 Task: Find a one-way flight from Salt Lake City to Springfield for 8 passengers in business class on June 2, with 7 checked bags, a price limit of ₹350,000, and a departure time between 10:00 PM and 12:00 AM.
Action: Mouse moved to (377, 345)
Screenshot: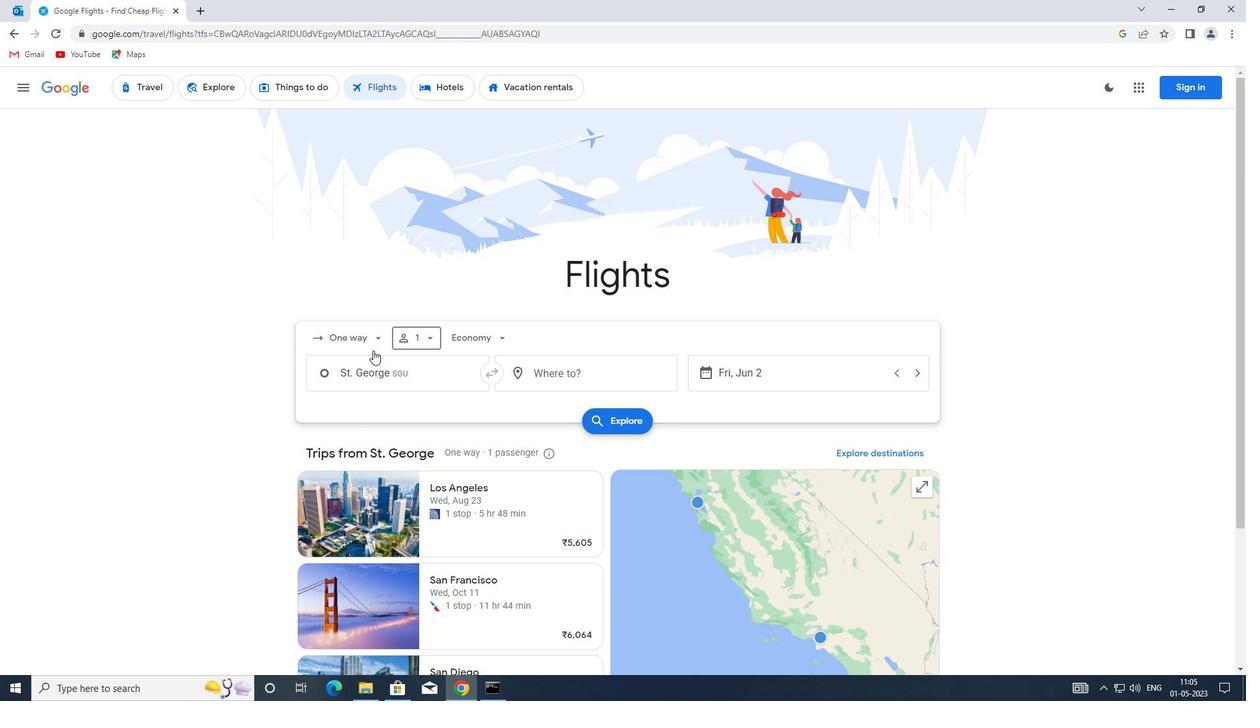 
Action: Mouse pressed left at (377, 345)
Screenshot: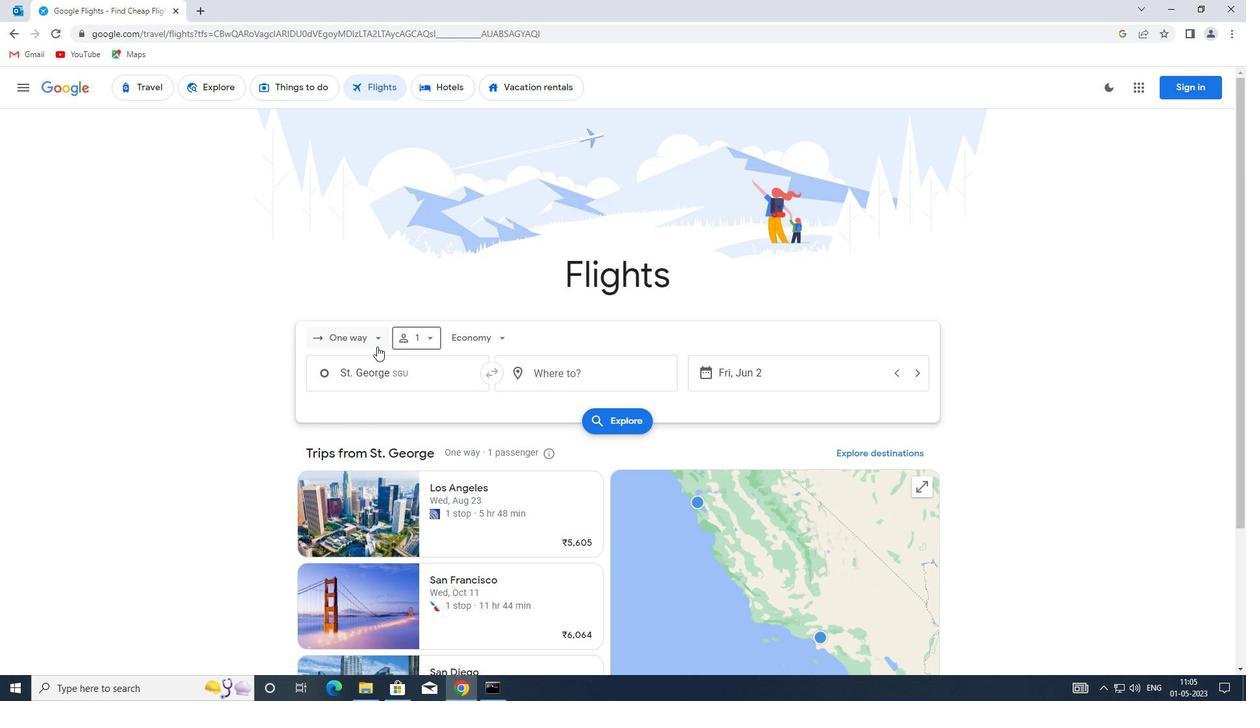 
Action: Mouse moved to (383, 390)
Screenshot: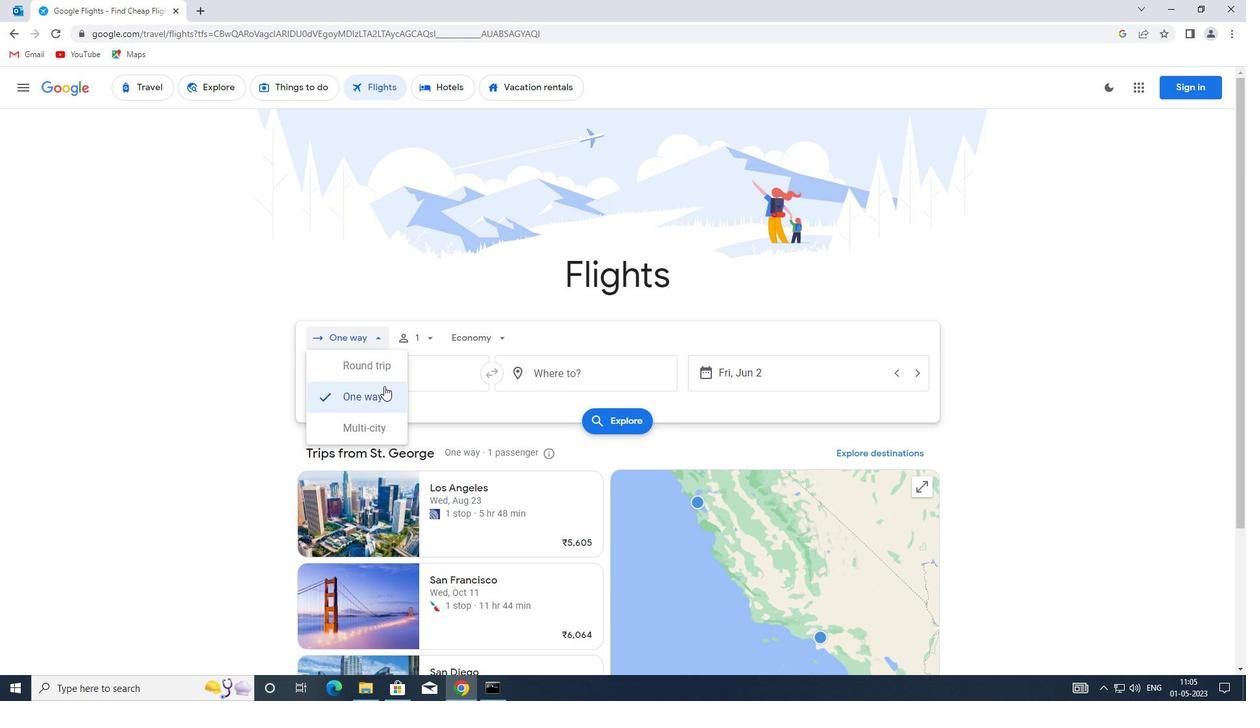 
Action: Mouse pressed left at (383, 390)
Screenshot: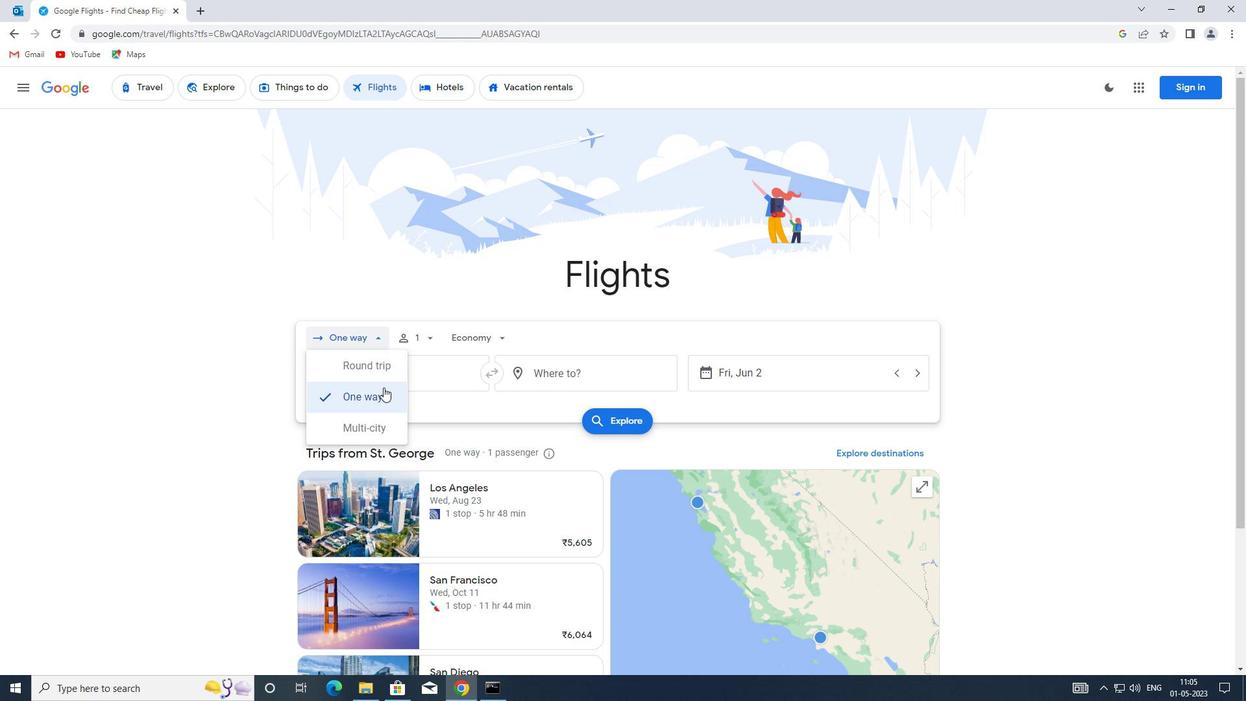 
Action: Mouse moved to (426, 344)
Screenshot: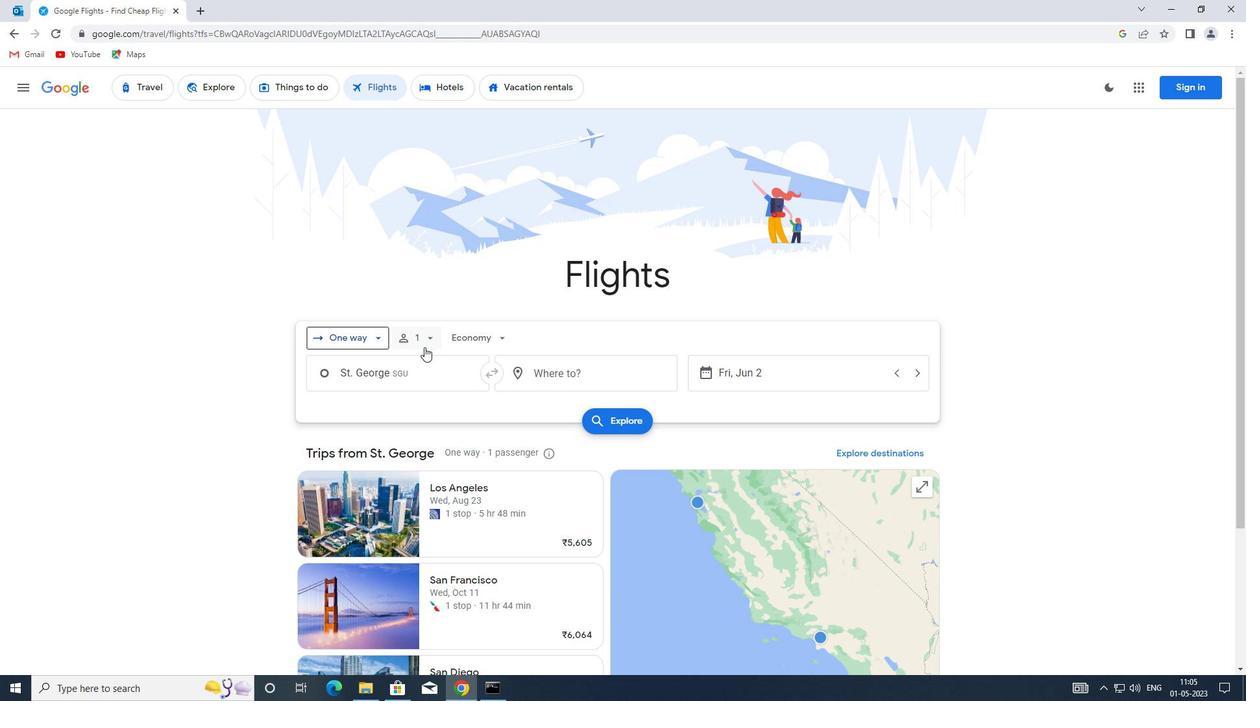 
Action: Mouse pressed left at (426, 344)
Screenshot: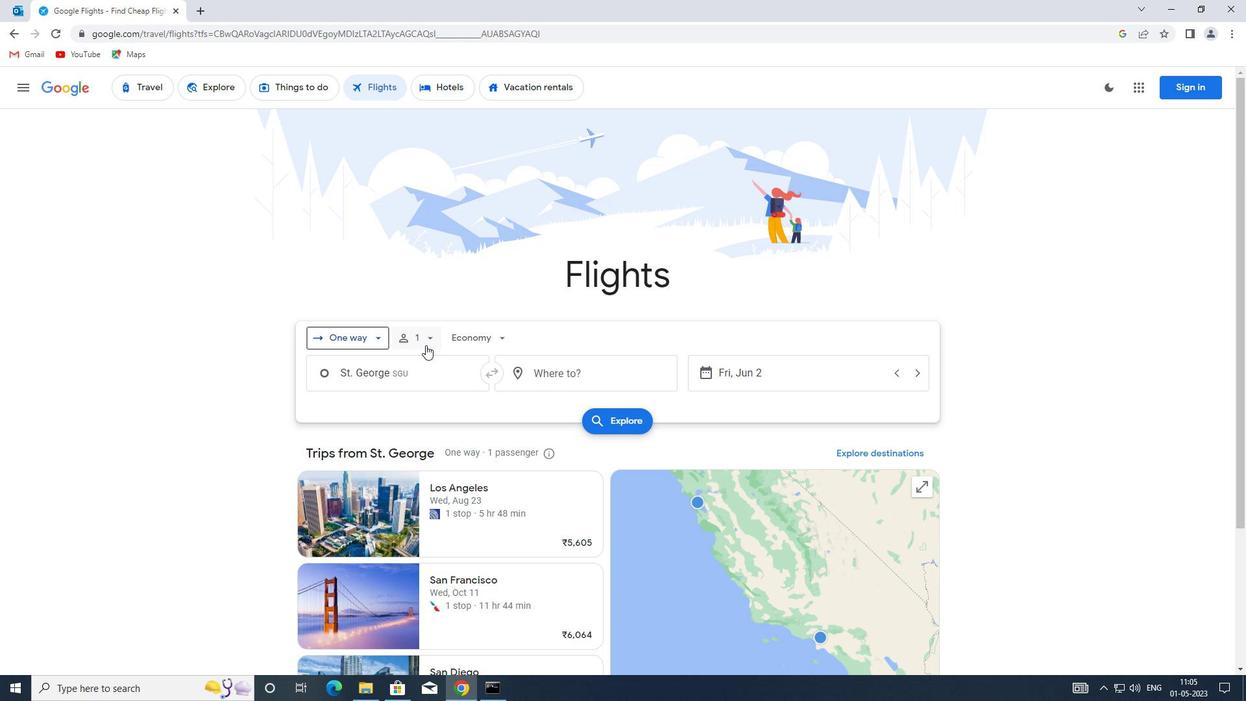 
Action: Mouse moved to (529, 375)
Screenshot: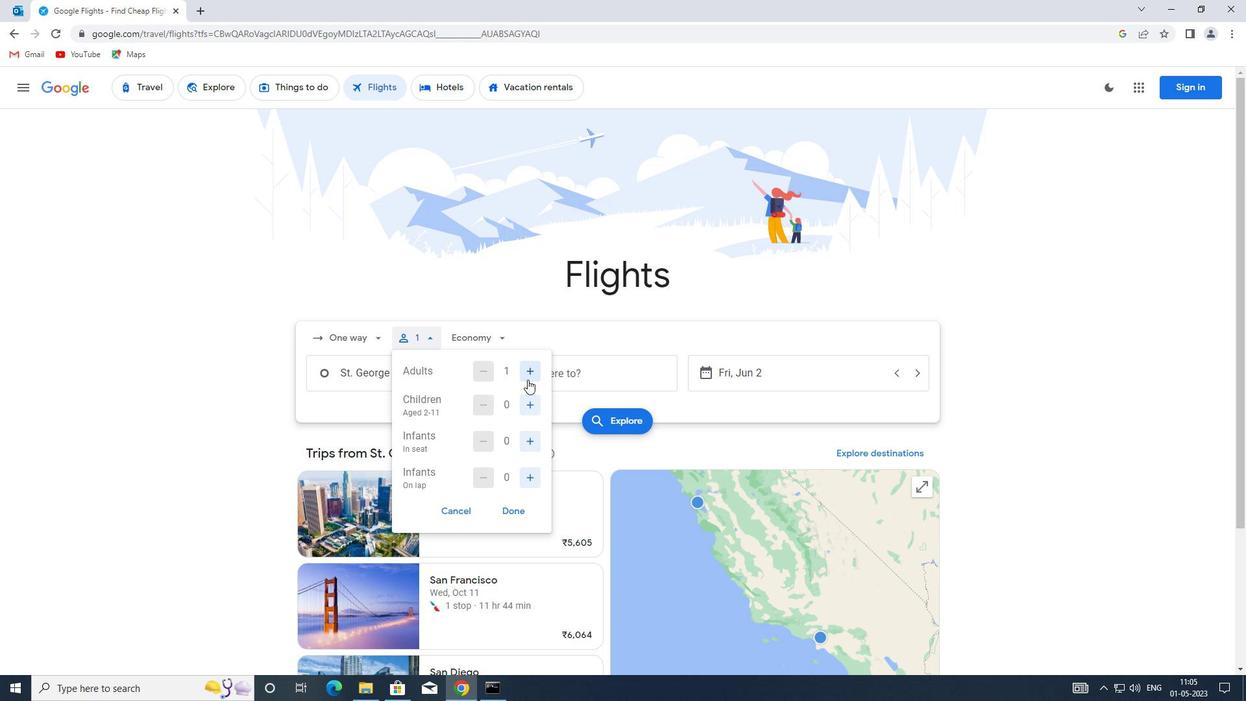 
Action: Mouse pressed left at (529, 375)
Screenshot: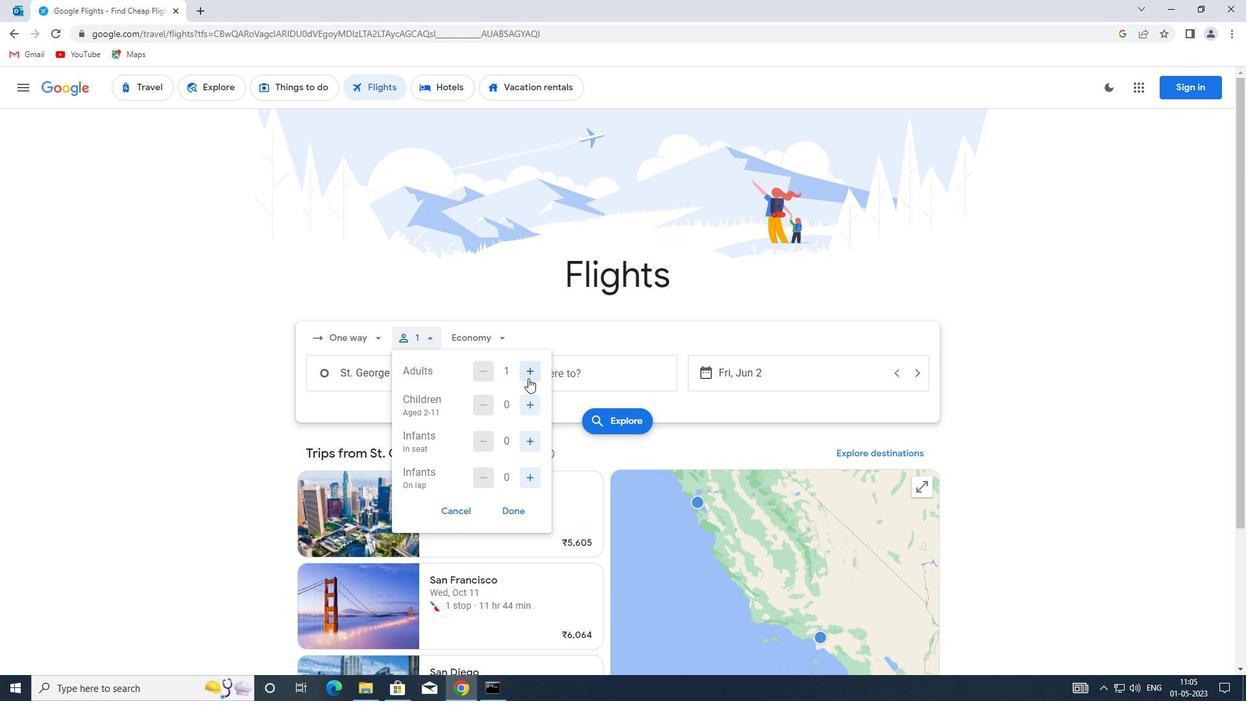 
Action: Mouse pressed left at (529, 375)
Screenshot: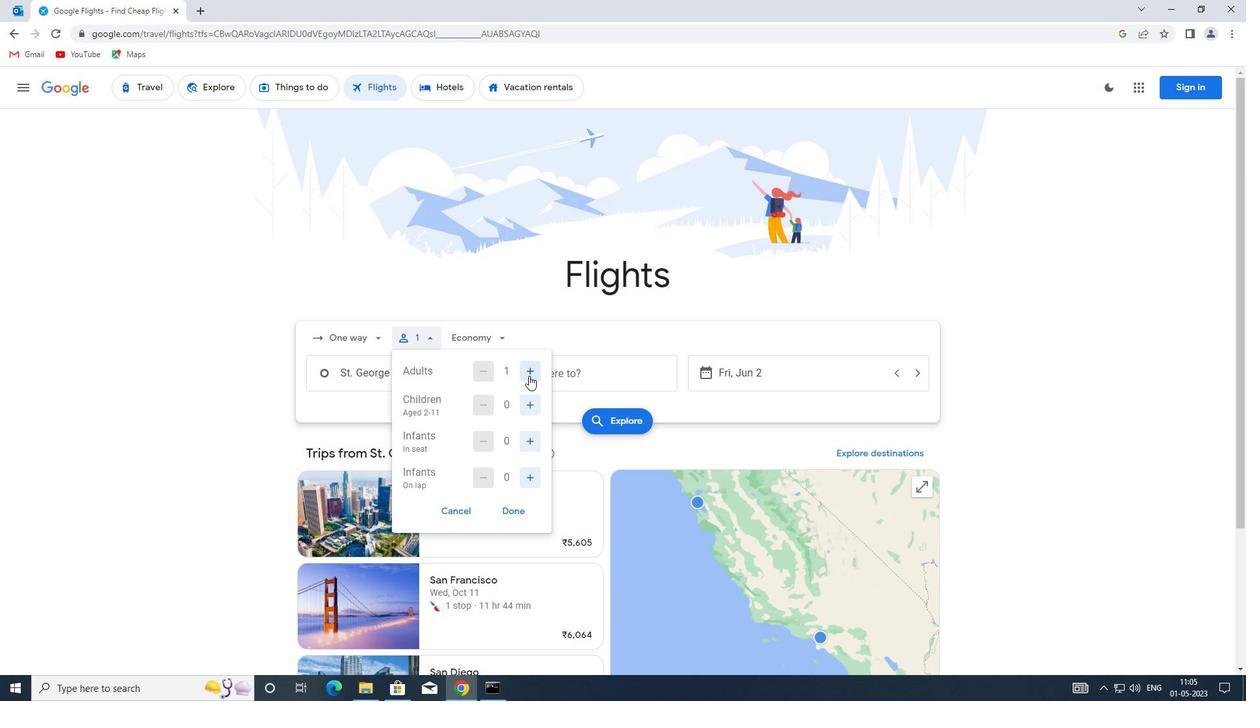 
Action: Mouse pressed left at (529, 375)
Screenshot: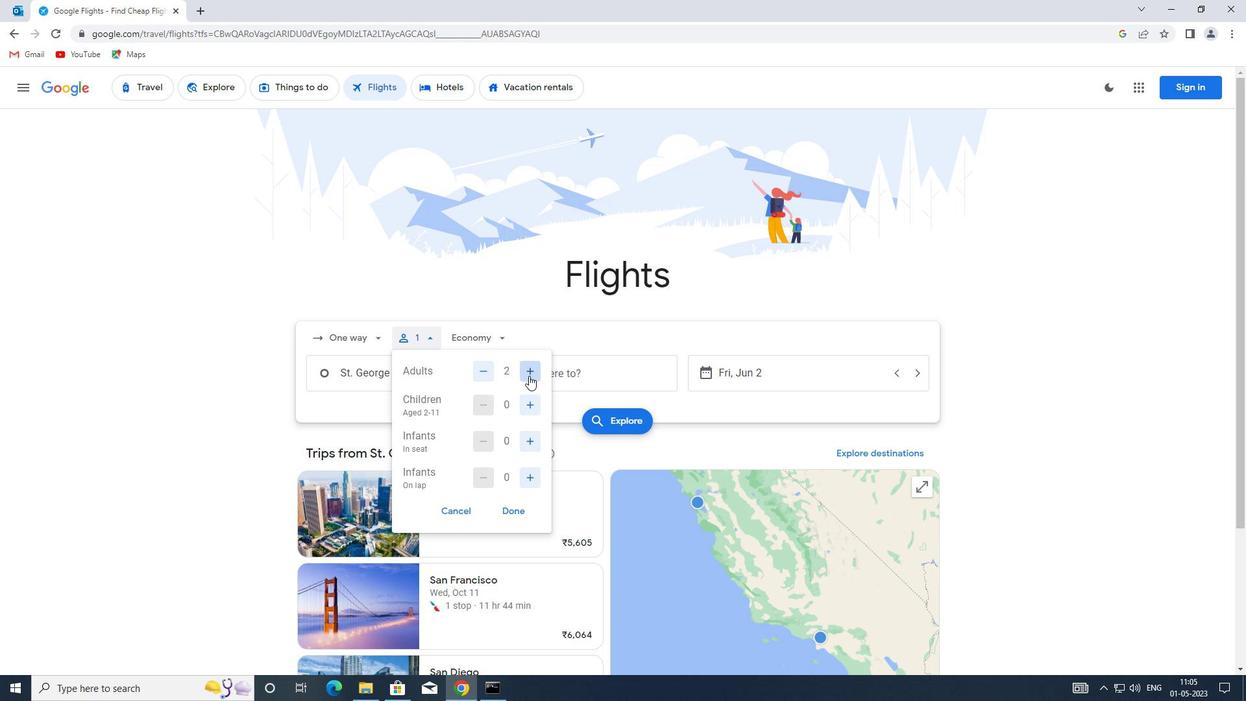 
Action: Mouse moved to (531, 408)
Screenshot: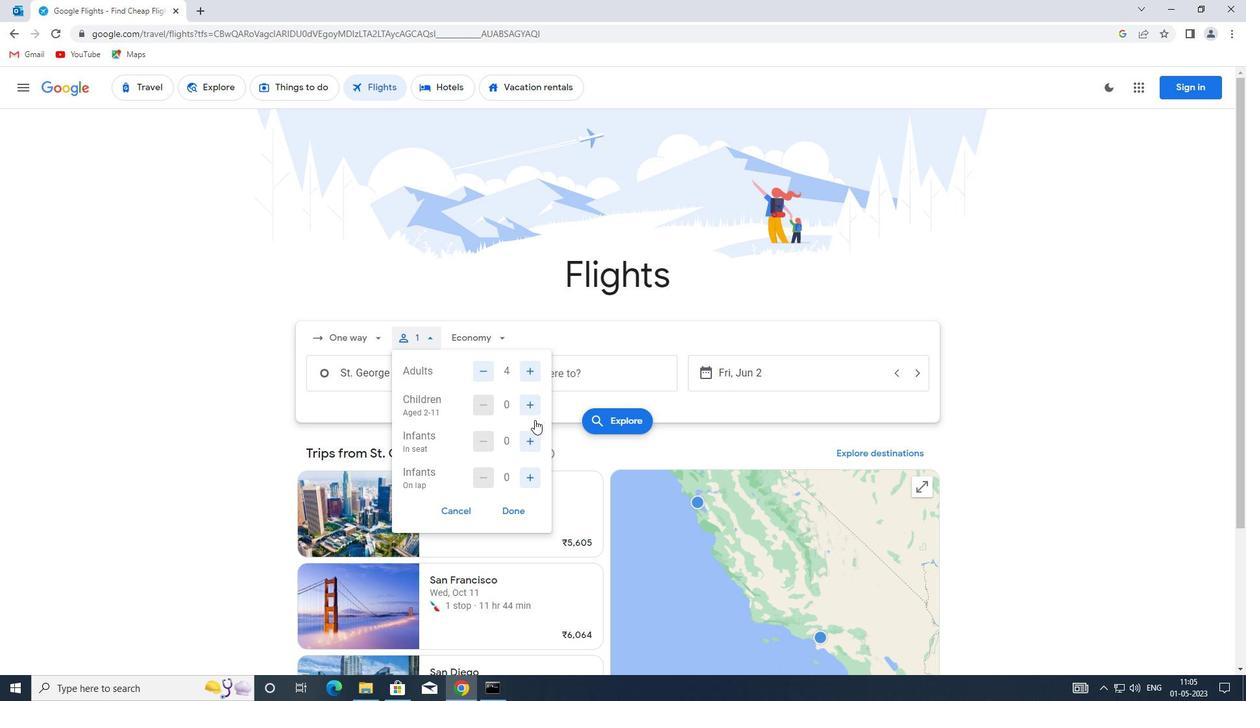 
Action: Mouse pressed left at (531, 408)
Screenshot: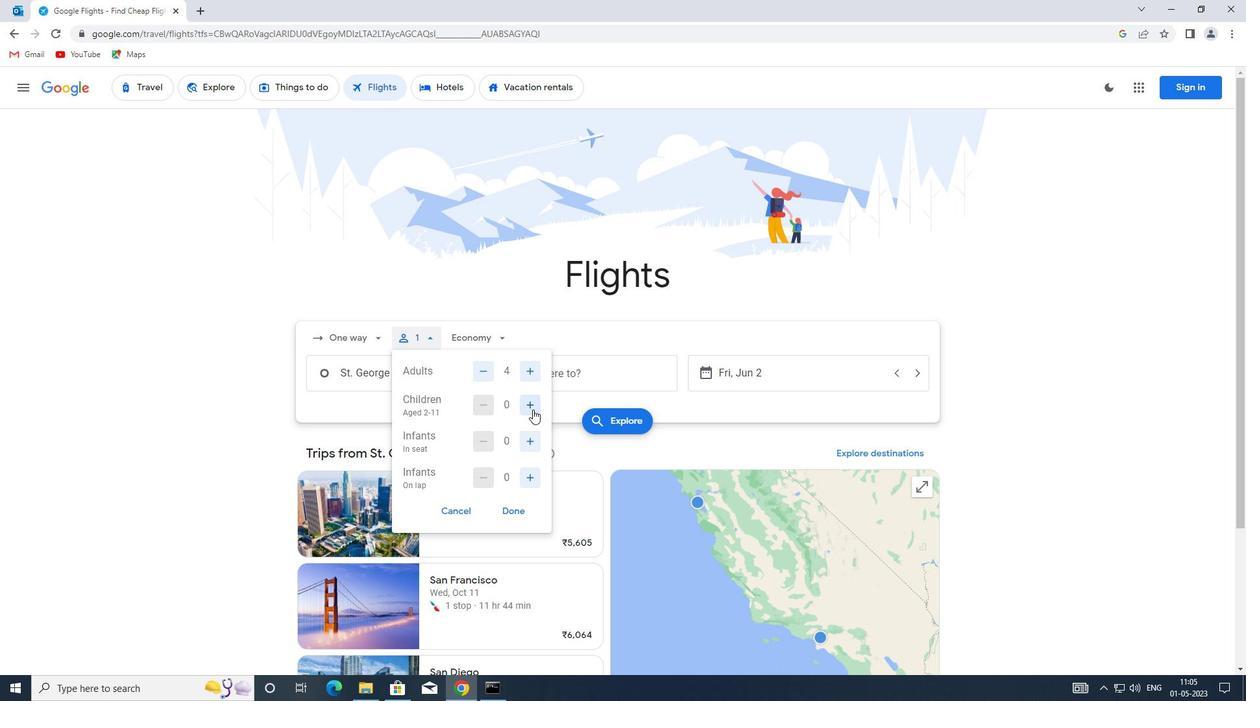 
Action: Mouse moved to (530, 437)
Screenshot: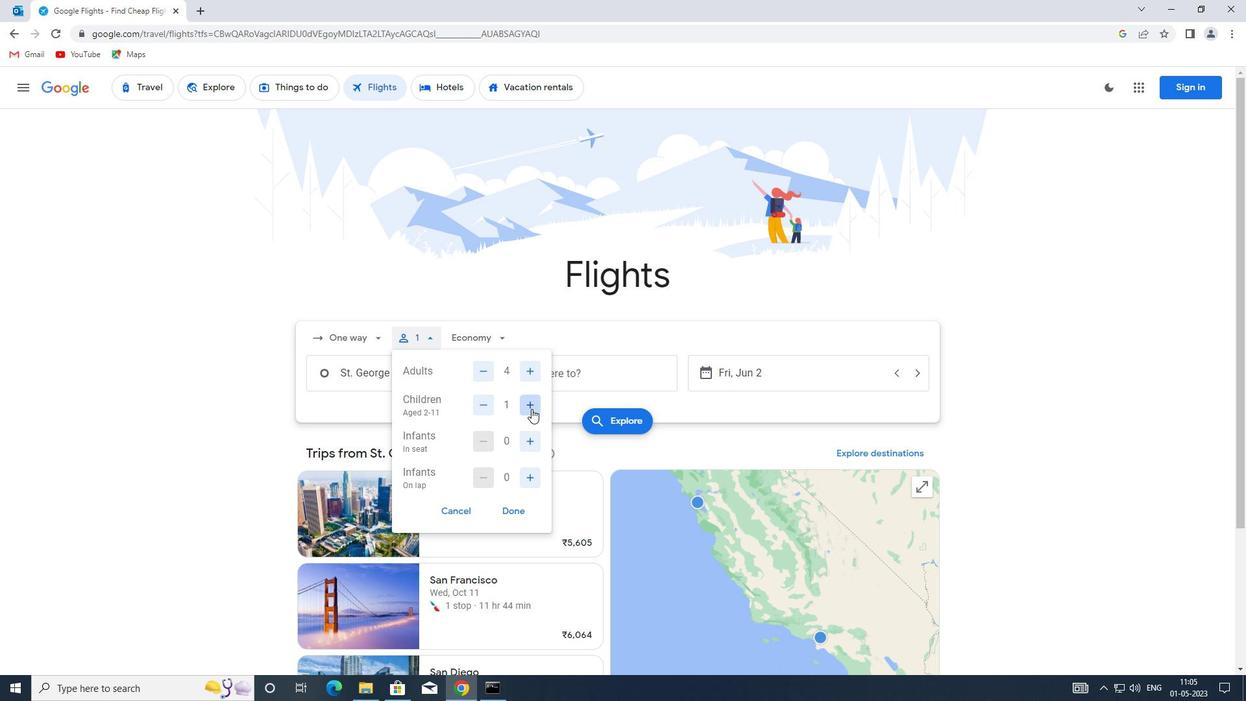 
Action: Mouse pressed left at (530, 437)
Screenshot: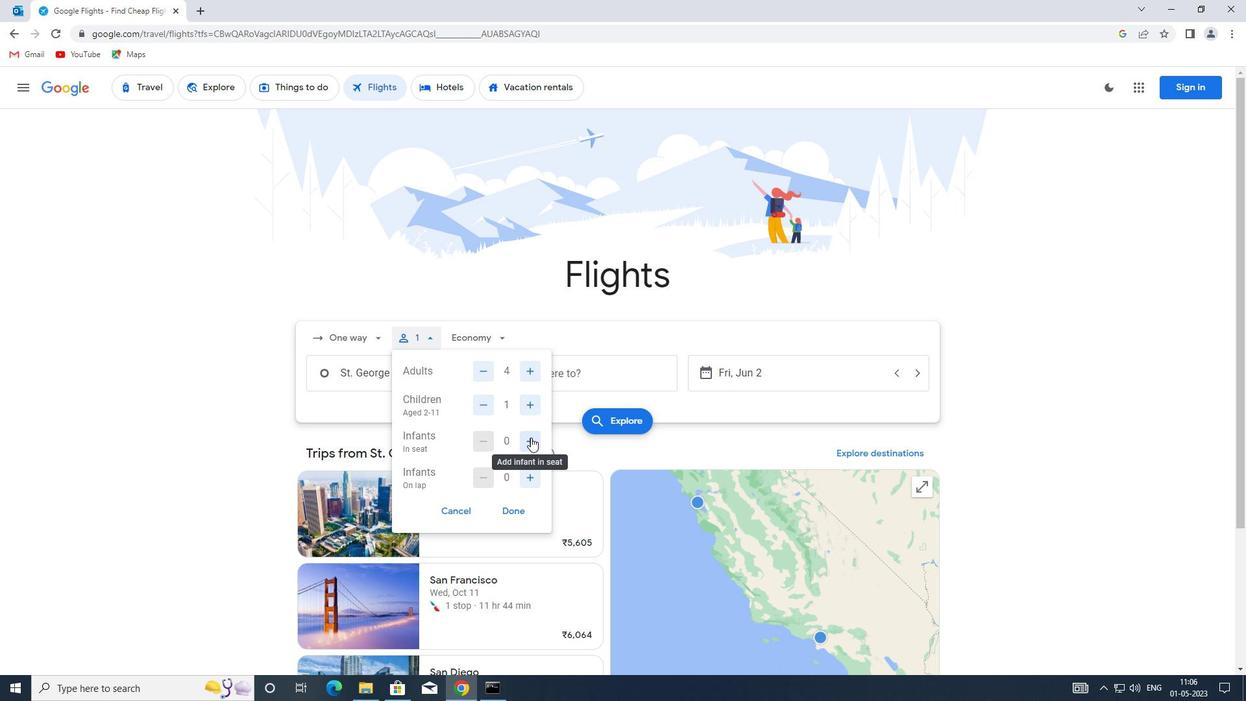 
Action: Mouse pressed left at (530, 437)
Screenshot: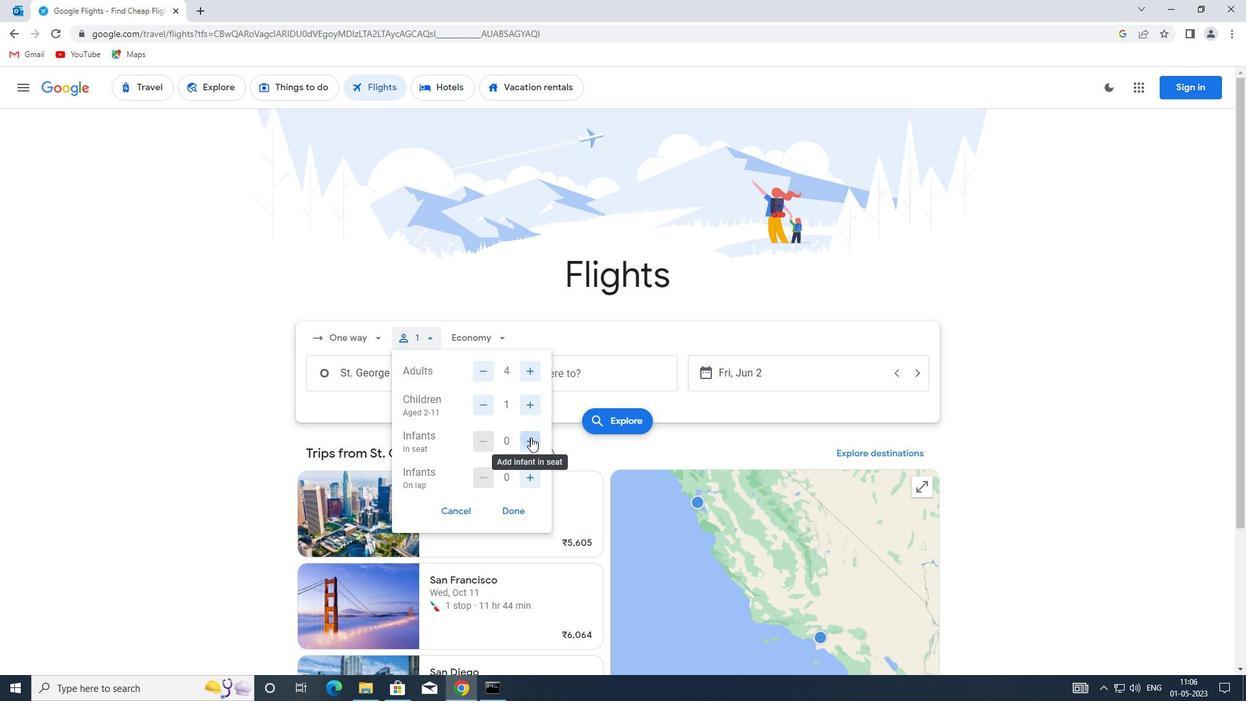 
Action: Mouse moved to (531, 475)
Screenshot: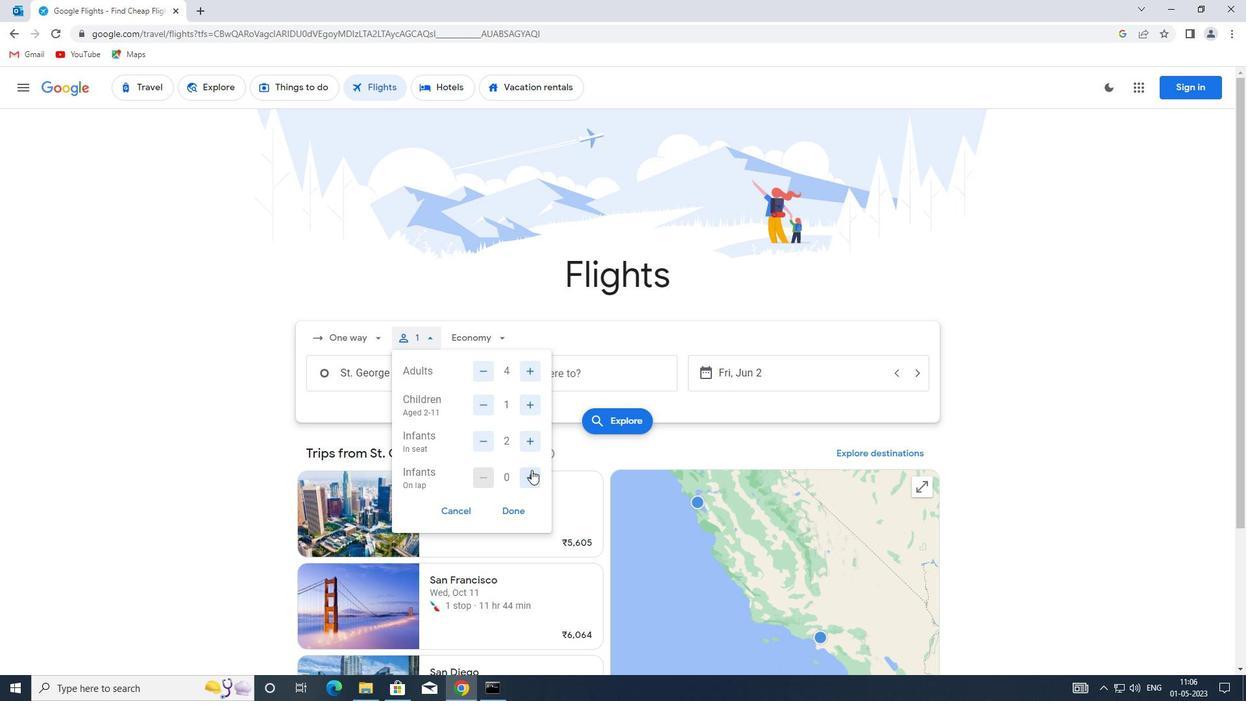 
Action: Mouse pressed left at (531, 475)
Screenshot: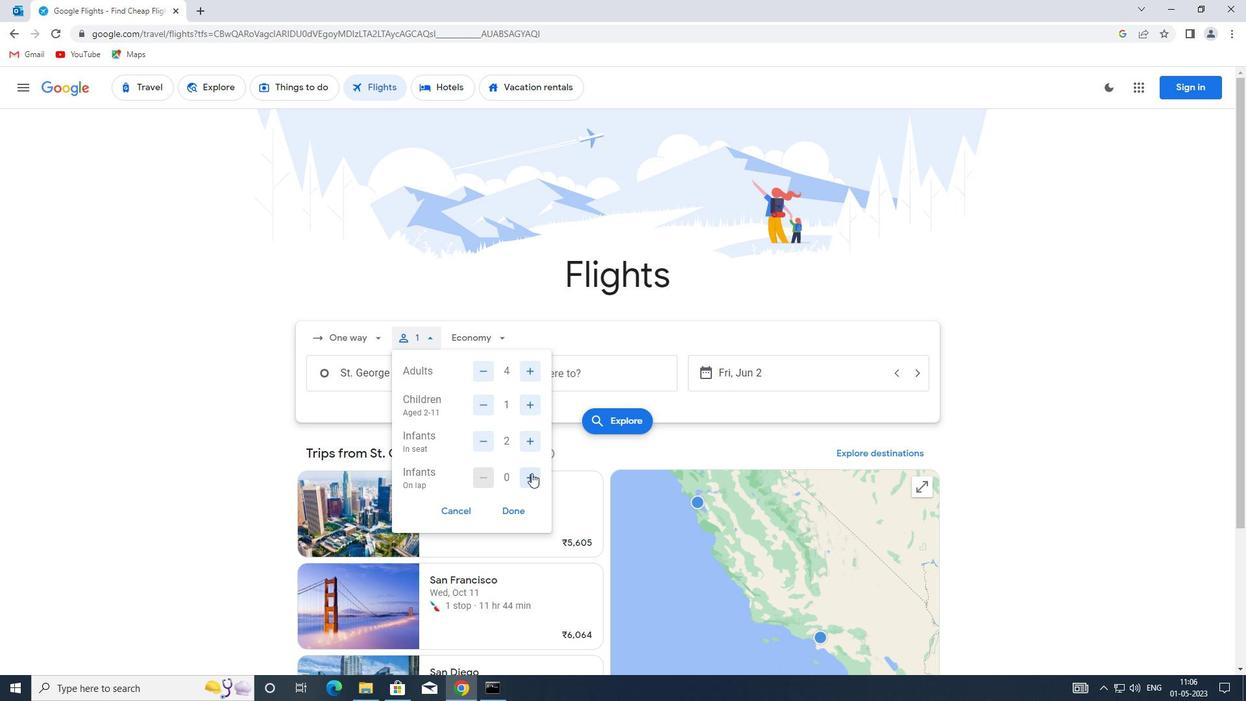 
Action: Mouse moved to (504, 505)
Screenshot: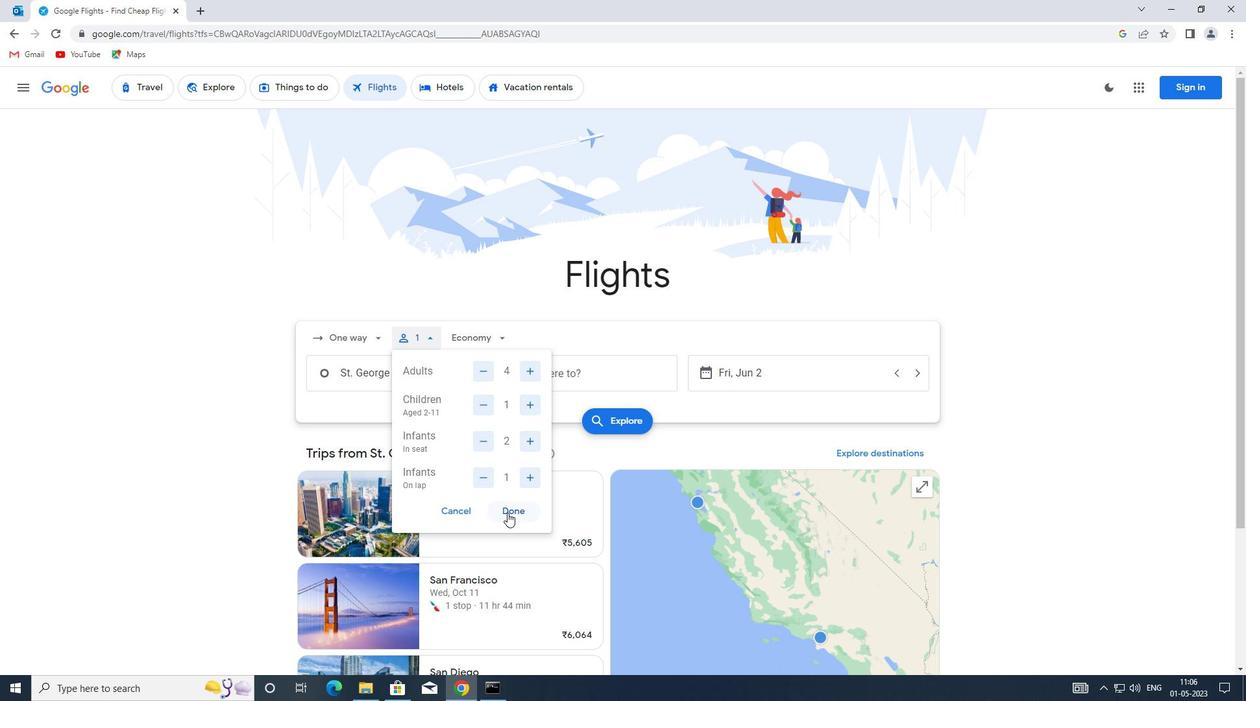 
Action: Mouse pressed left at (504, 505)
Screenshot: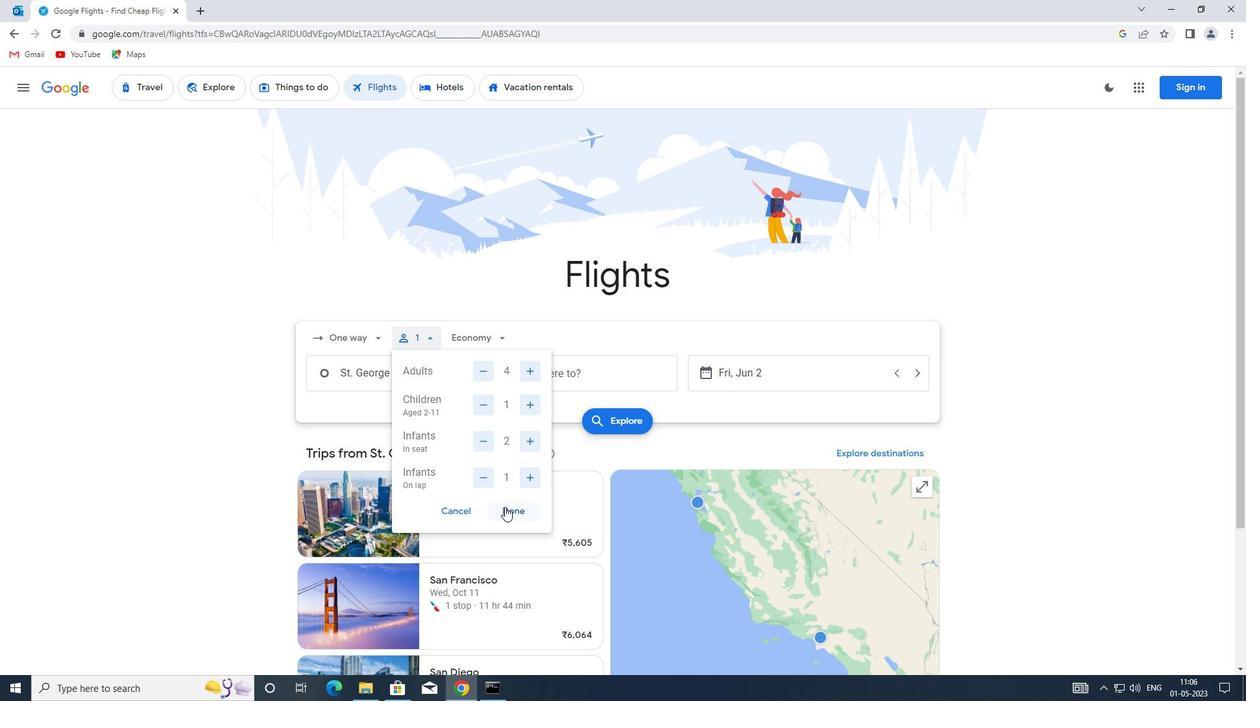 
Action: Mouse moved to (498, 342)
Screenshot: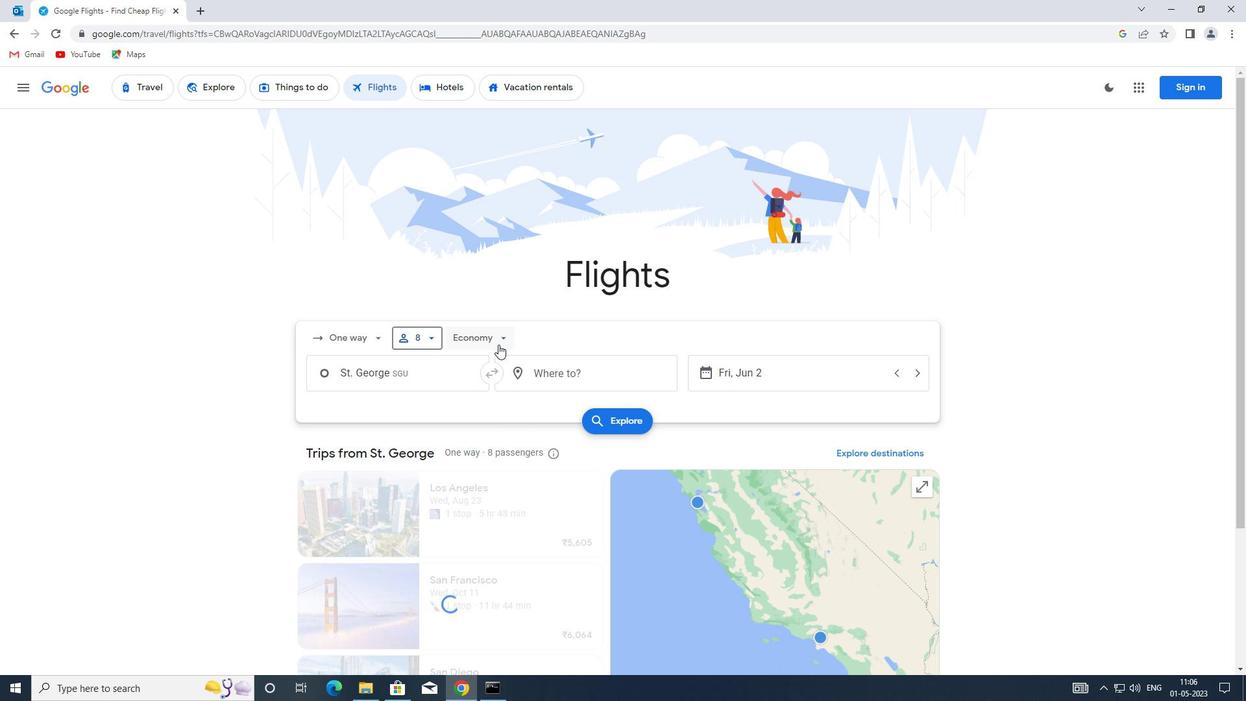 
Action: Mouse pressed left at (498, 342)
Screenshot: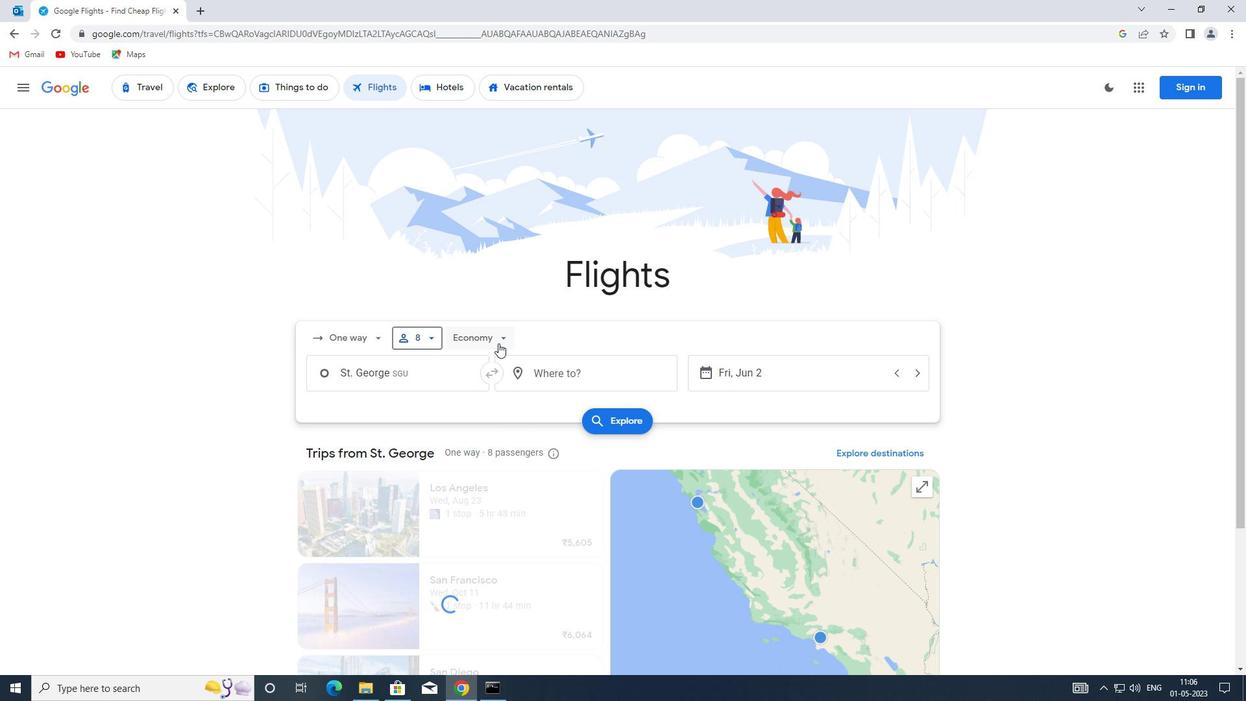 
Action: Mouse moved to (524, 425)
Screenshot: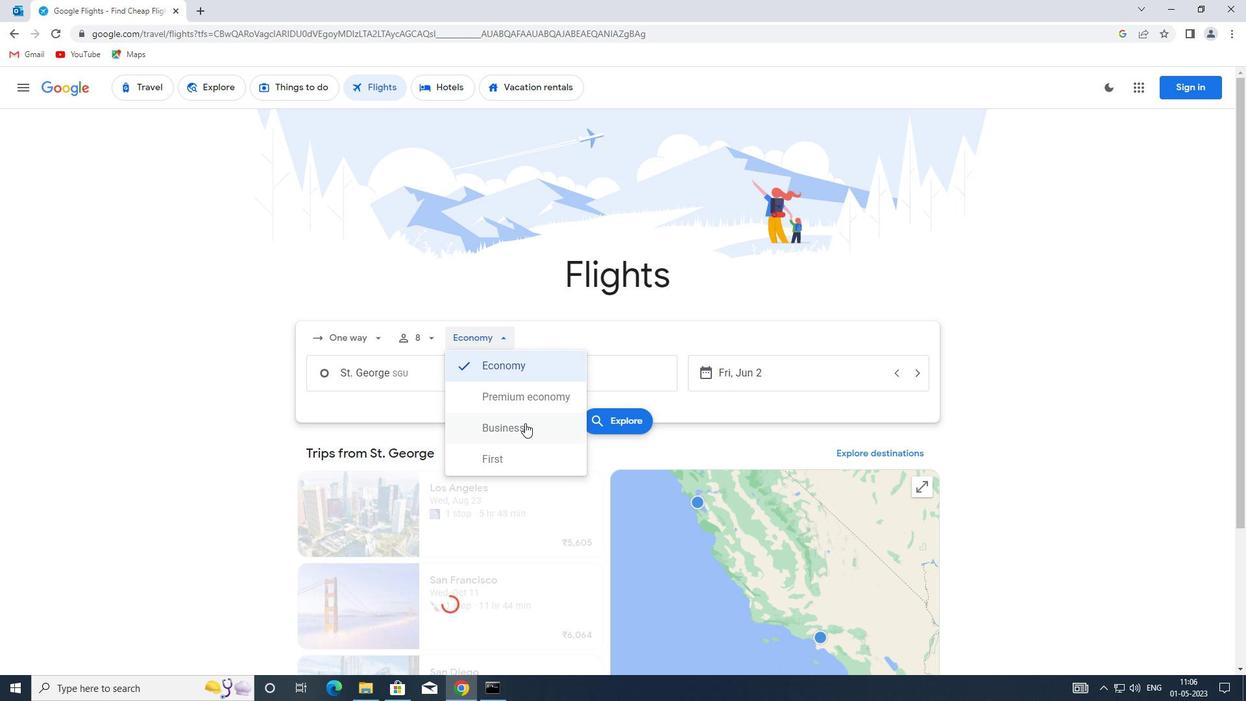 
Action: Mouse pressed left at (524, 425)
Screenshot: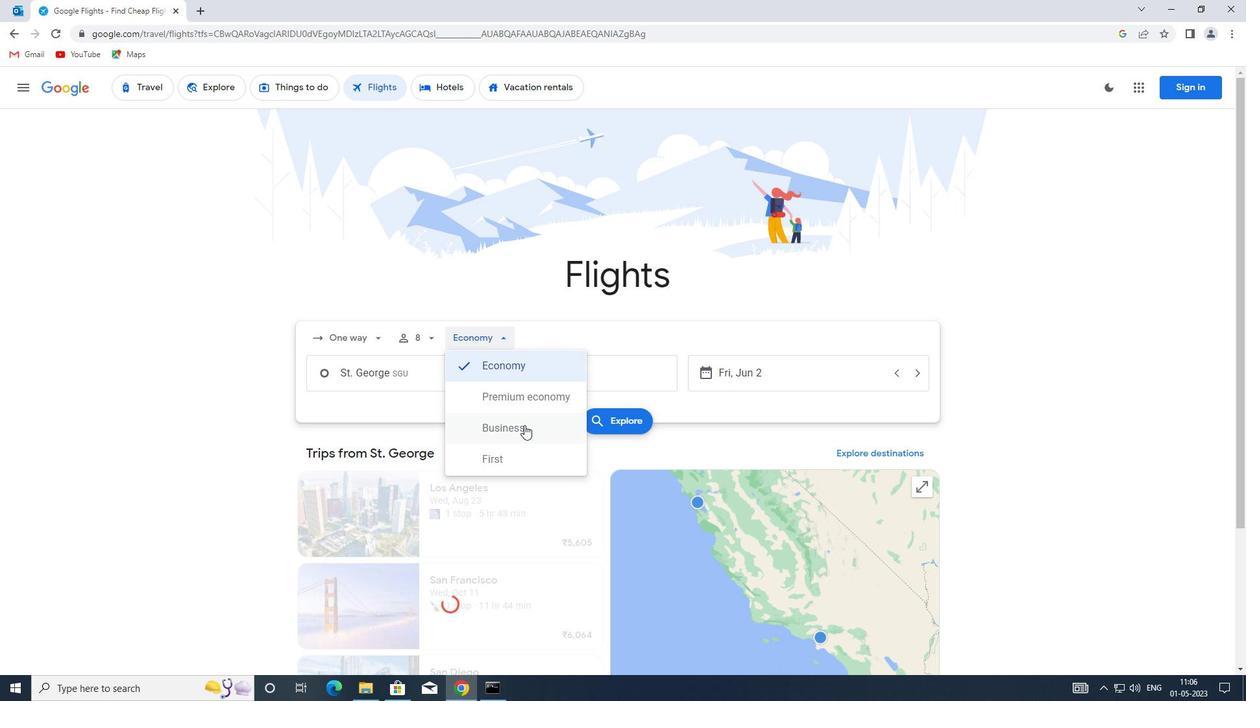 
Action: Mouse moved to (427, 376)
Screenshot: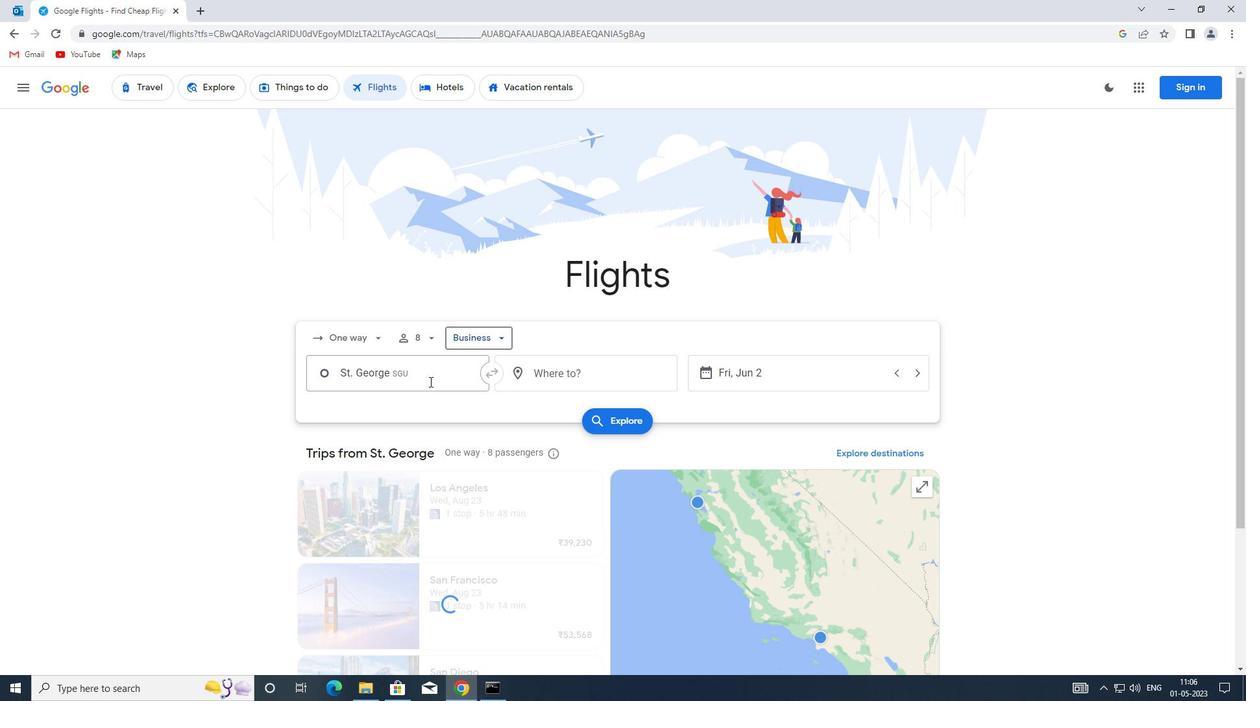 
Action: Mouse pressed left at (427, 376)
Screenshot: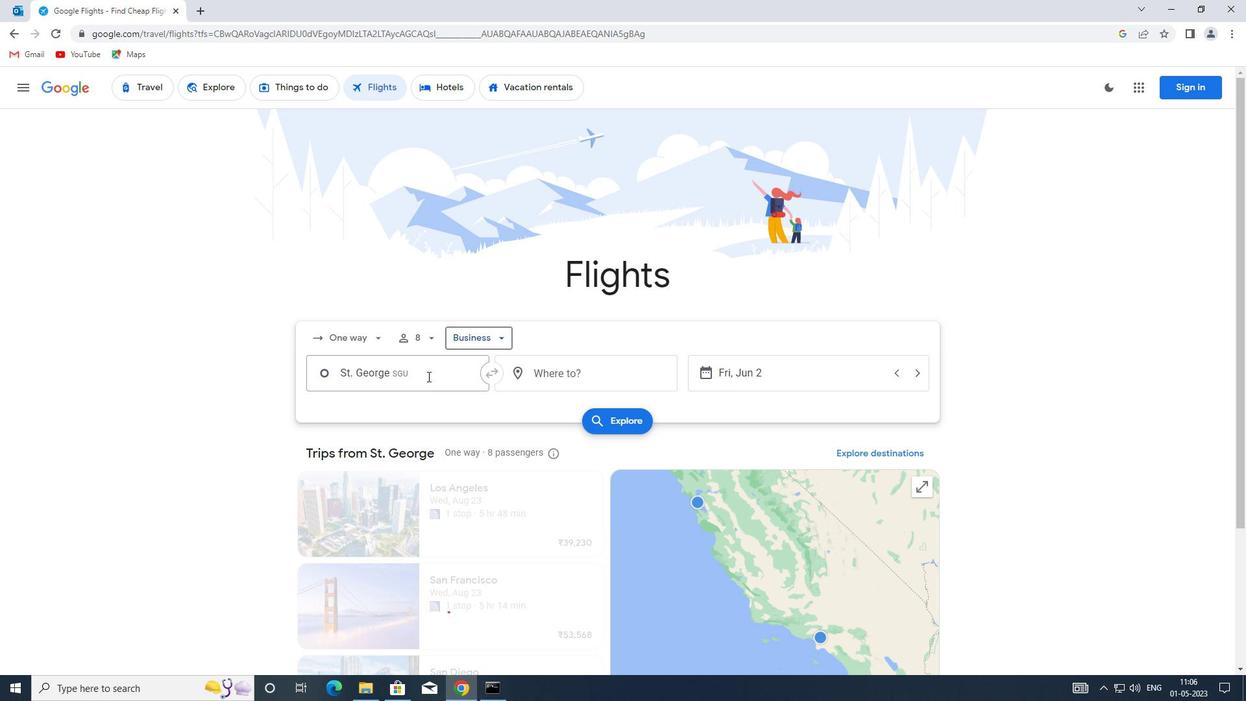 
Action: Key pressed sl
Screenshot: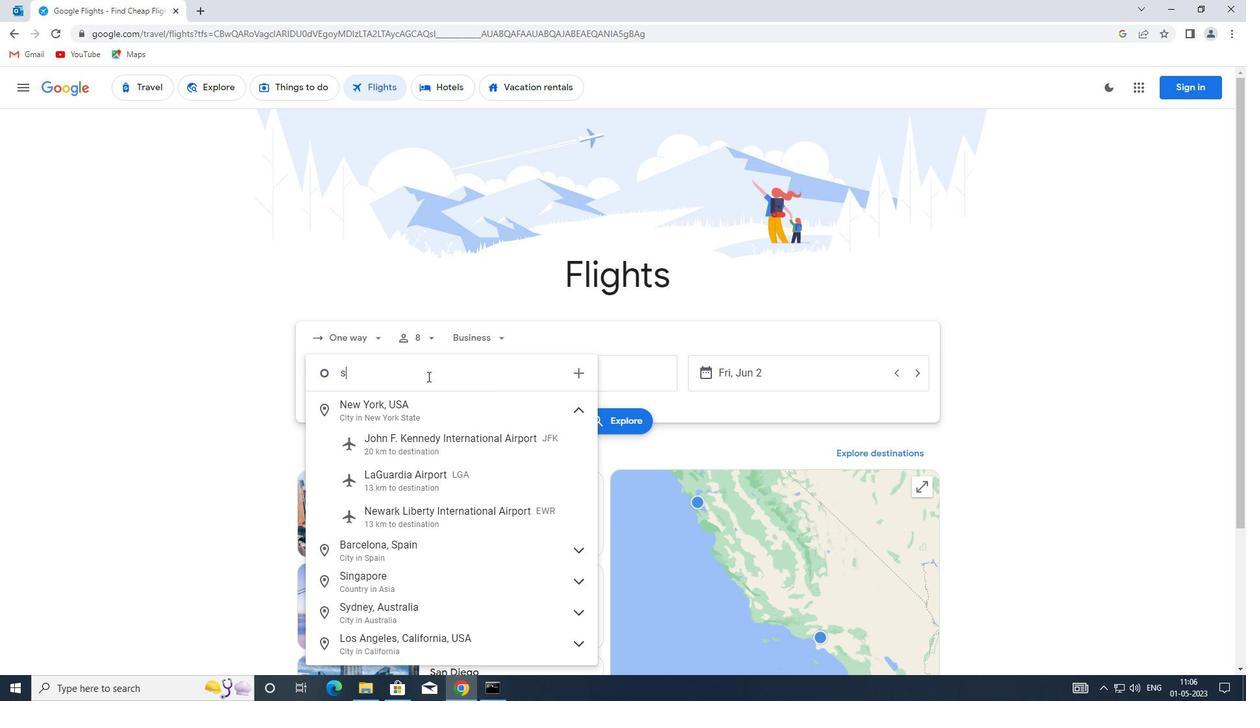 
Action: Mouse moved to (427, 376)
Screenshot: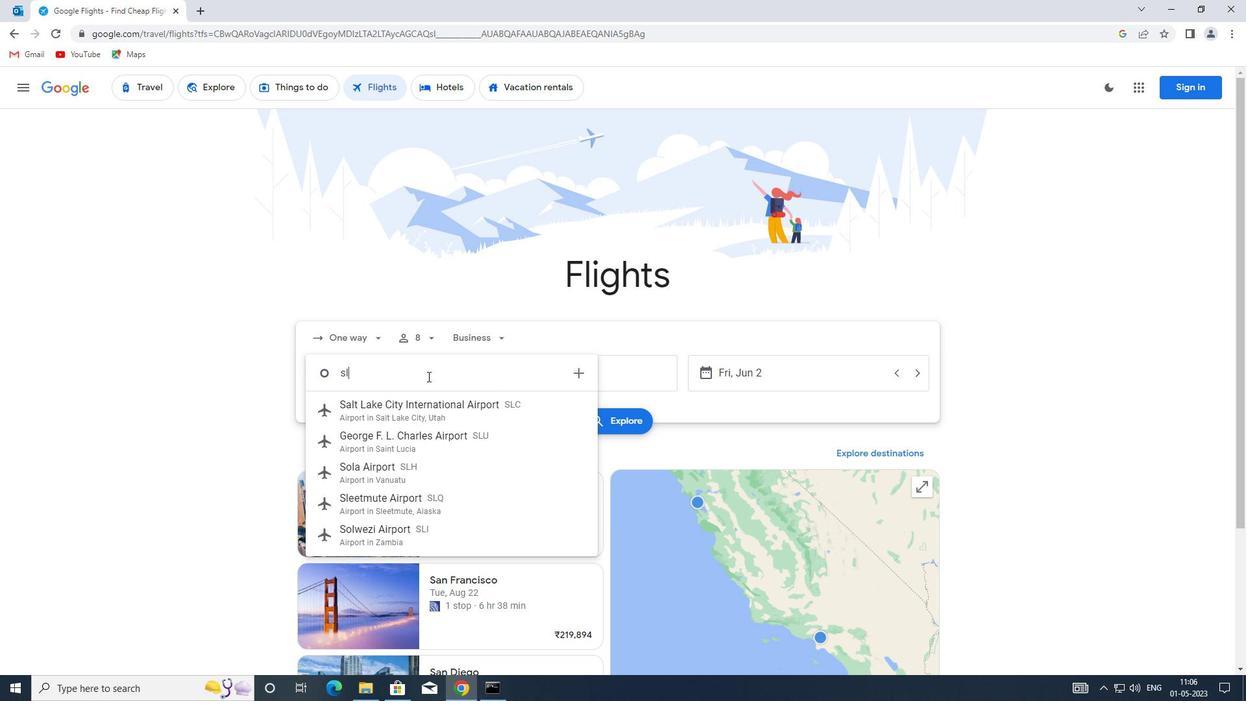 
Action: Key pressed c<Key.enter>
Screenshot: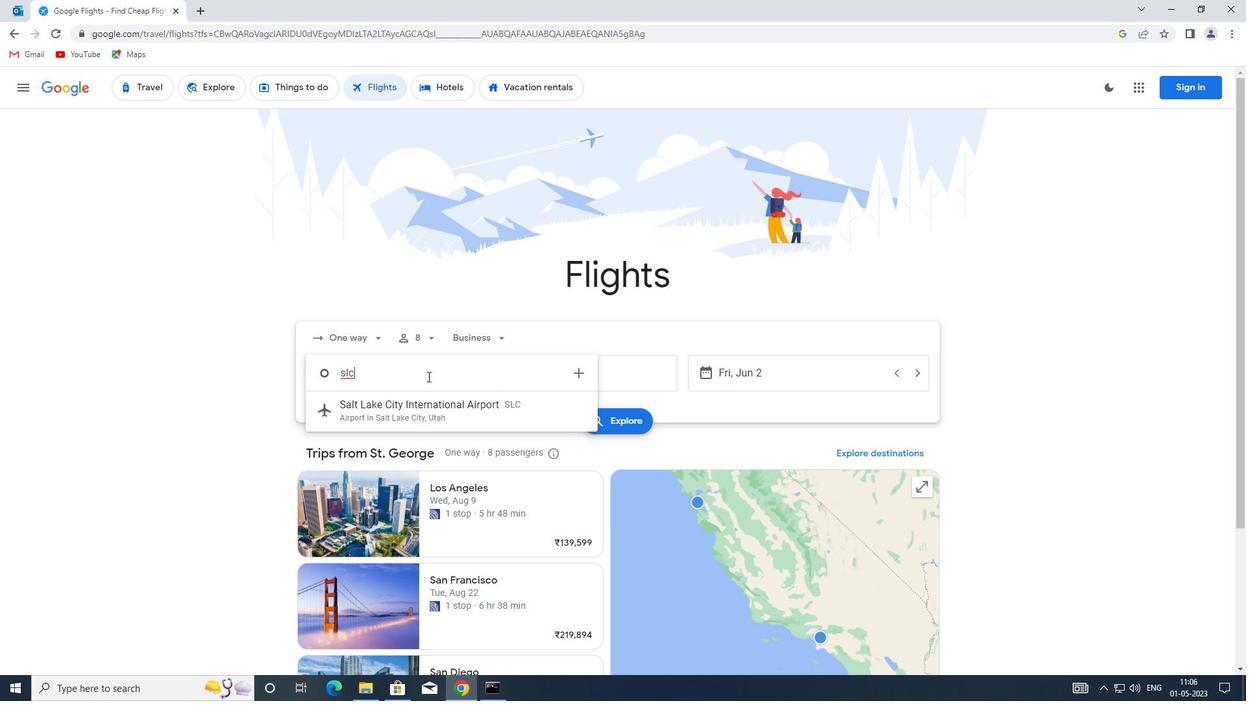 
Action: Mouse moved to (597, 379)
Screenshot: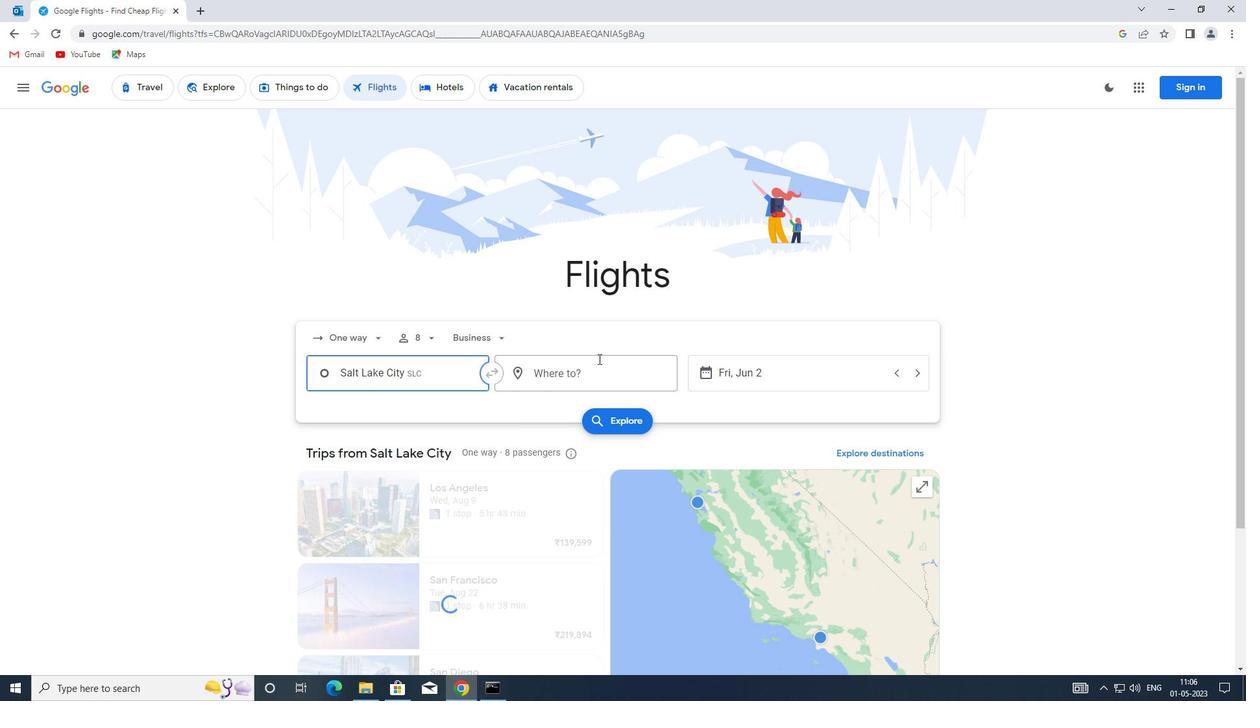 
Action: Mouse pressed left at (597, 379)
Screenshot: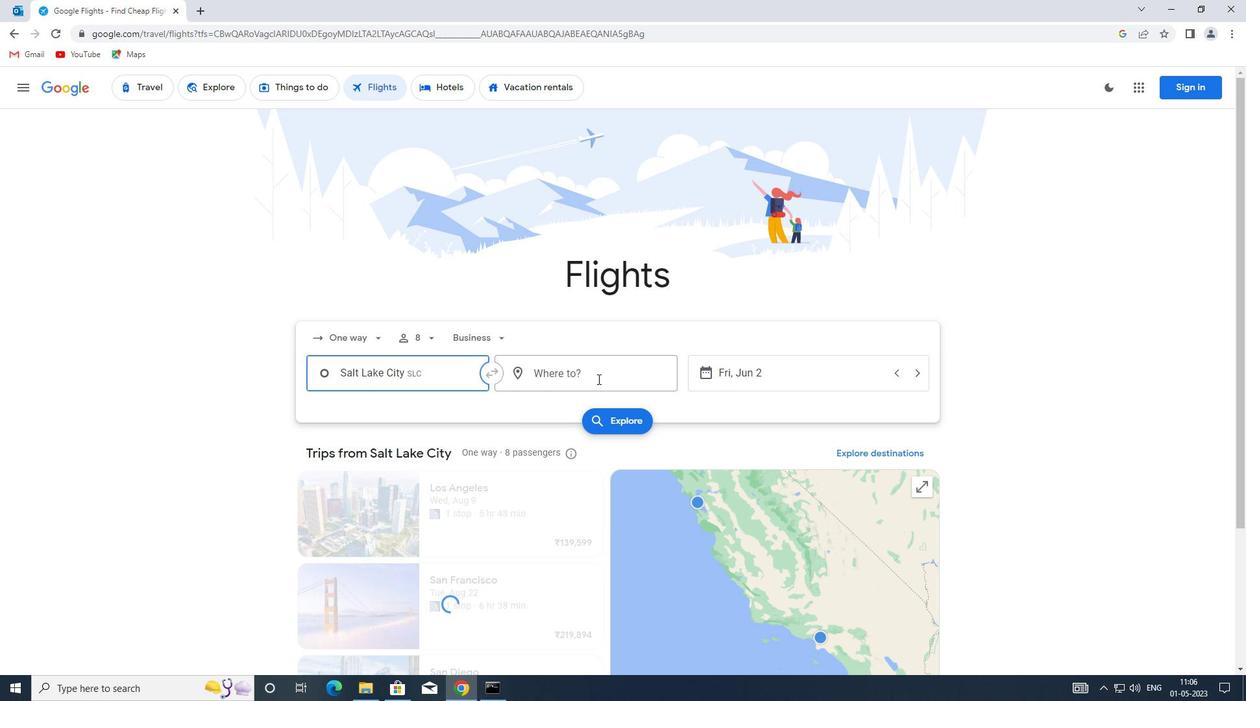 
Action: Key pressed spi
Screenshot: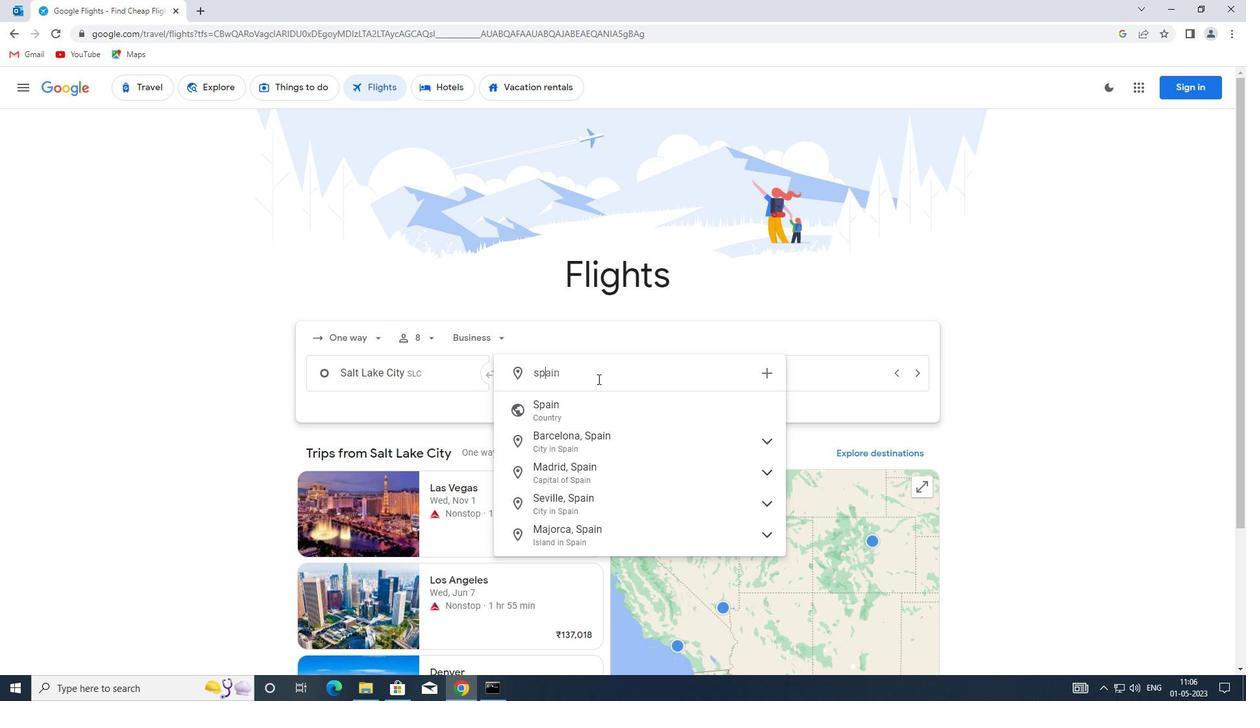
Action: Mouse moved to (689, 404)
Screenshot: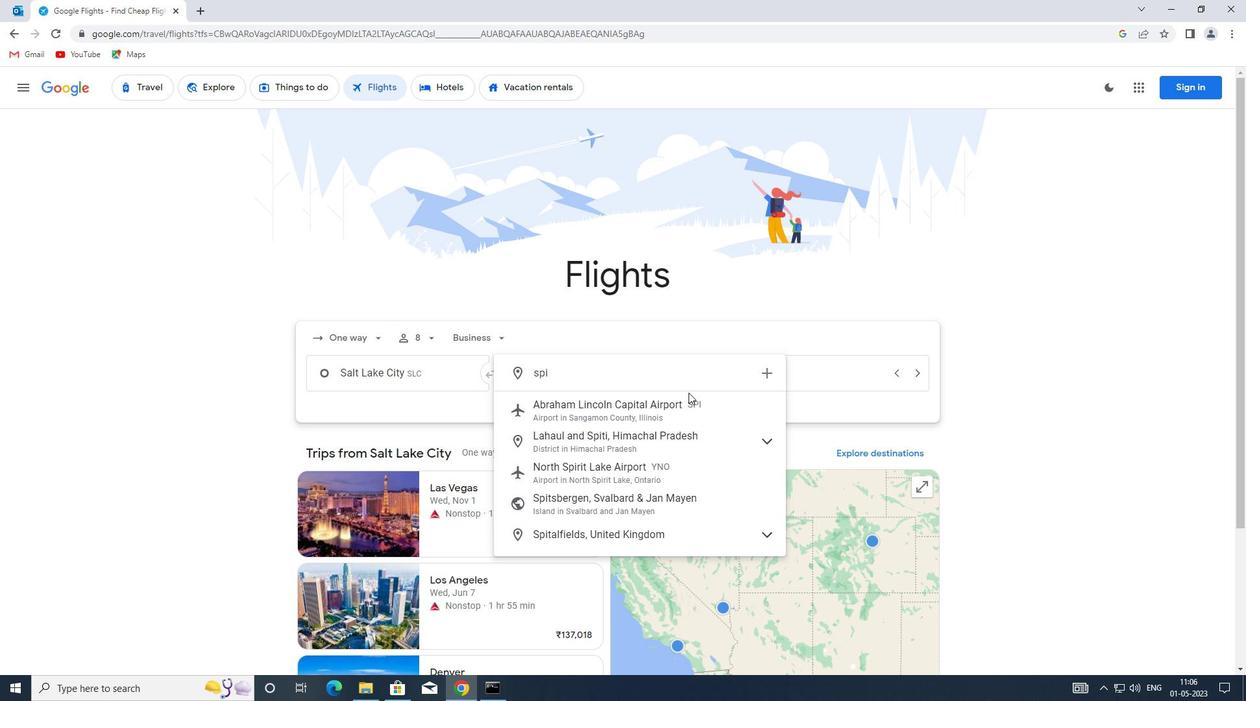 
Action: Mouse pressed left at (689, 404)
Screenshot: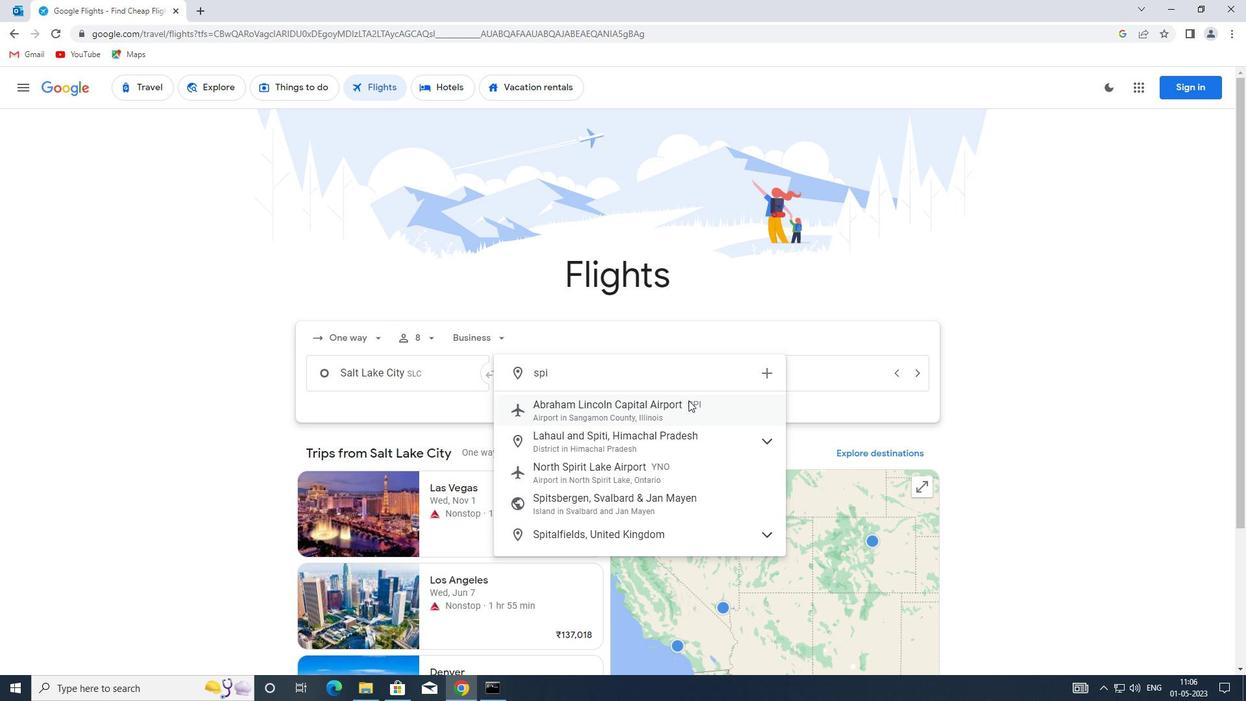 
Action: Mouse moved to (759, 379)
Screenshot: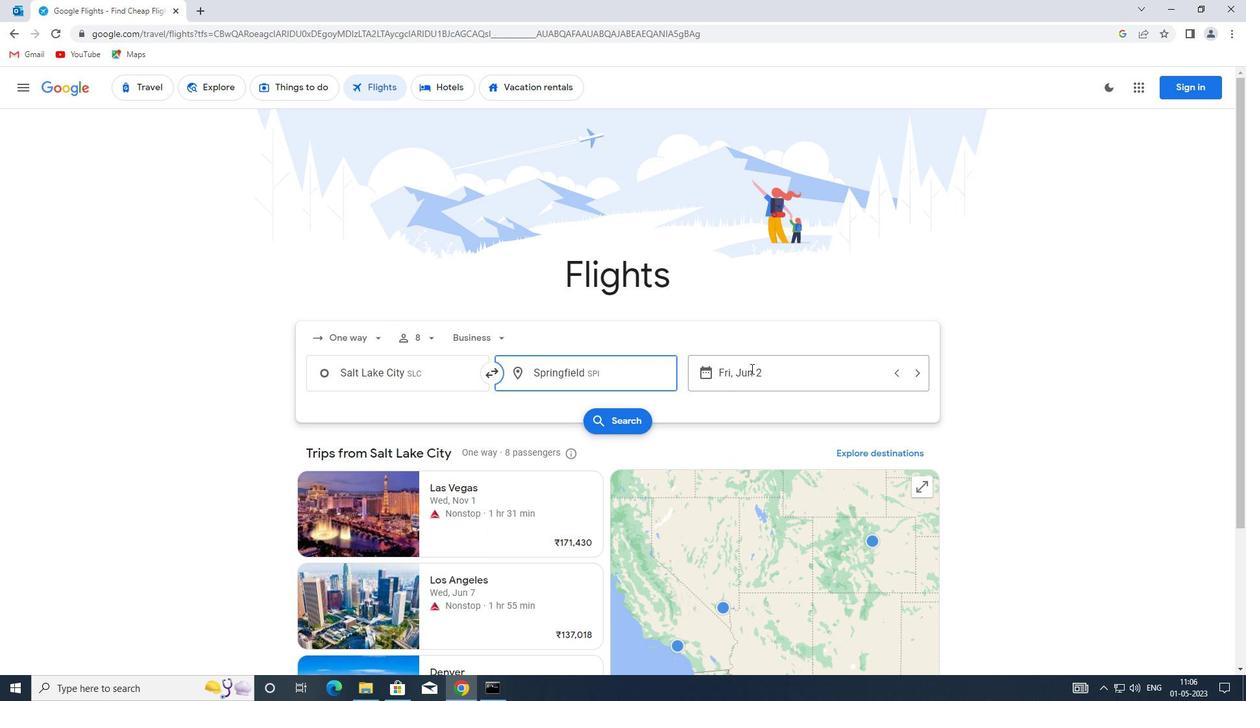 
Action: Mouse pressed left at (759, 379)
Screenshot: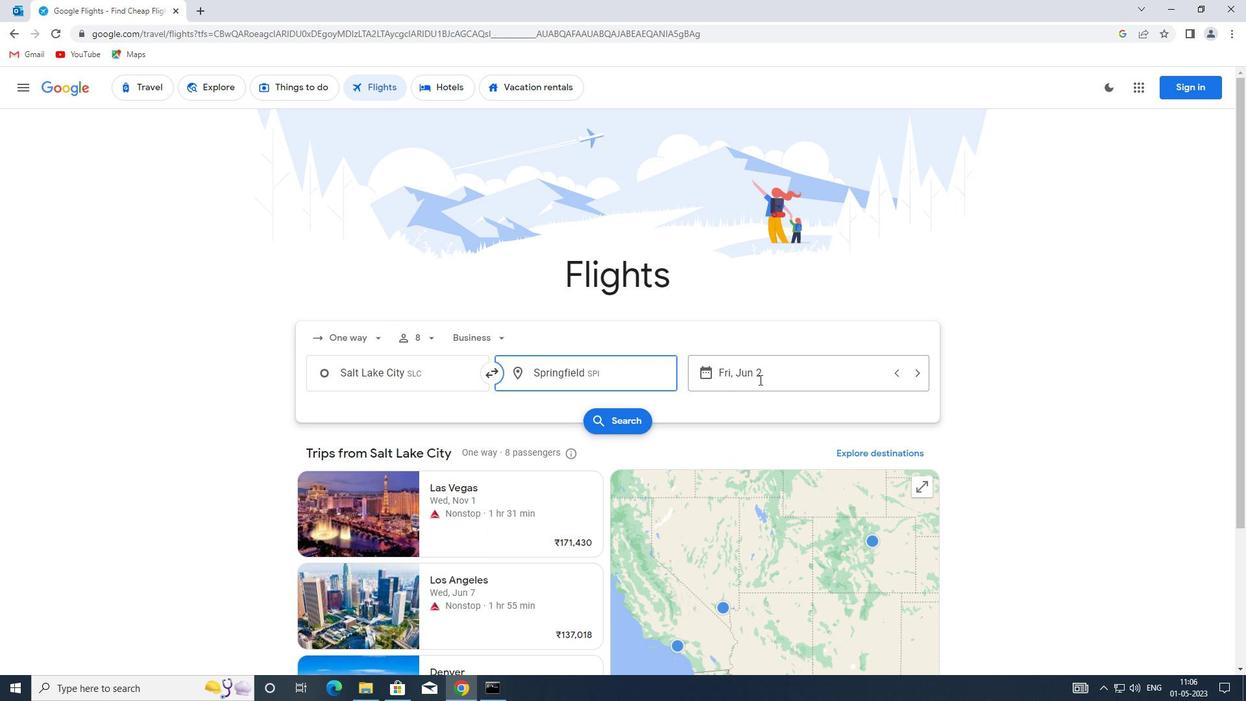 
Action: Mouse moved to (863, 435)
Screenshot: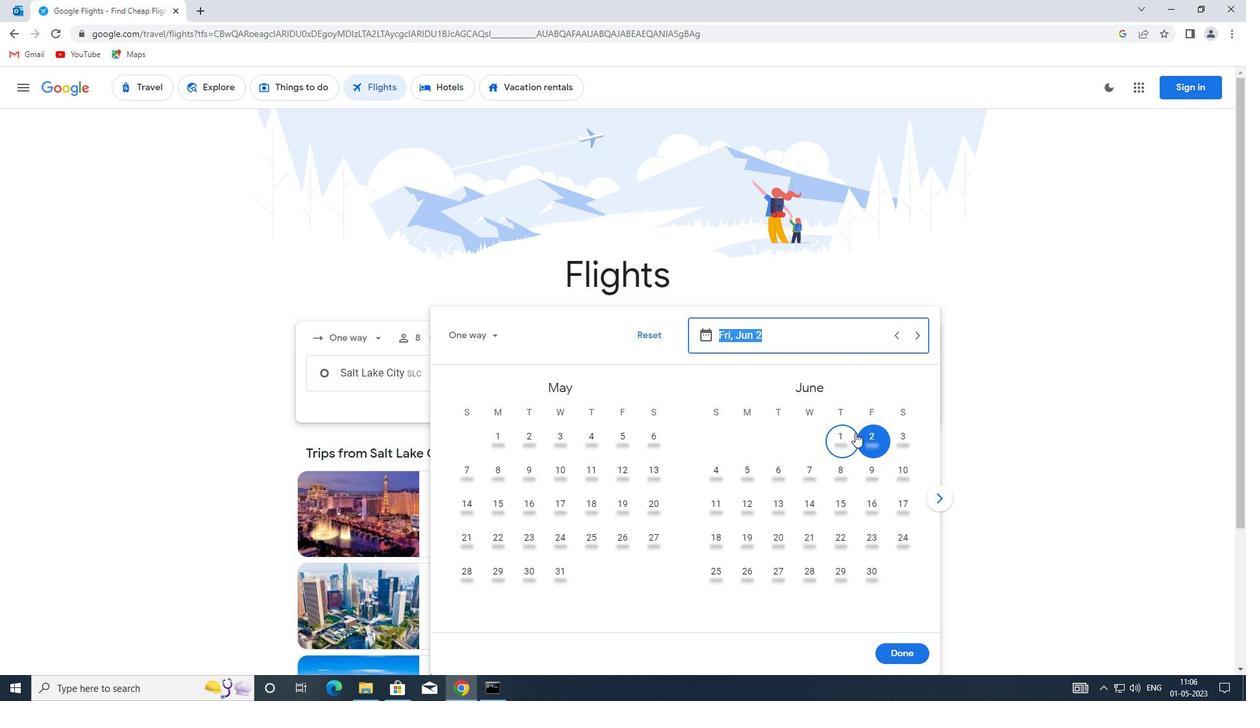 
Action: Mouse pressed left at (863, 435)
Screenshot: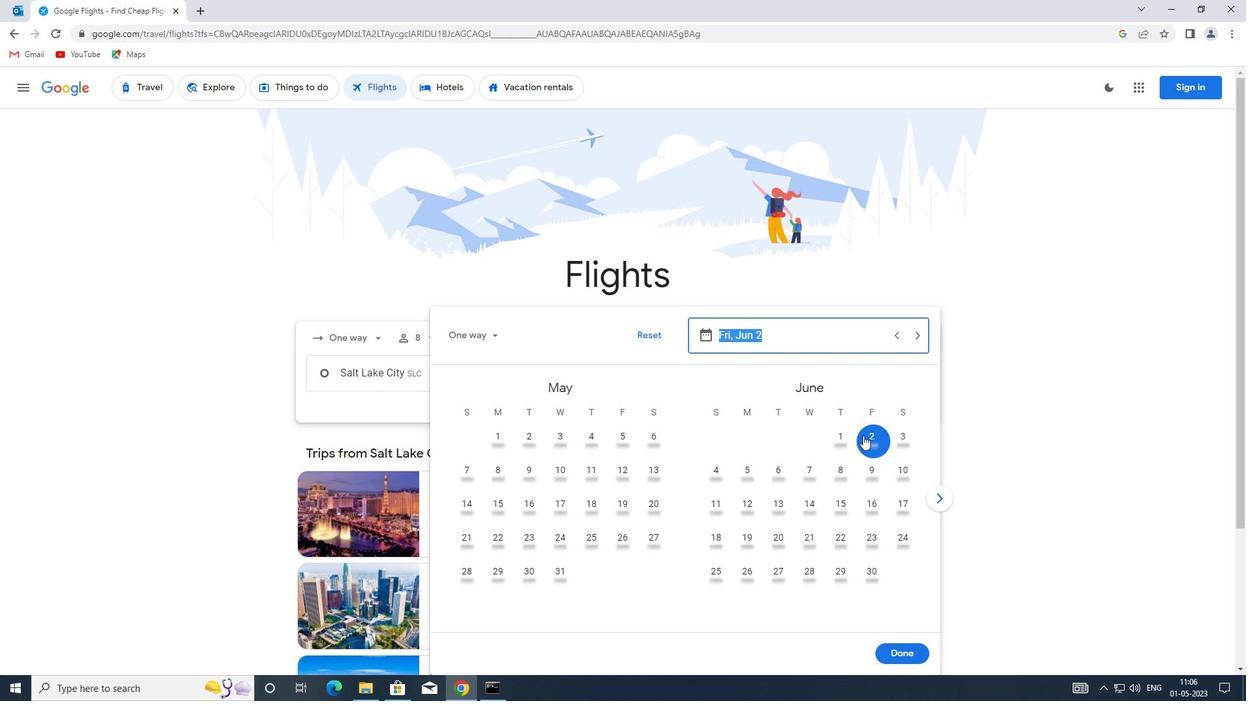 
Action: Mouse moved to (893, 640)
Screenshot: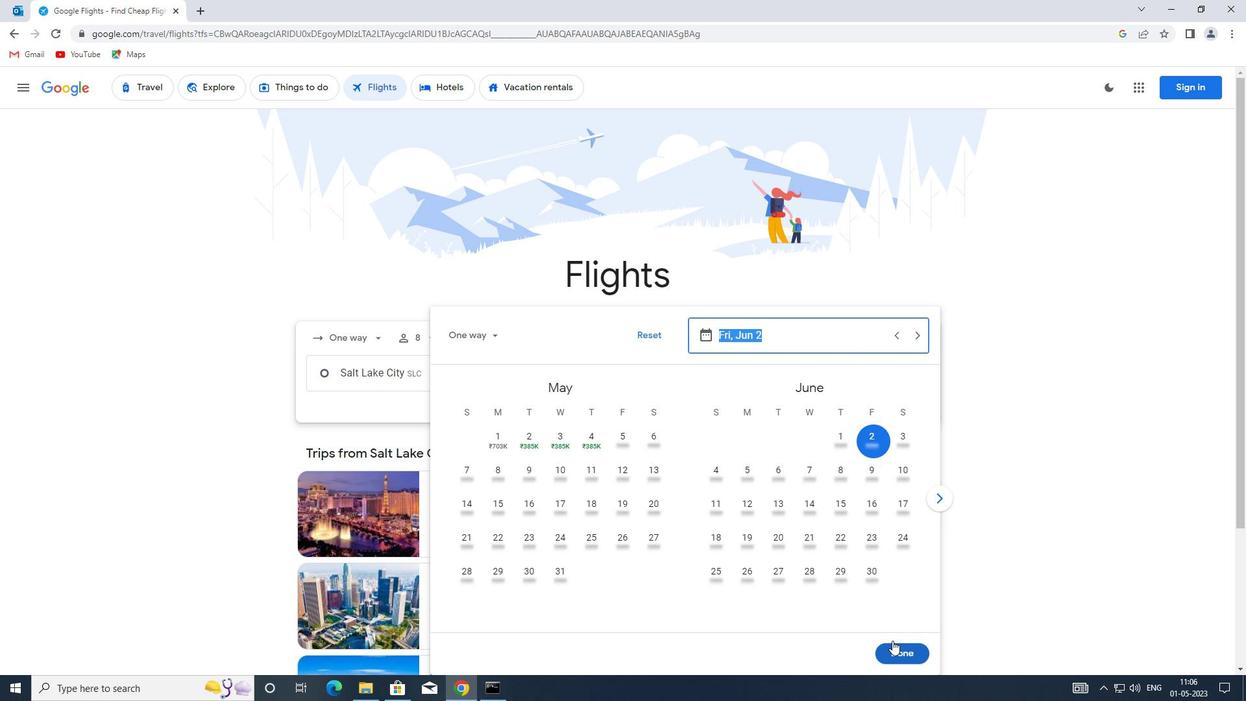 
Action: Mouse pressed left at (893, 640)
Screenshot: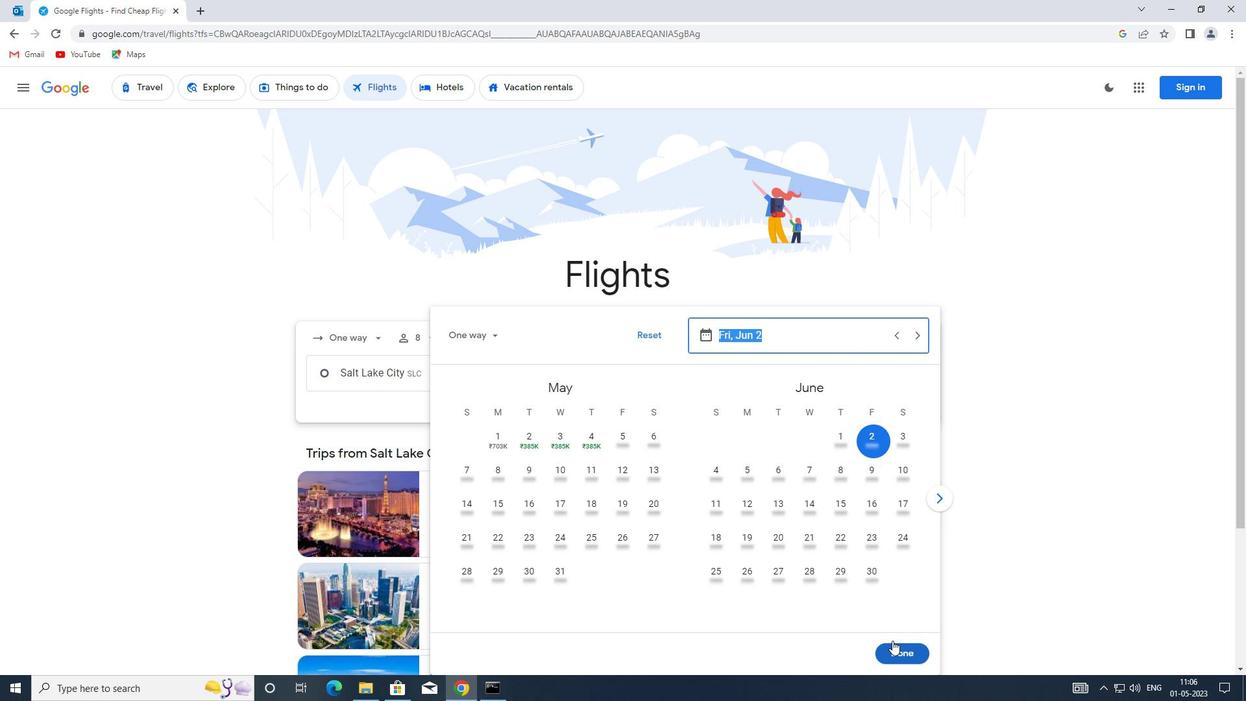 
Action: Mouse moved to (487, 366)
Screenshot: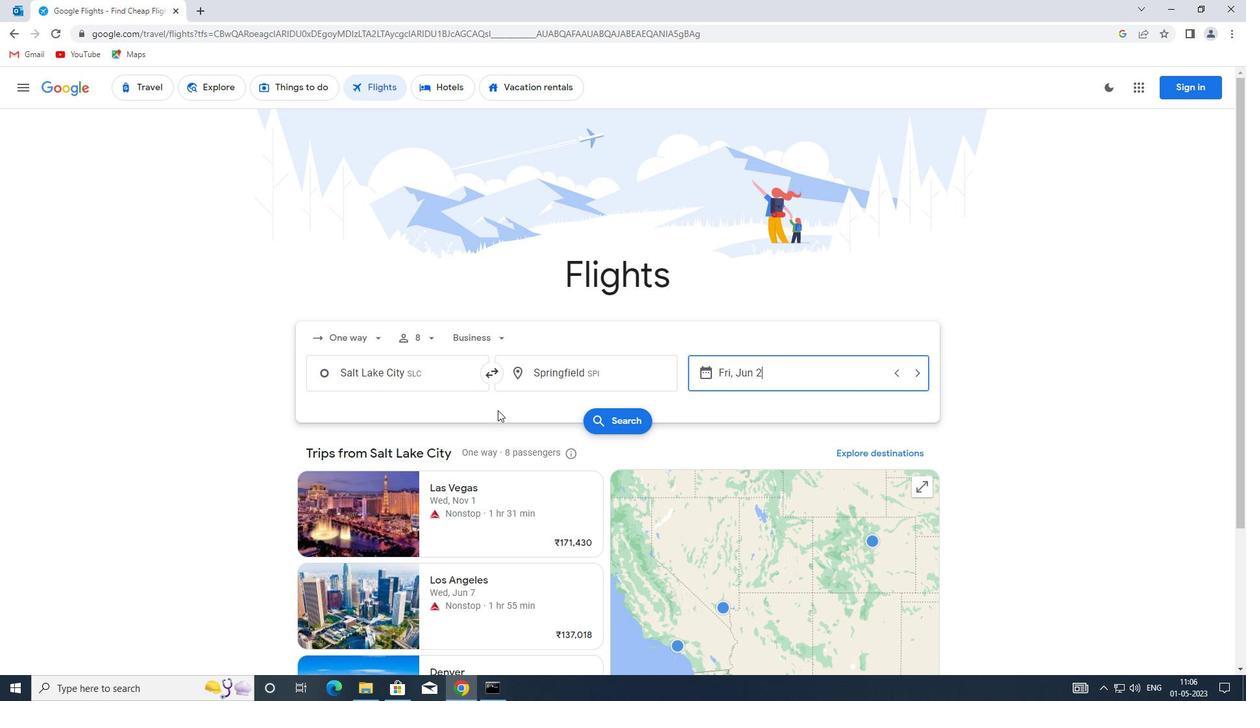
Action: Mouse scrolled (487, 365) with delta (0, 0)
Screenshot: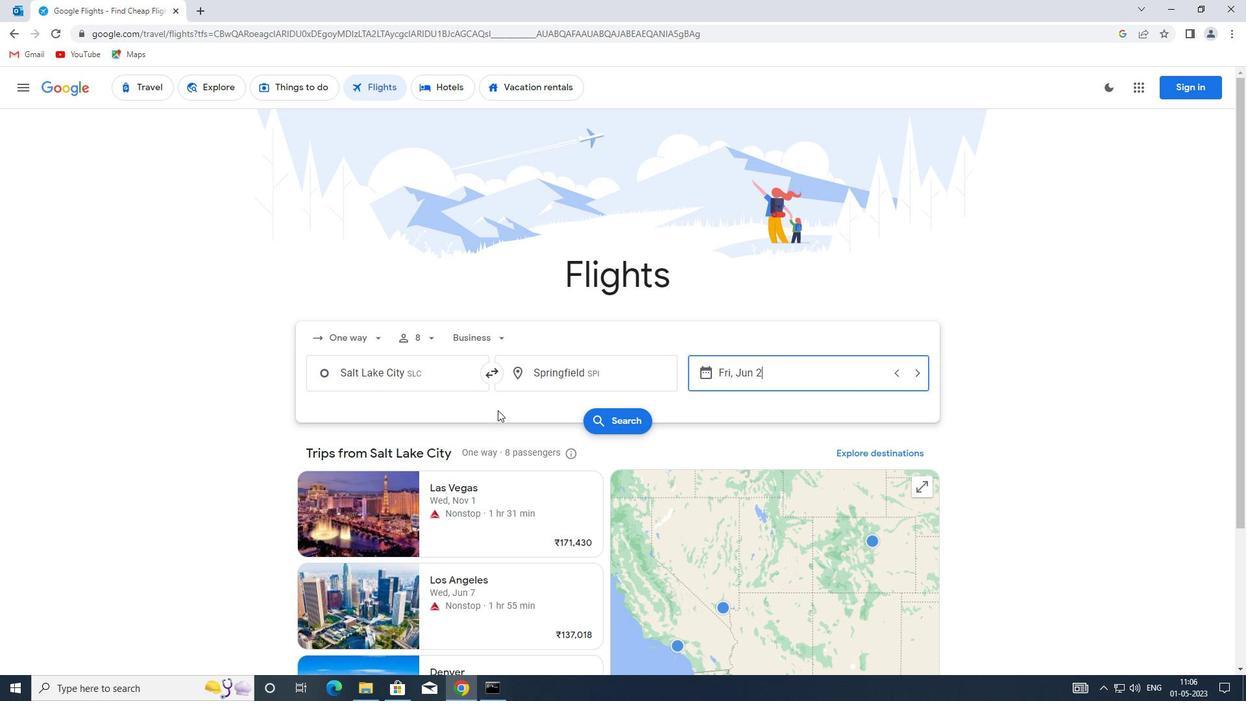 
Action: Mouse moved to (645, 355)
Screenshot: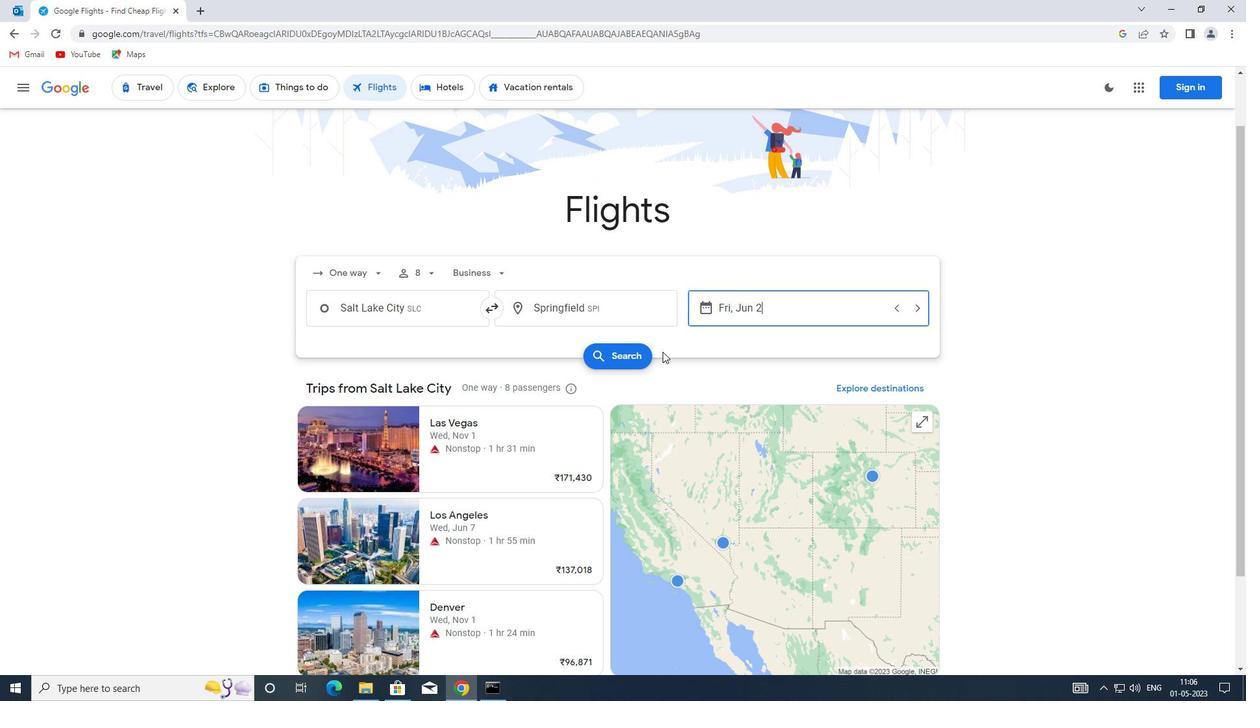 
Action: Mouse pressed left at (645, 355)
Screenshot: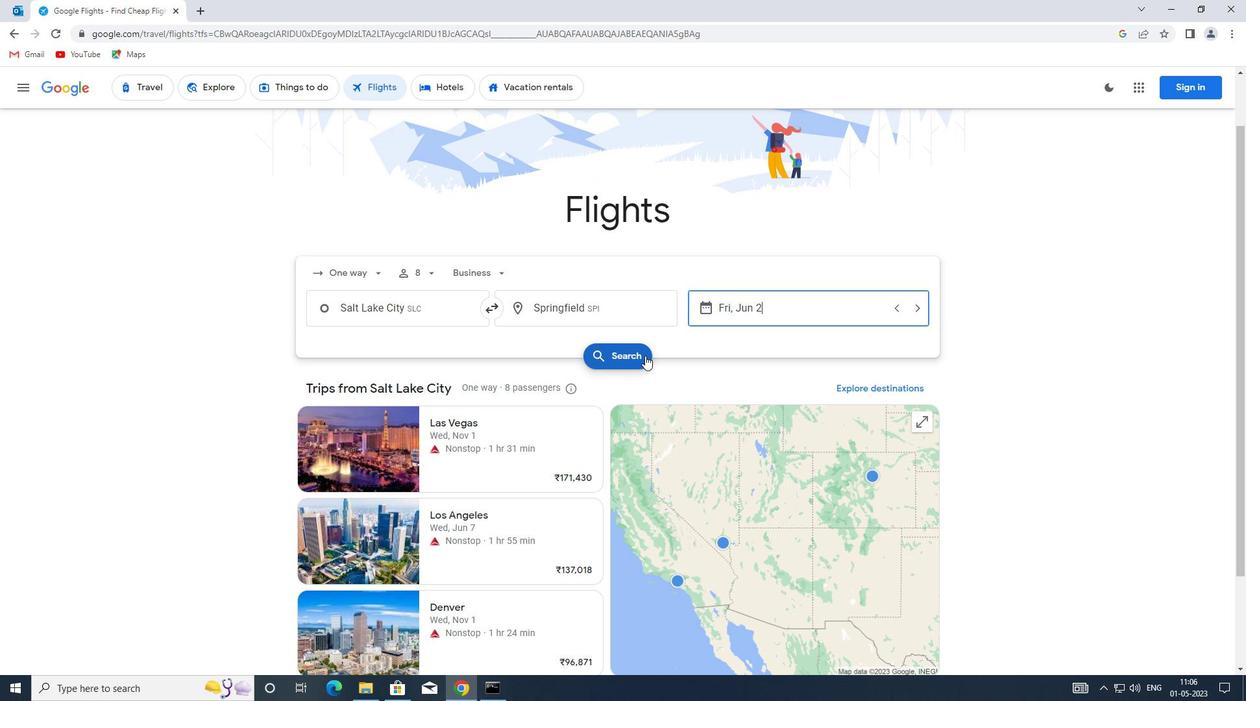 
Action: Mouse moved to (328, 207)
Screenshot: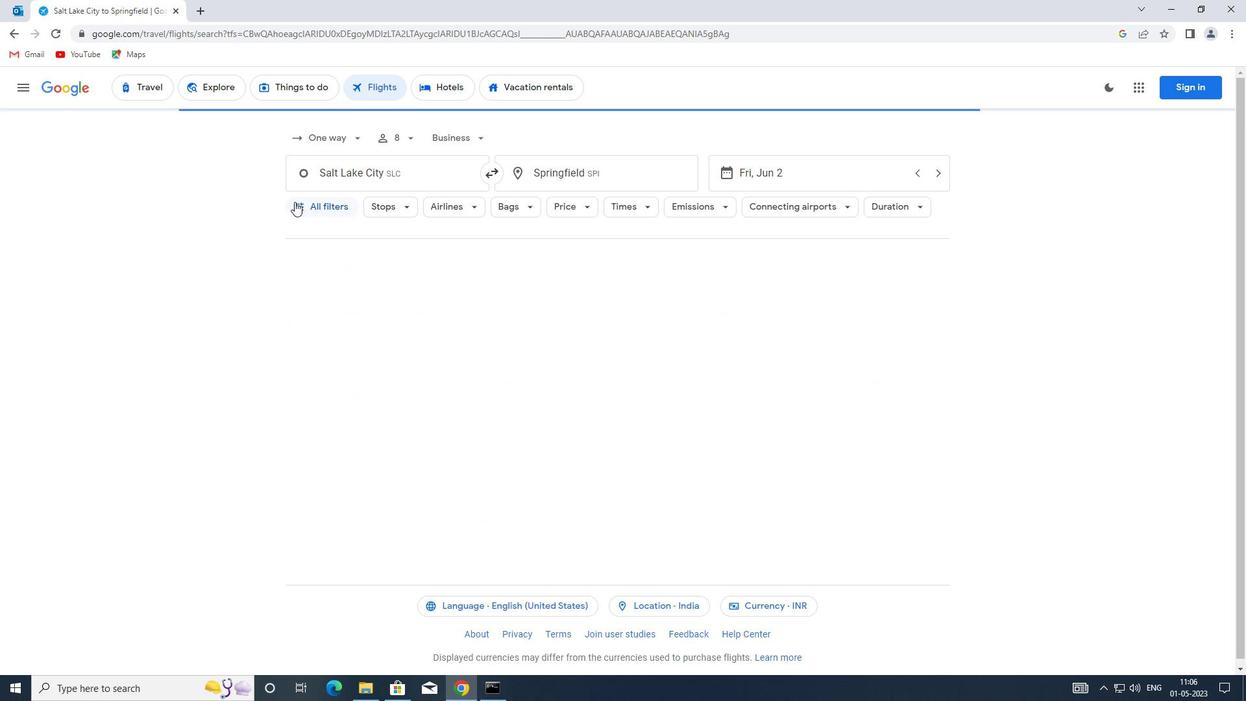 
Action: Mouse pressed left at (328, 207)
Screenshot: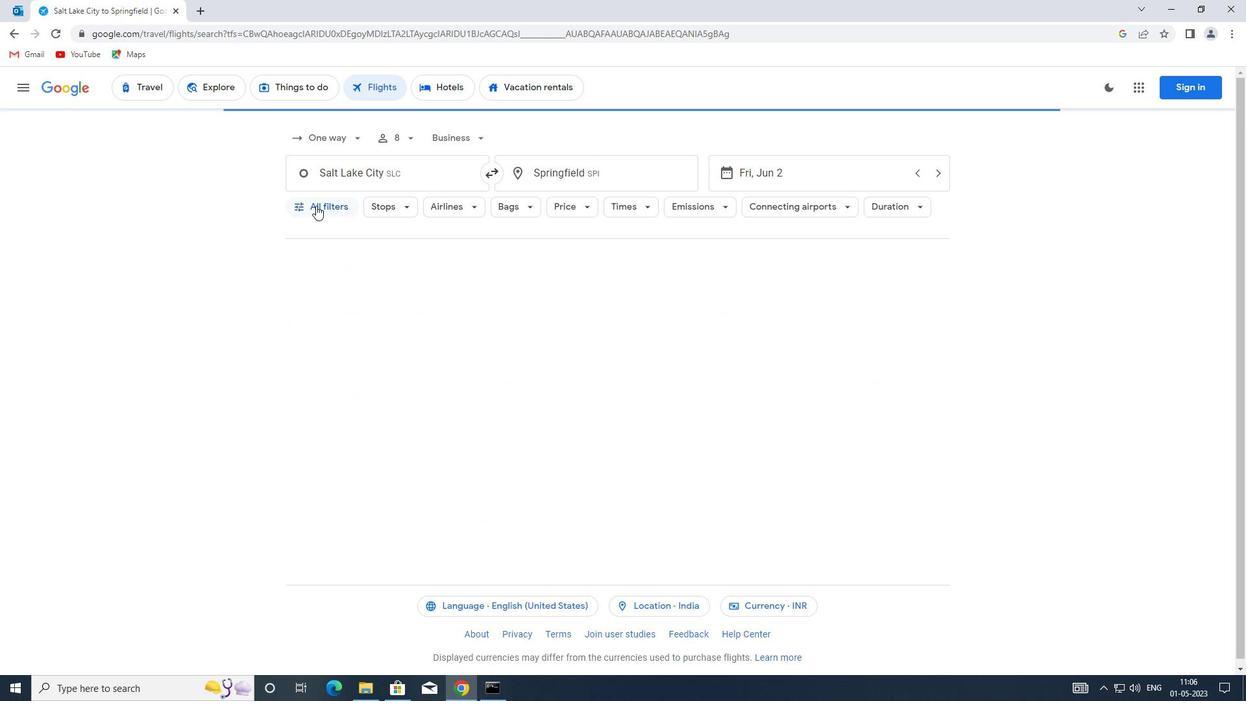 
Action: Mouse moved to (408, 314)
Screenshot: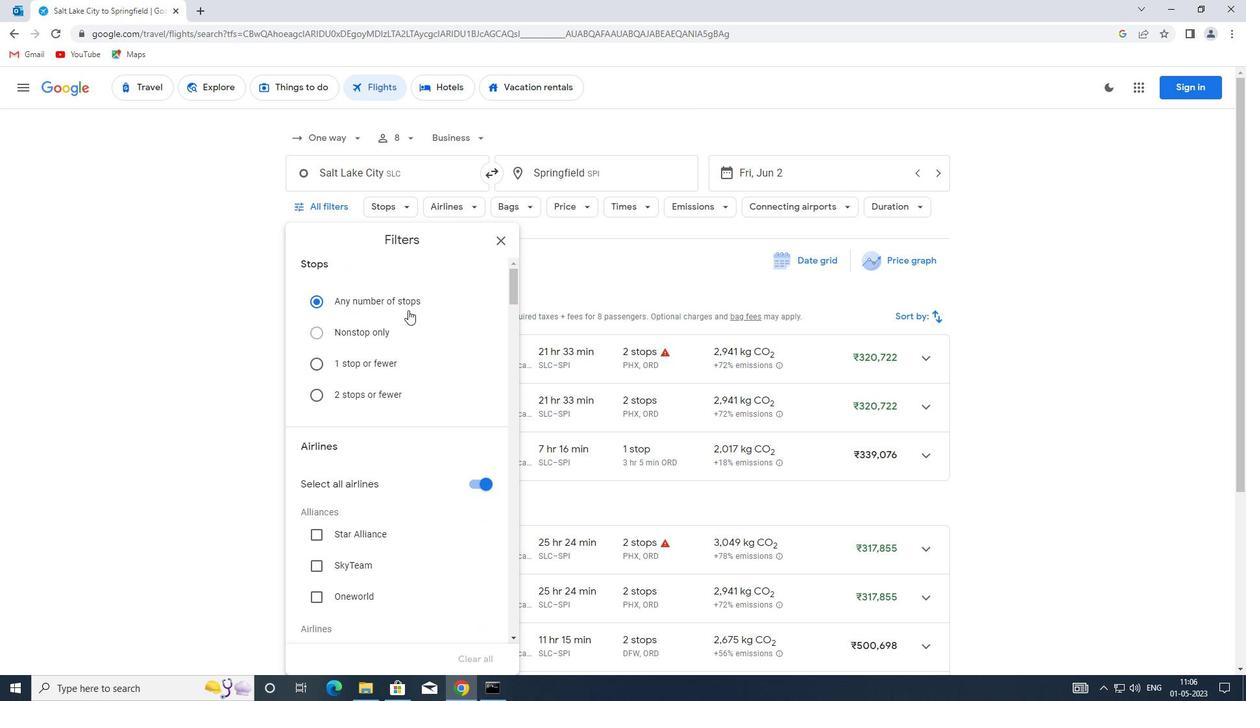 
Action: Mouse scrolled (408, 313) with delta (0, 0)
Screenshot: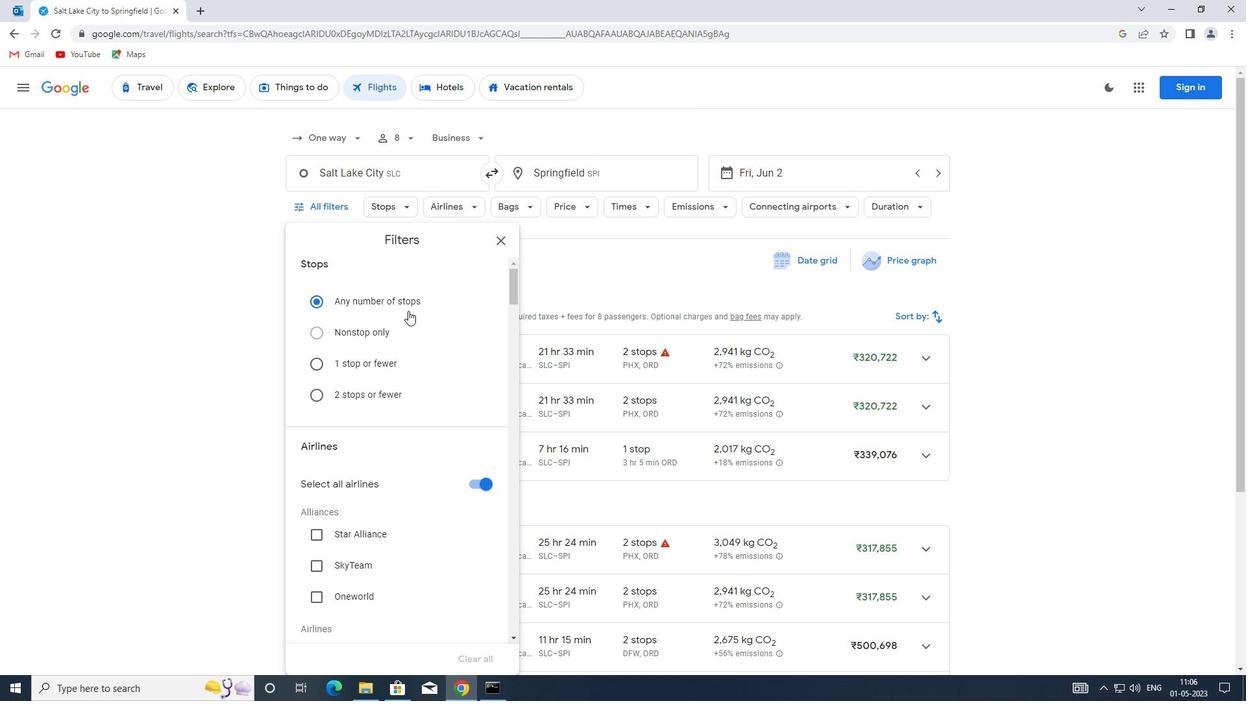 
Action: Mouse moved to (473, 421)
Screenshot: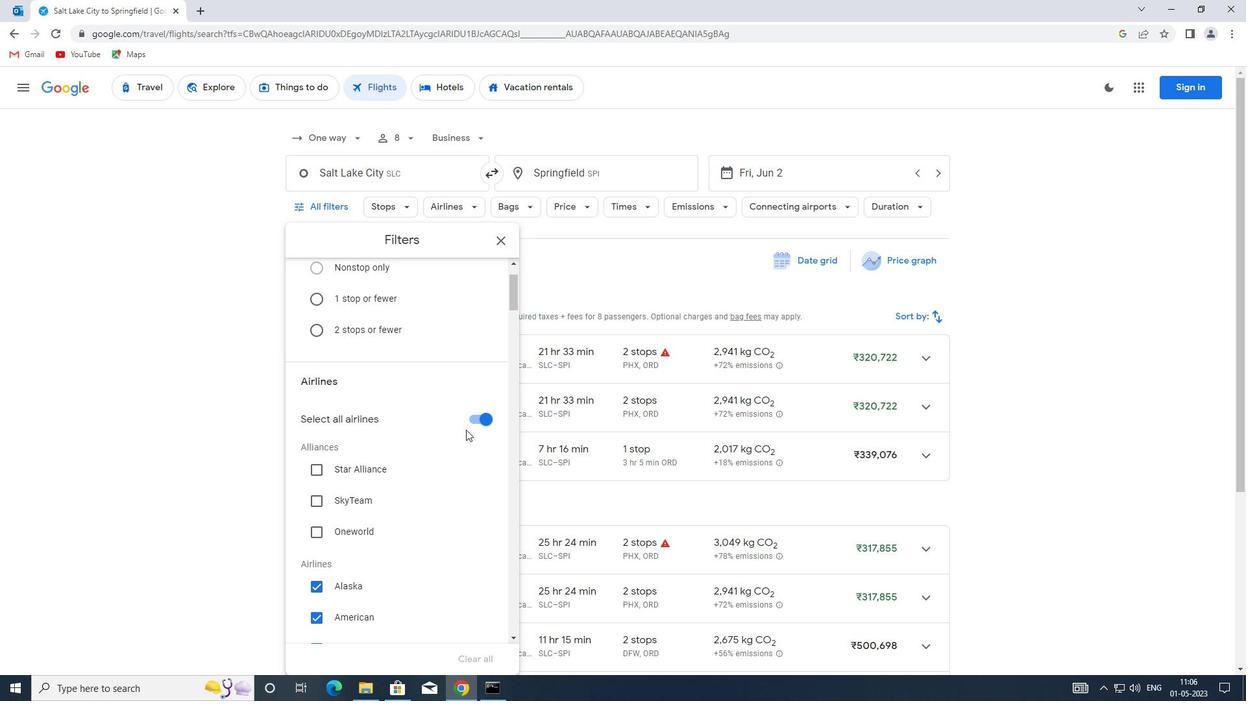 
Action: Mouse pressed left at (473, 421)
Screenshot: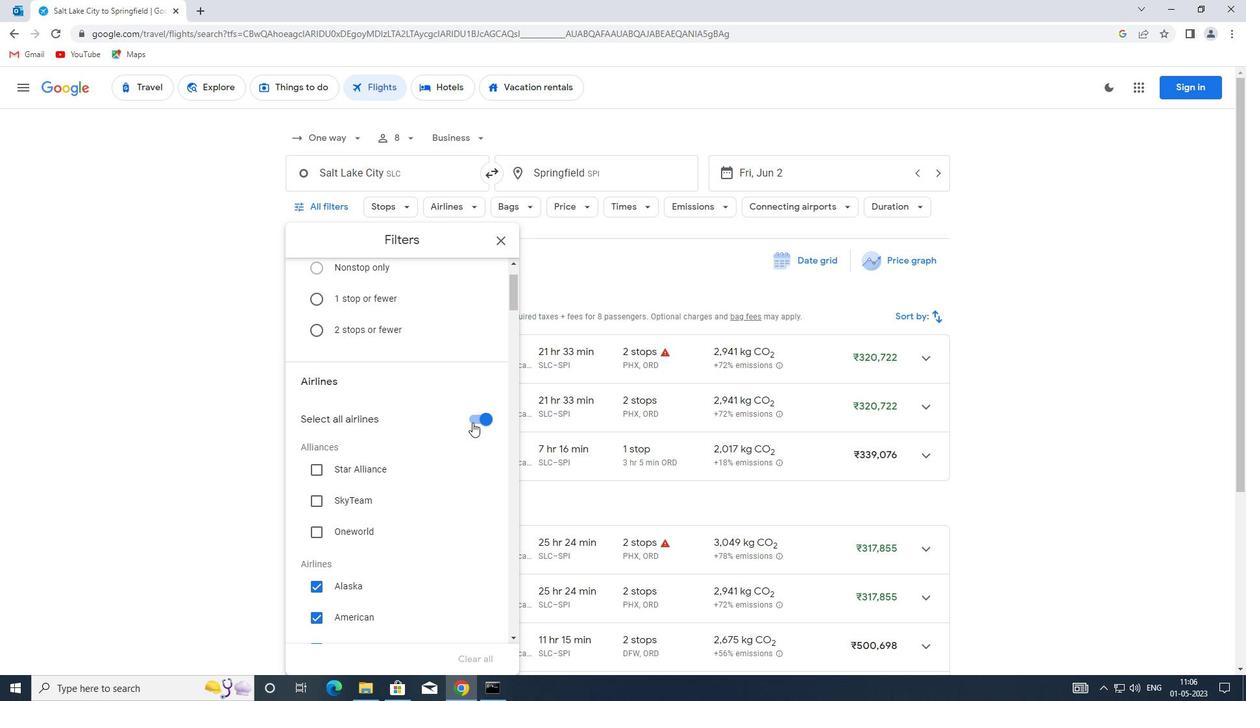 
Action: Mouse moved to (445, 416)
Screenshot: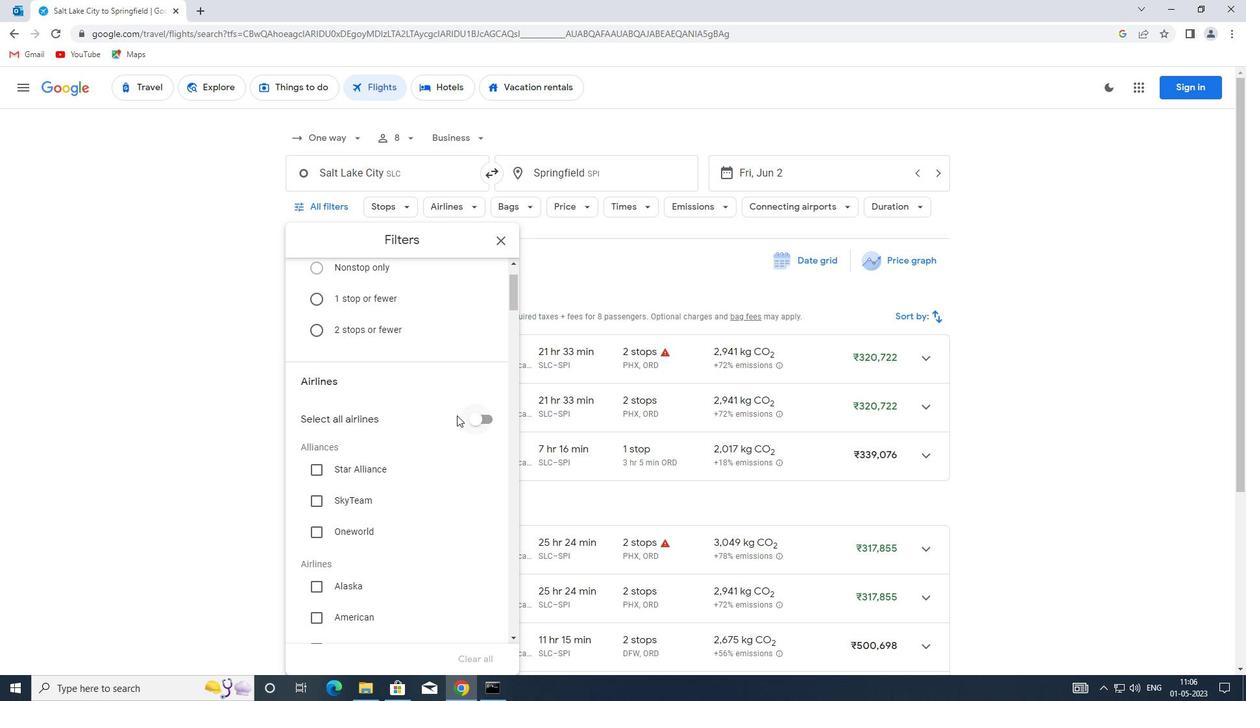
Action: Mouse scrolled (445, 415) with delta (0, 0)
Screenshot: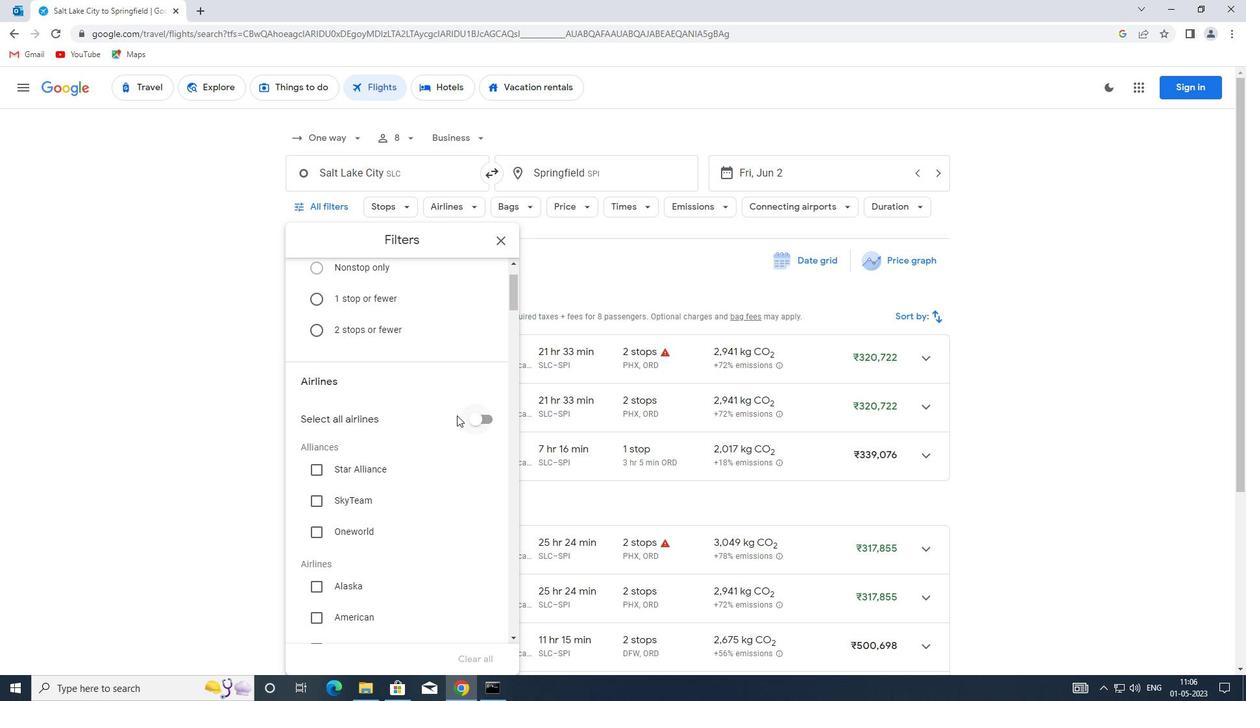 
Action: Mouse scrolled (445, 415) with delta (0, 0)
Screenshot: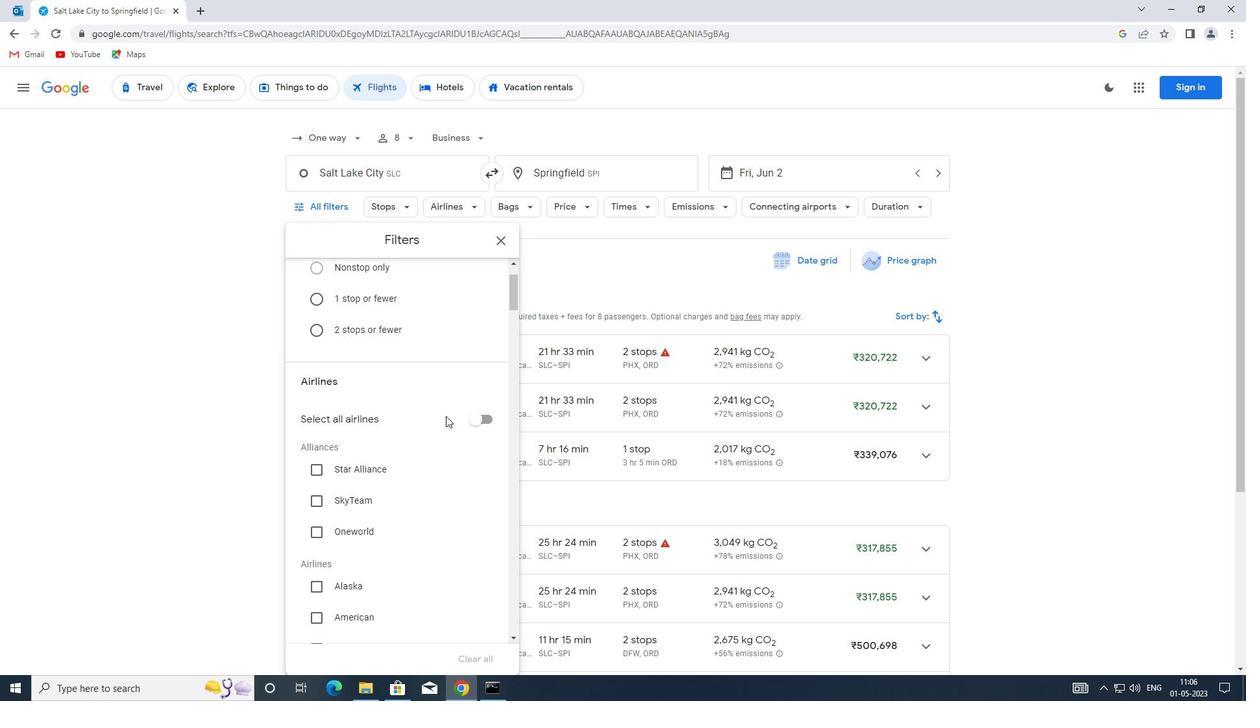 
Action: Mouse moved to (439, 416)
Screenshot: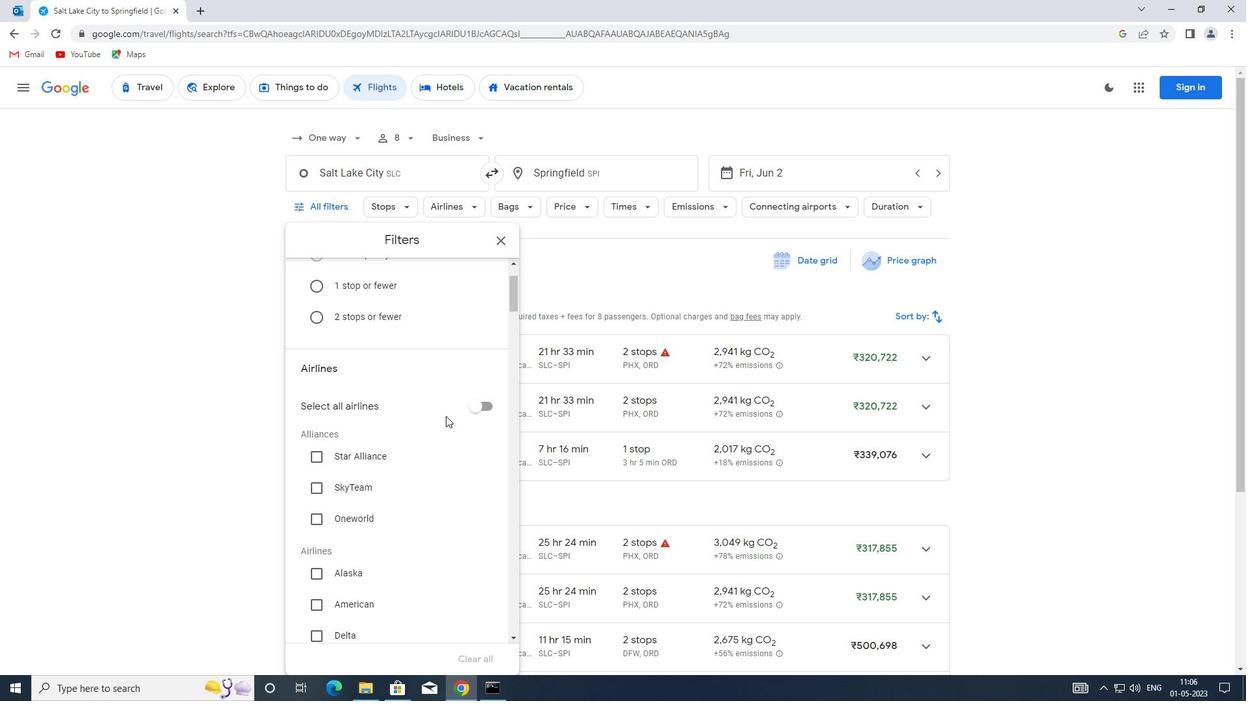 
Action: Mouse scrolled (439, 415) with delta (0, 0)
Screenshot: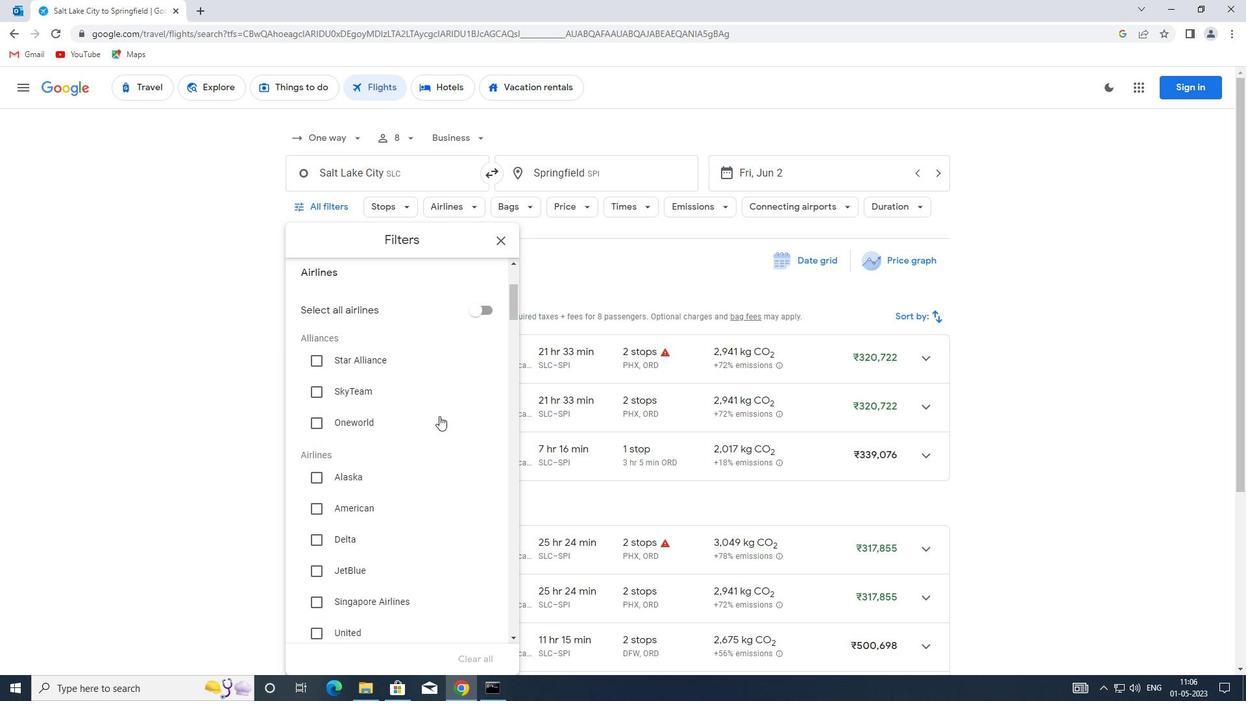 
Action: Mouse moved to (388, 409)
Screenshot: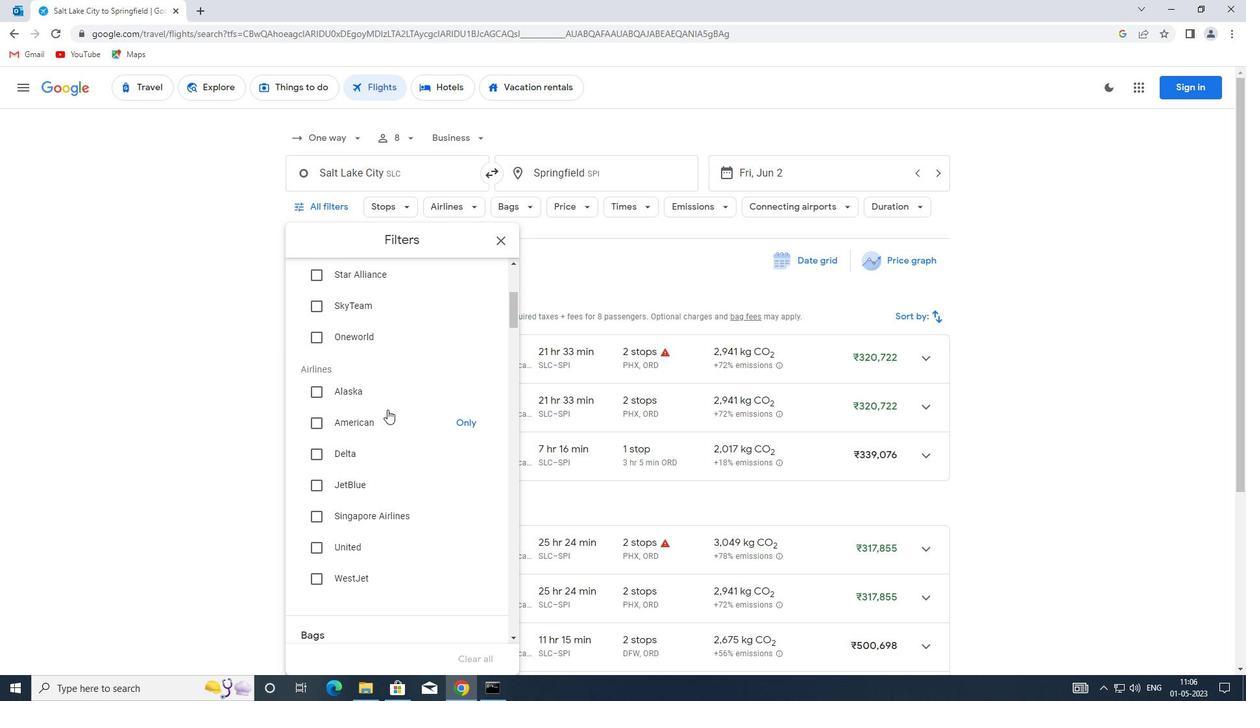 
Action: Mouse scrolled (388, 408) with delta (0, 0)
Screenshot: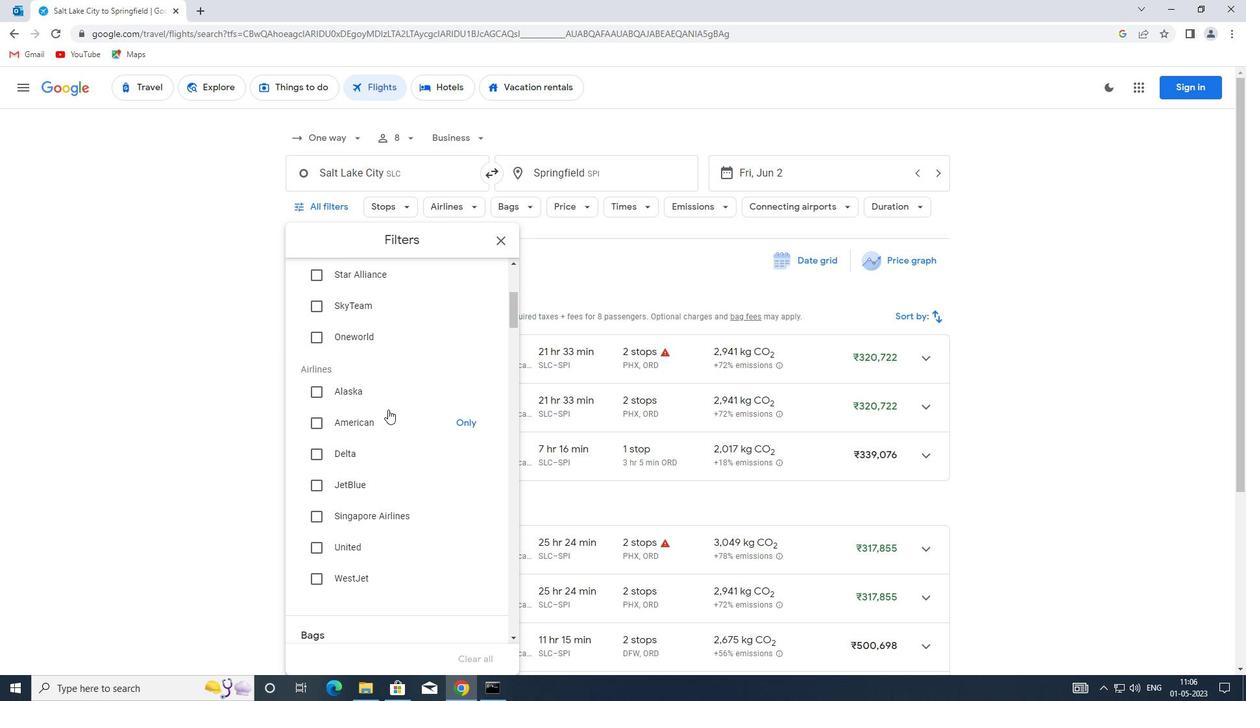 
Action: Mouse moved to (388, 409)
Screenshot: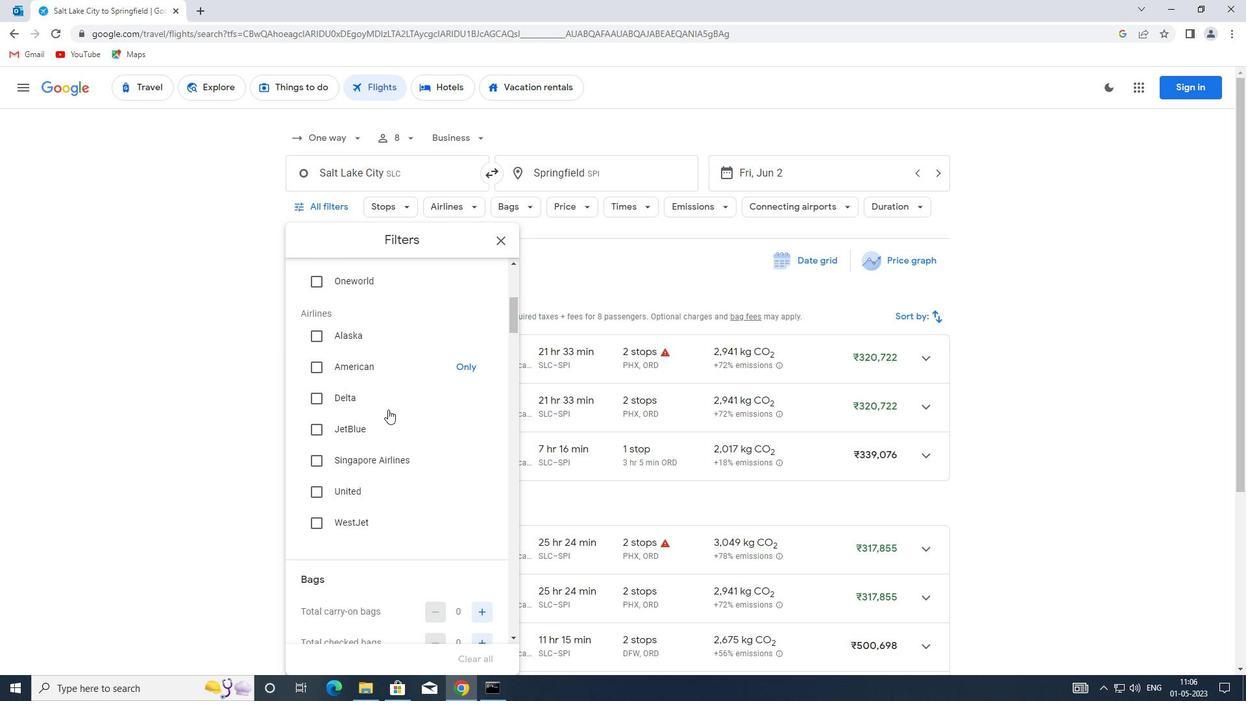 
Action: Mouse scrolled (388, 408) with delta (0, 0)
Screenshot: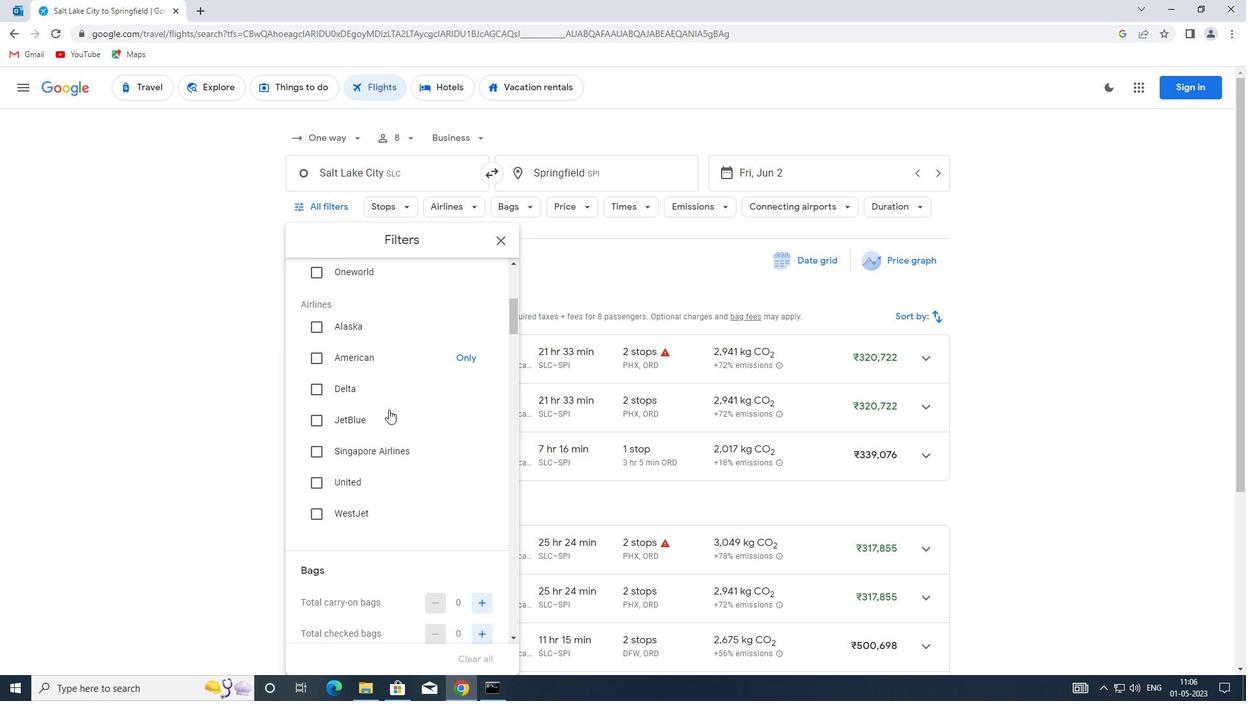 
Action: Mouse moved to (388, 409)
Screenshot: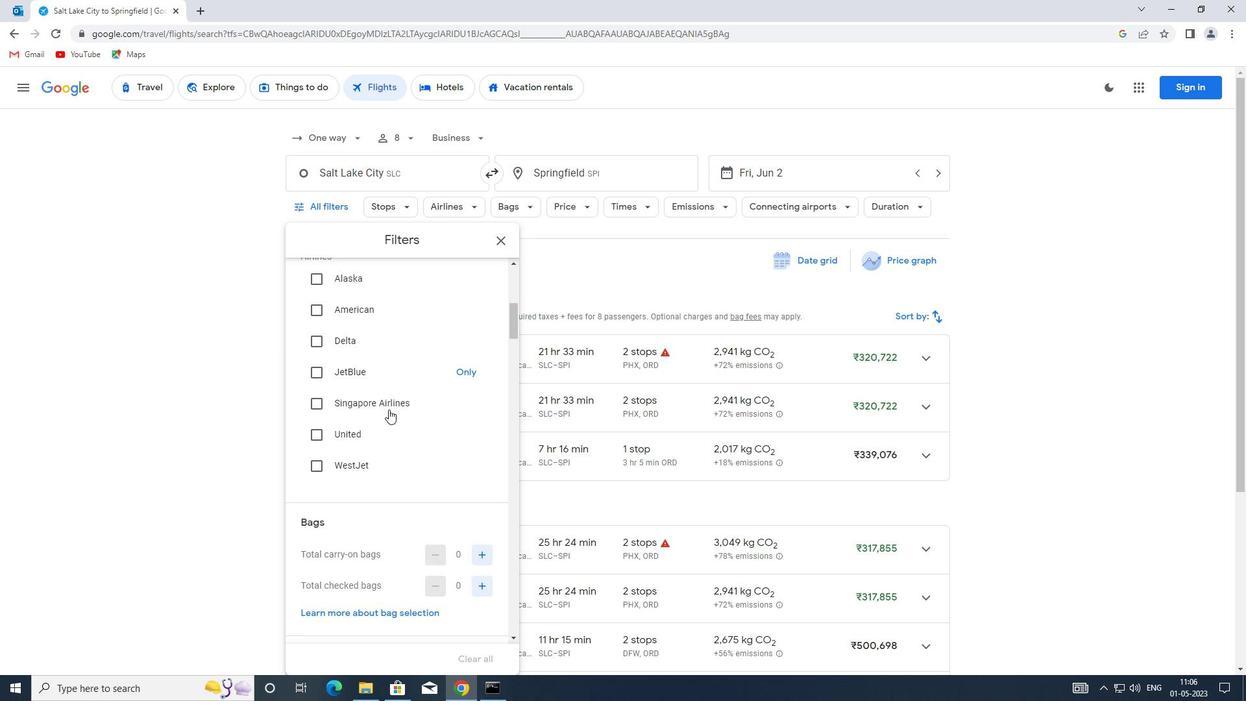 
Action: Mouse scrolled (388, 408) with delta (0, 0)
Screenshot: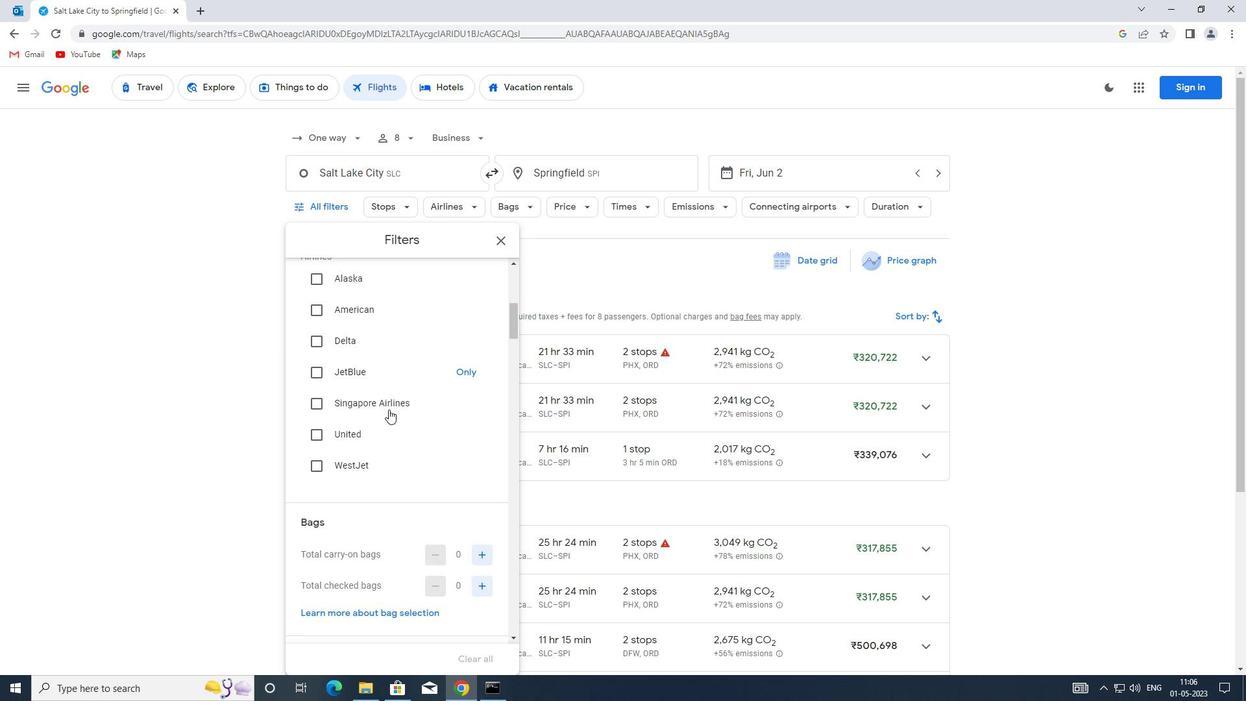 
Action: Mouse moved to (388, 410)
Screenshot: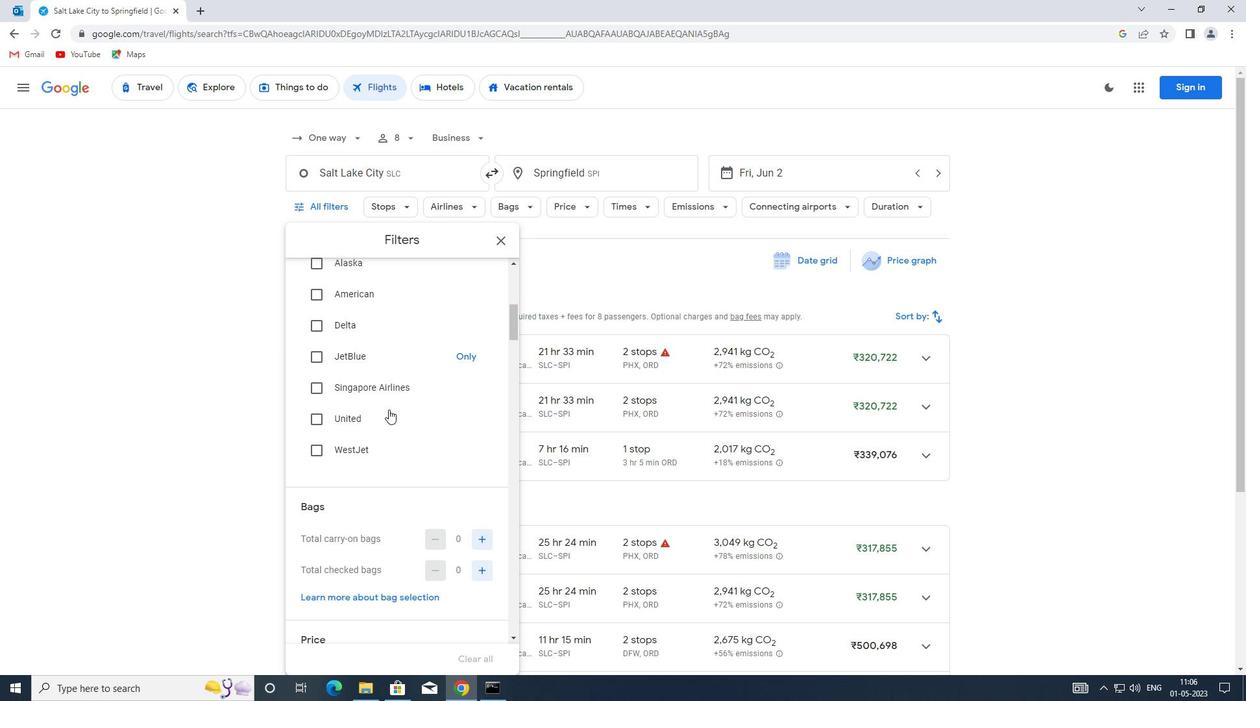
Action: Mouse scrolled (388, 409) with delta (0, 0)
Screenshot: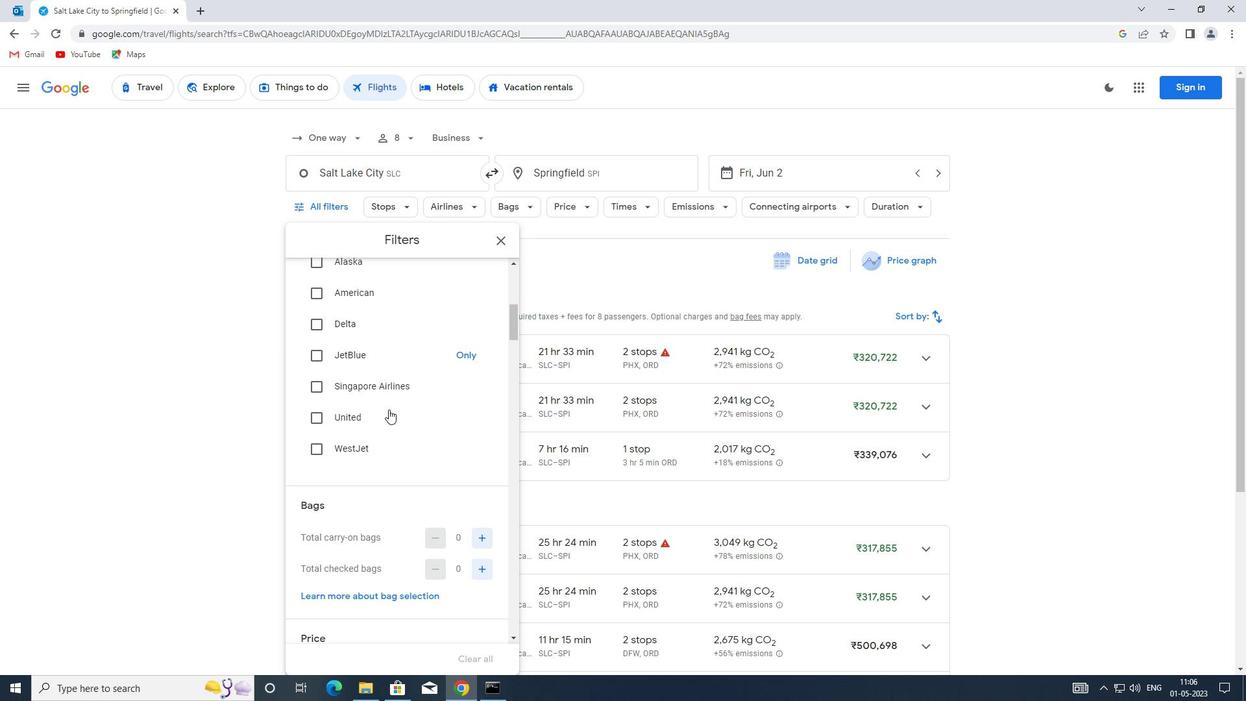 
Action: Mouse moved to (405, 402)
Screenshot: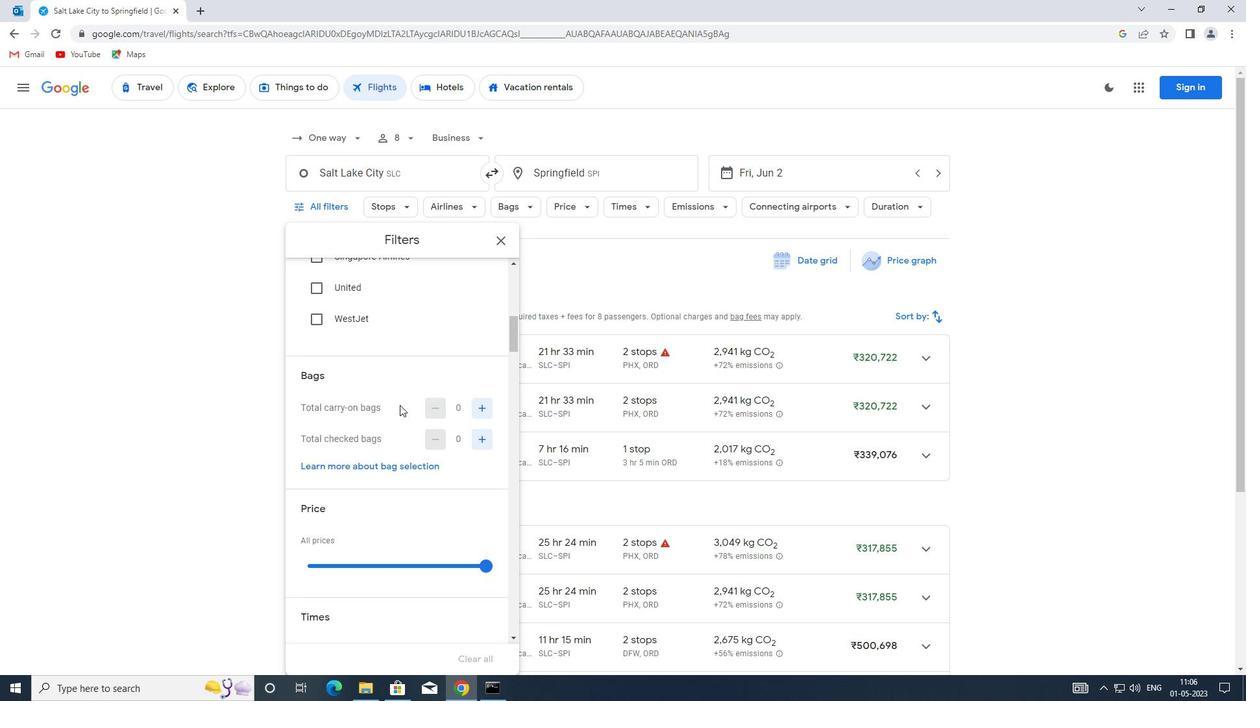 
Action: Mouse scrolled (405, 401) with delta (0, 0)
Screenshot: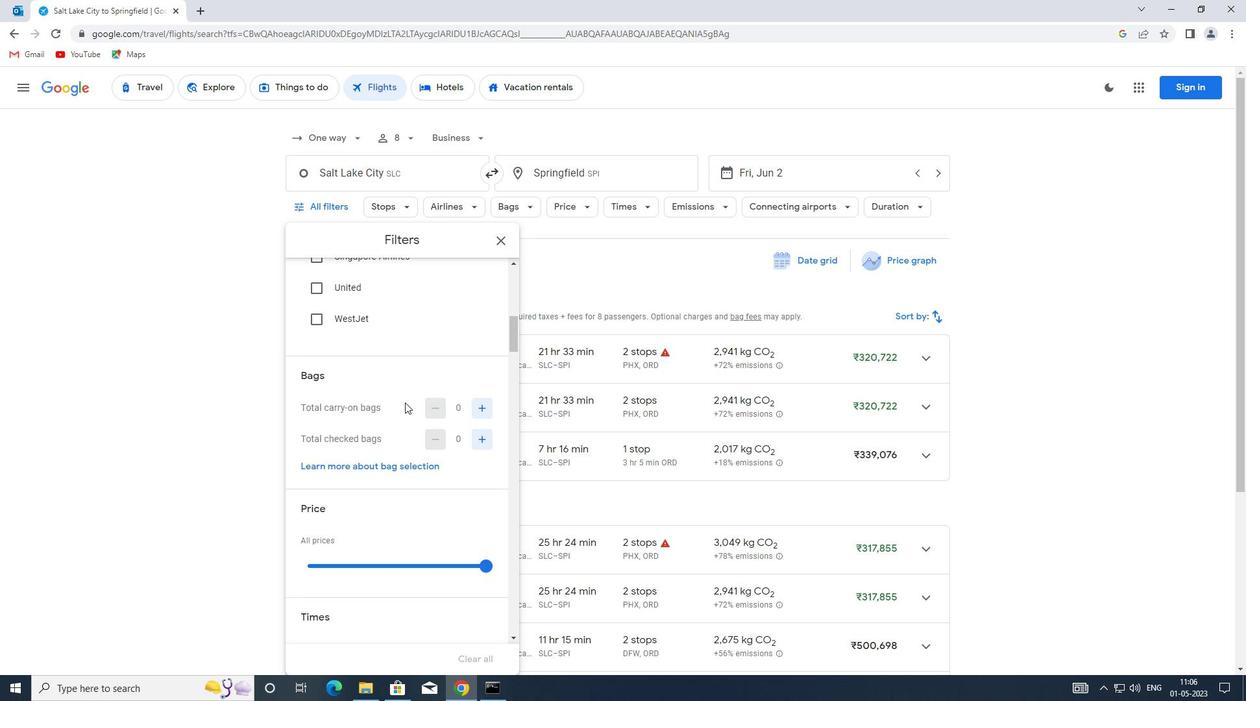 
Action: Mouse moved to (477, 370)
Screenshot: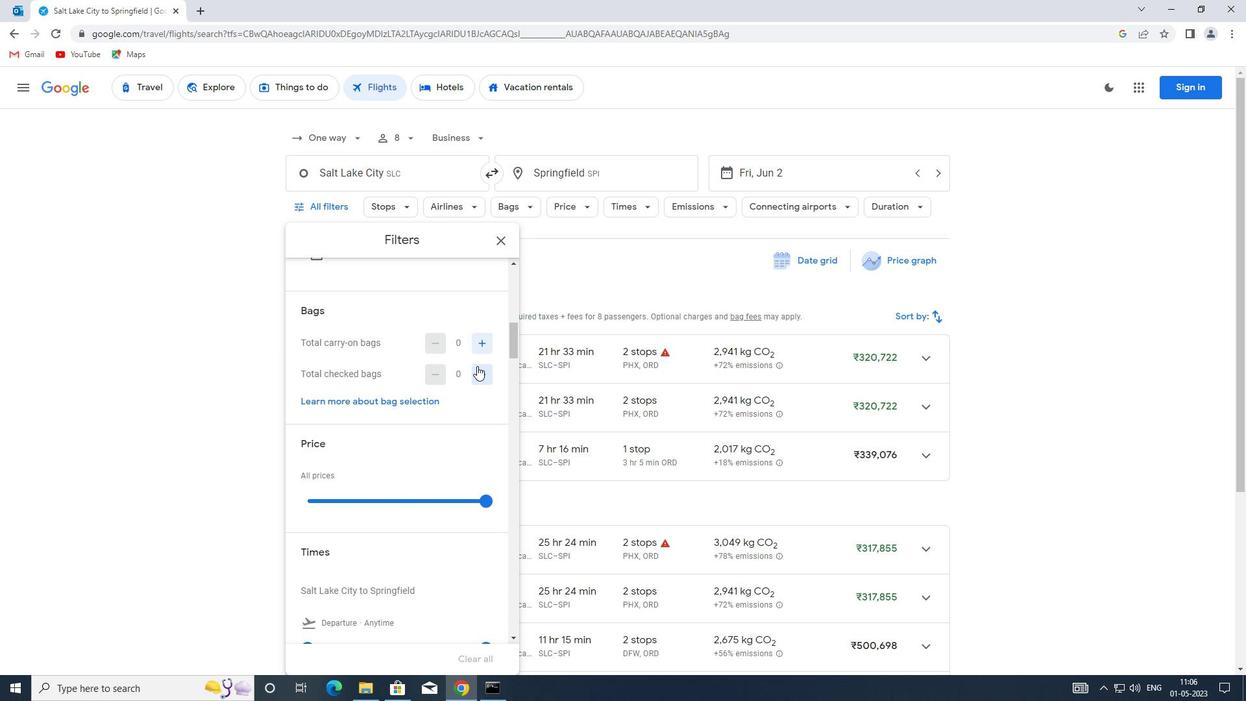
Action: Mouse pressed left at (477, 370)
Screenshot: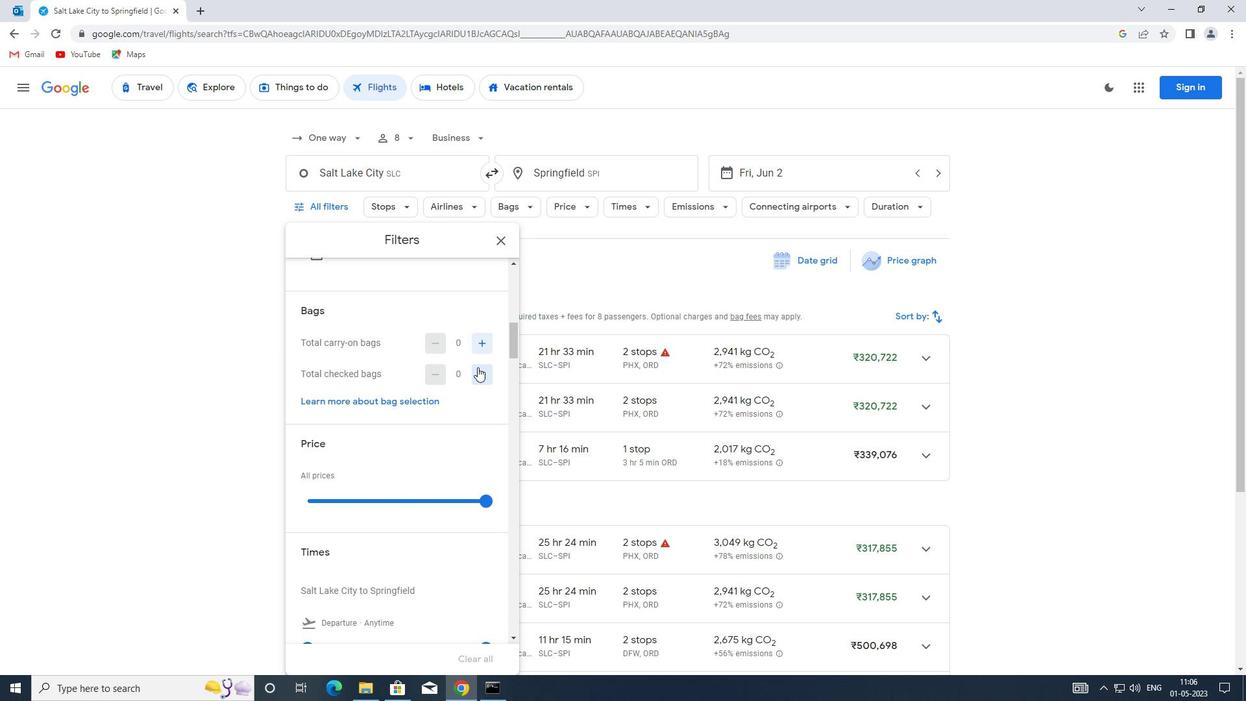 
Action: Mouse pressed left at (477, 370)
Screenshot: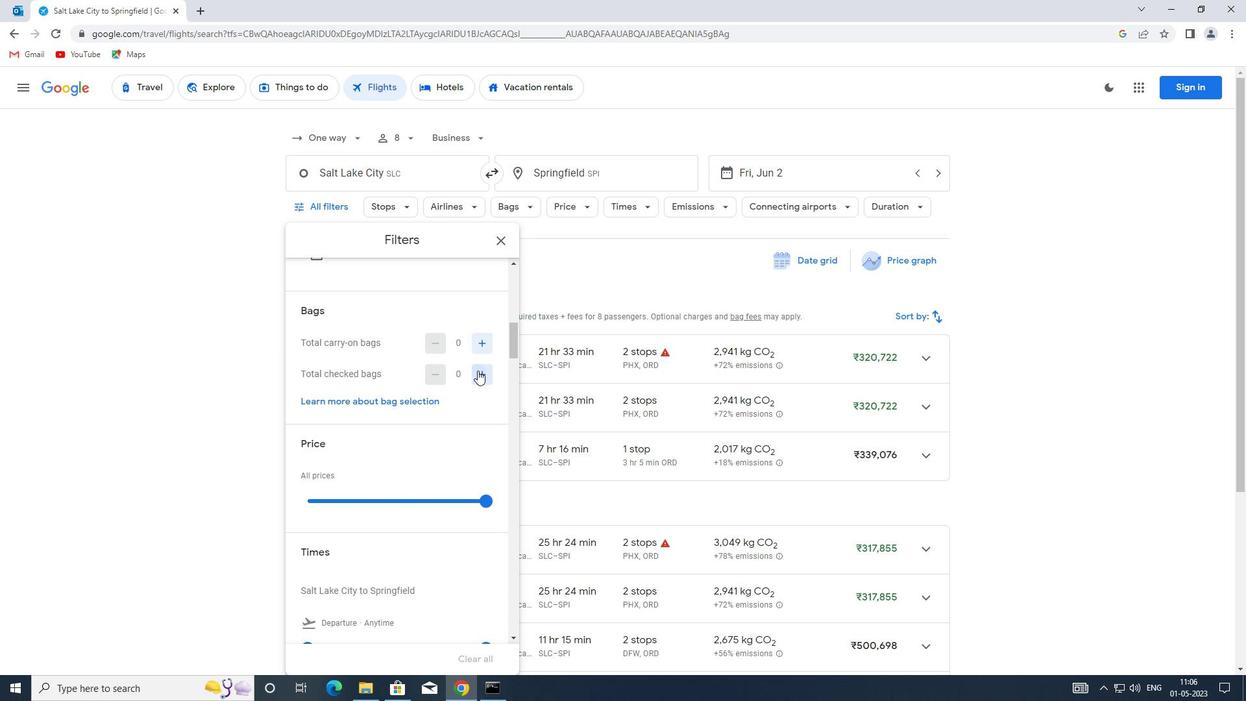 
Action: Mouse pressed left at (477, 370)
Screenshot: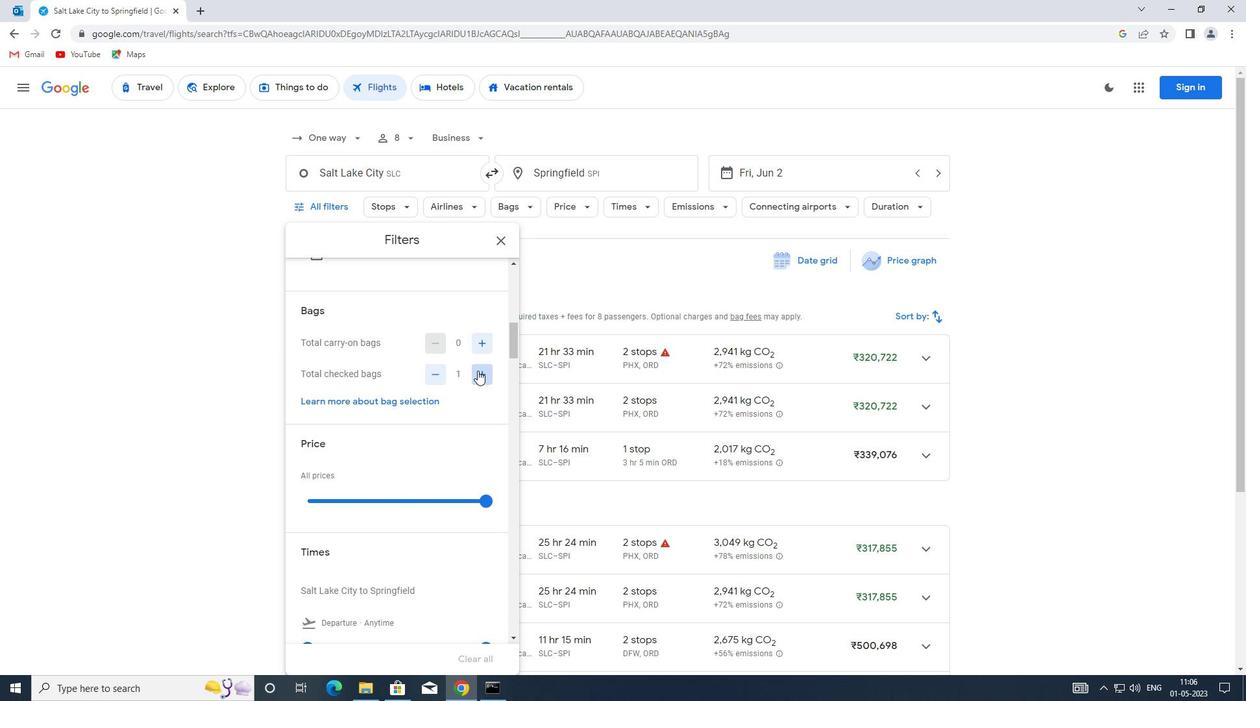 
Action: Mouse pressed left at (477, 370)
Screenshot: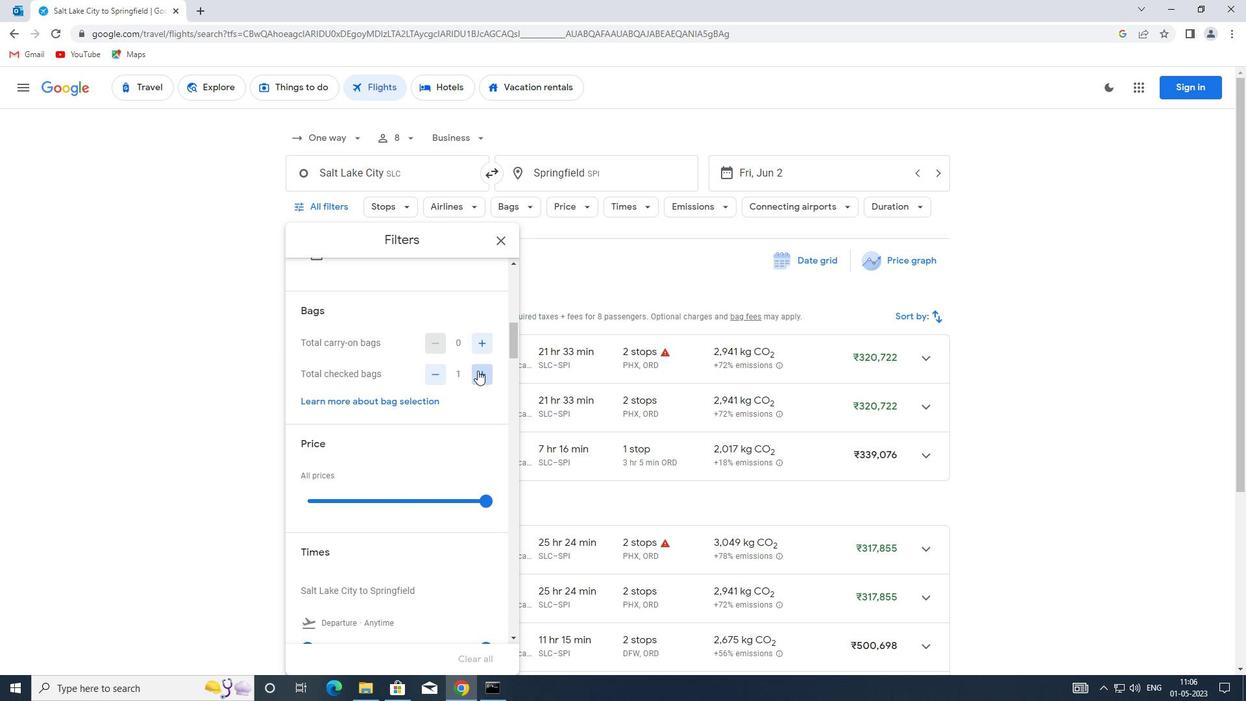 
Action: Mouse moved to (477, 371)
Screenshot: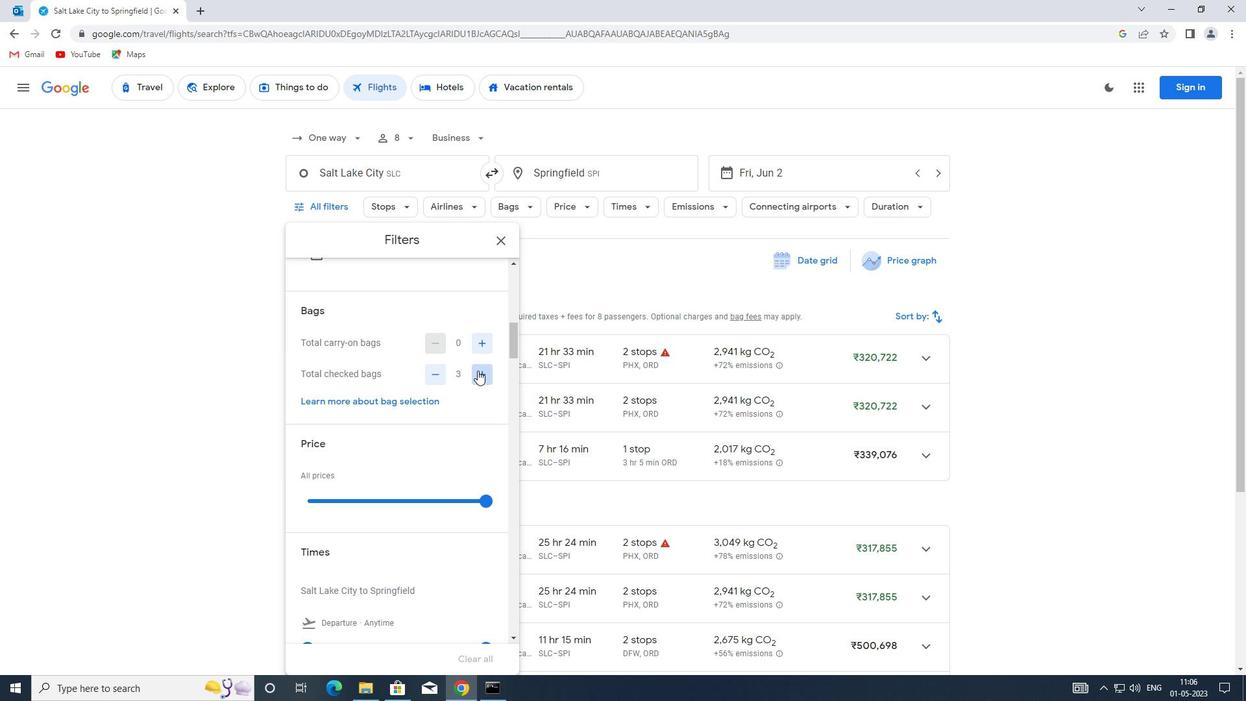 
Action: Mouse pressed left at (477, 371)
Screenshot: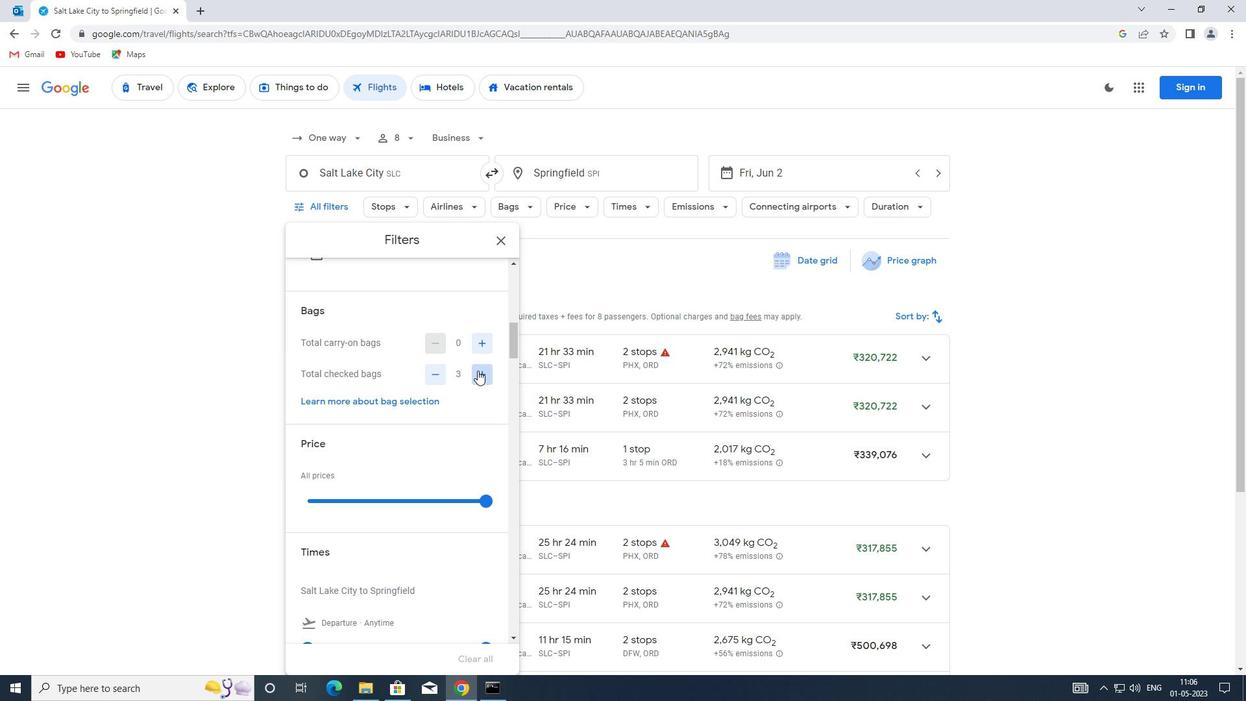 
Action: Mouse moved to (478, 371)
Screenshot: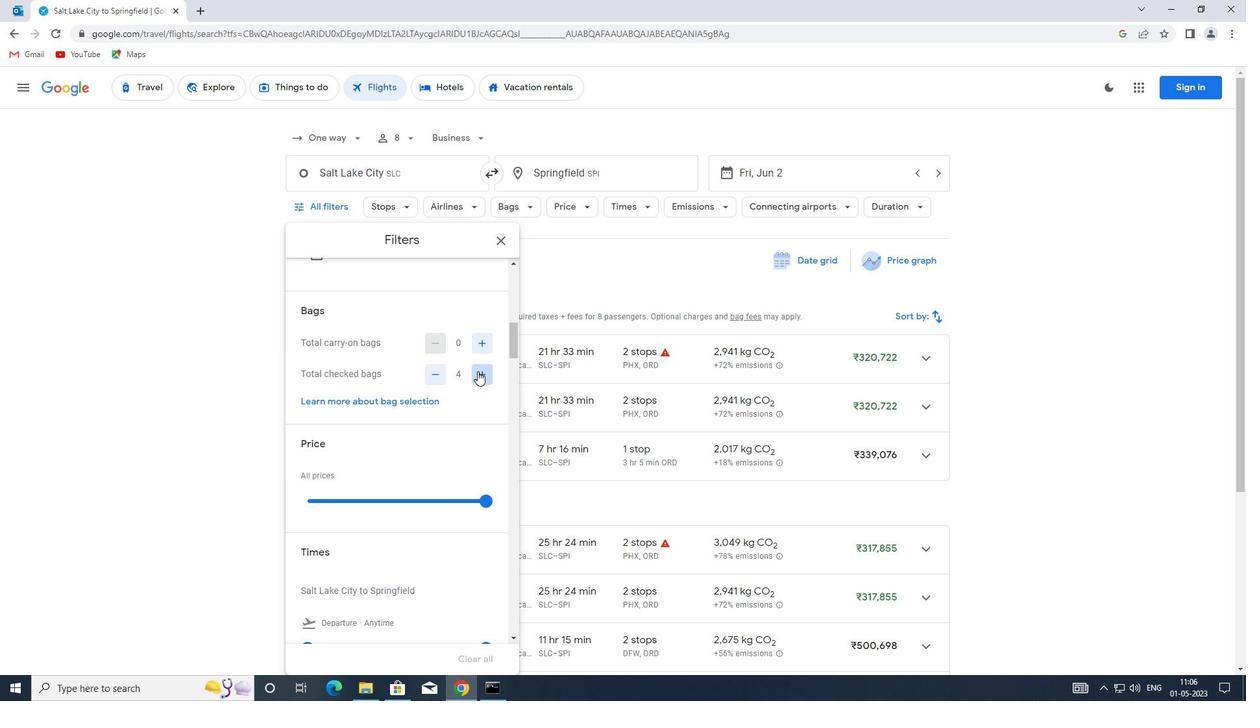 
Action: Mouse pressed left at (478, 371)
Screenshot: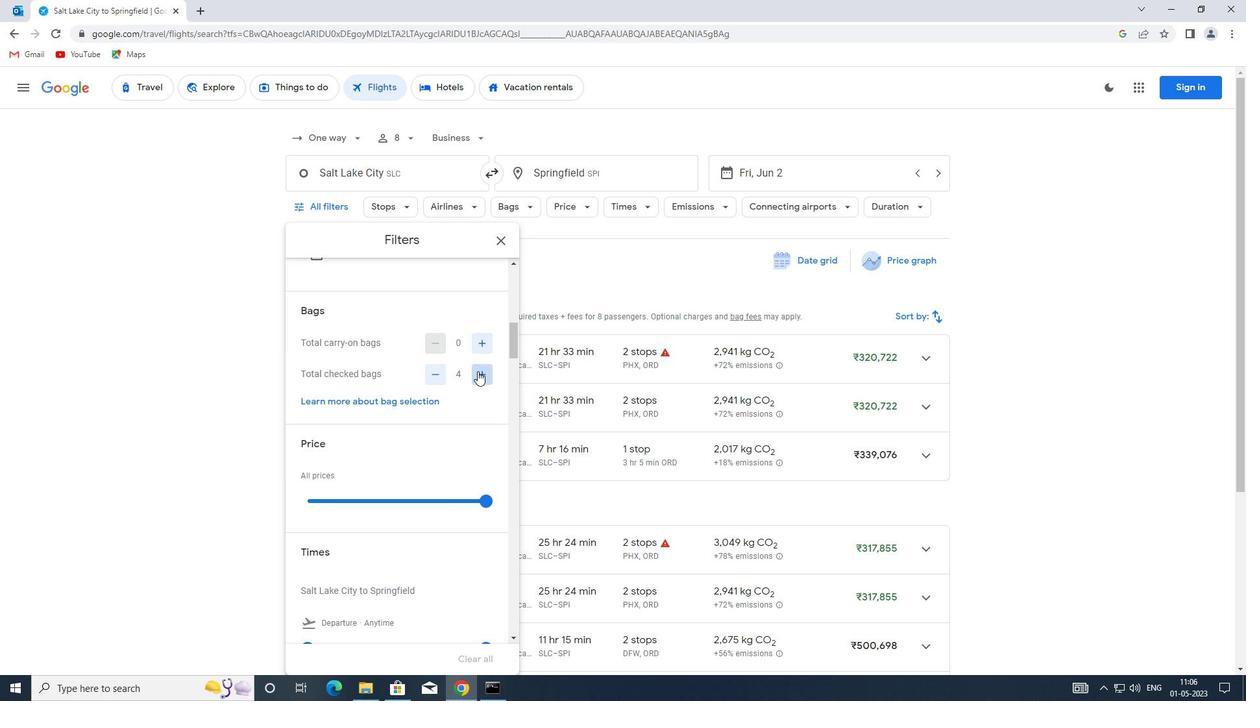 
Action: Mouse pressed left at (478, 371)
Screenshot: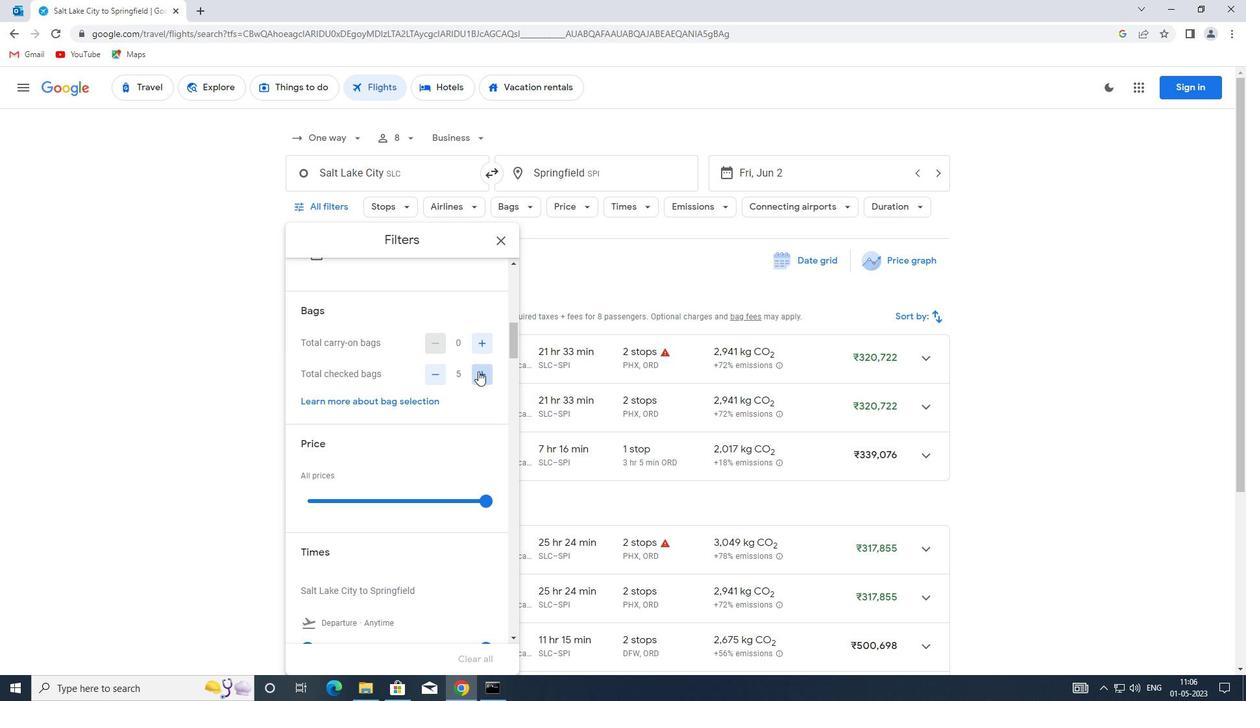 
Action: Mouse pressed left at (478, 371)
Screenshot: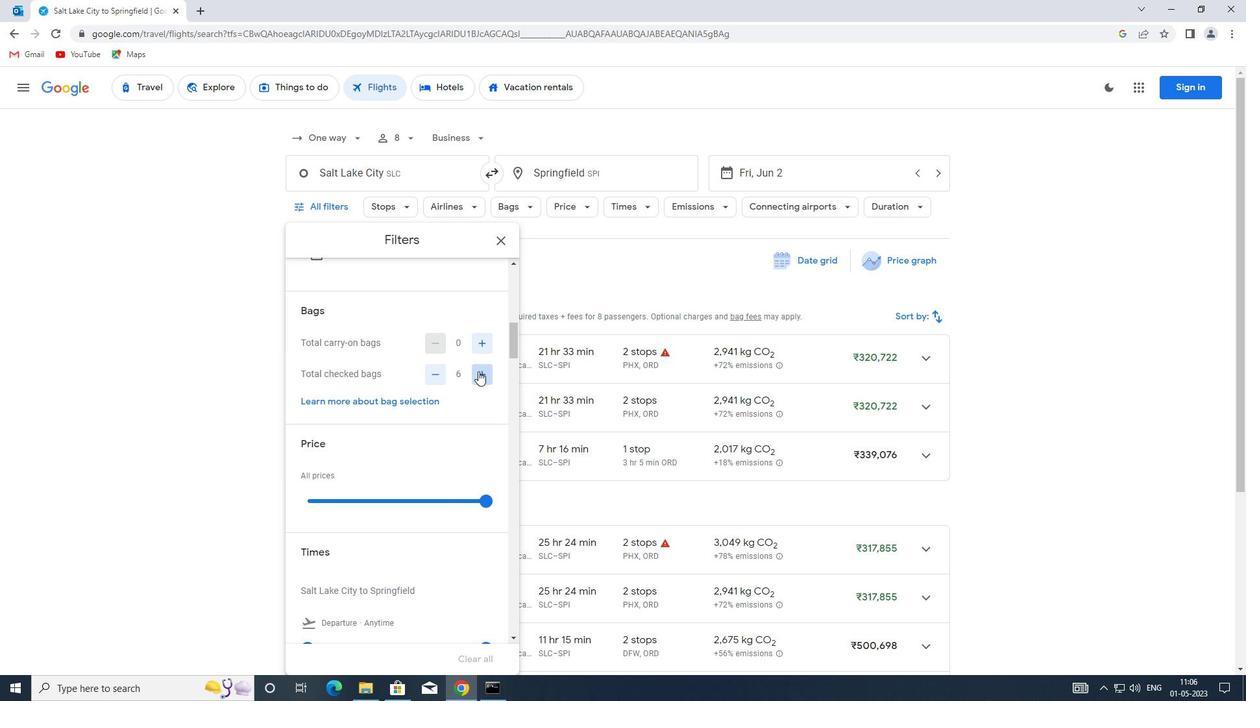 
Action: Mouse pressed left at (478, 371)
Screenshot: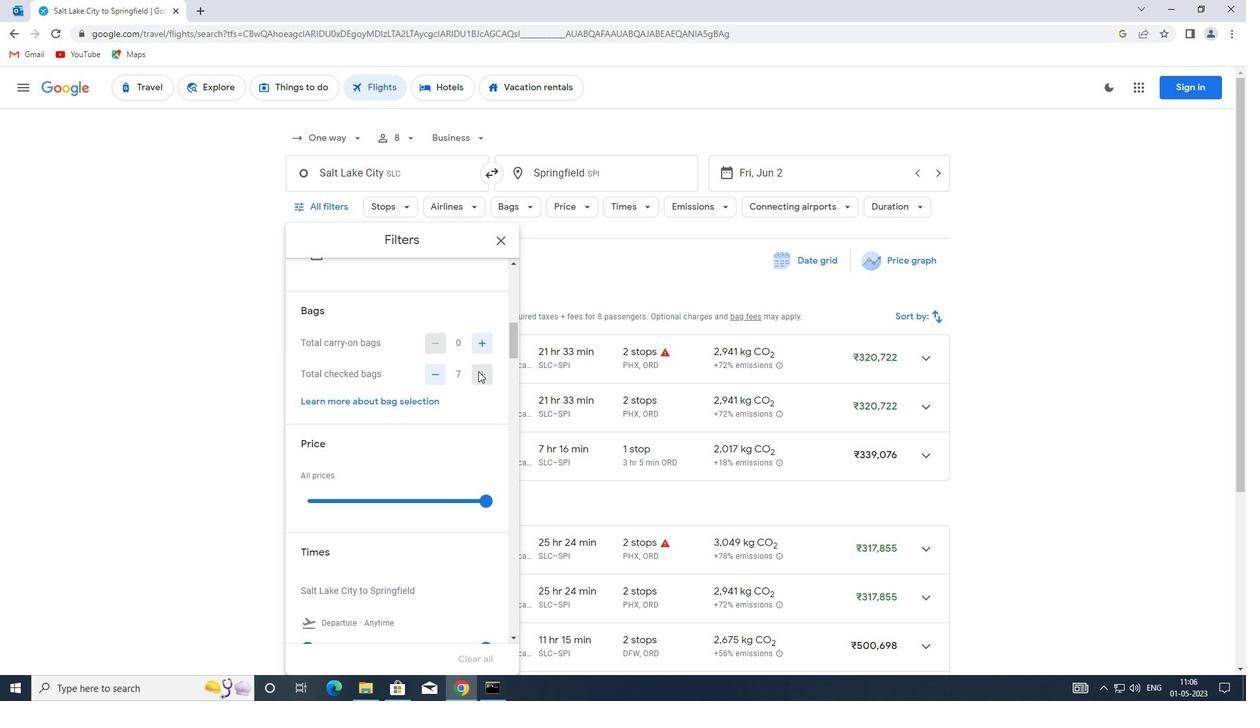 
Action: Mouse moved to (447, 368)
Screenshot: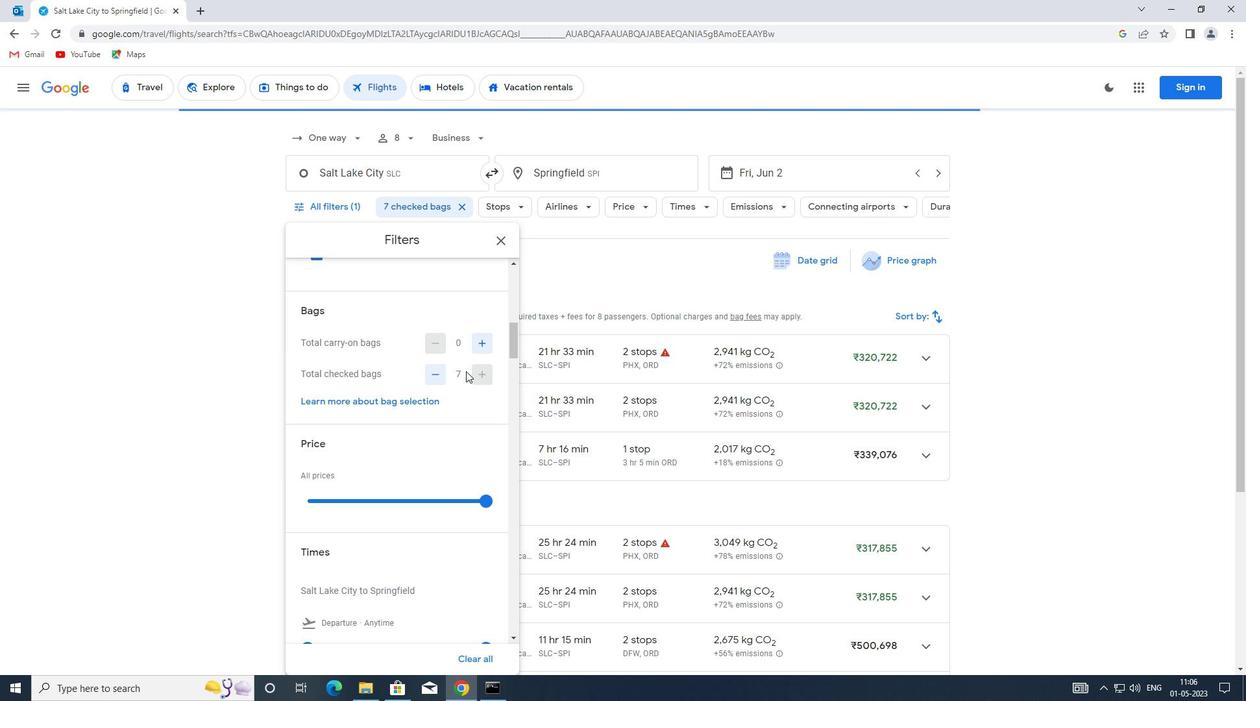 
Action: Mouse scrolled (447, 367) with delta (0, 0)
Screenshot: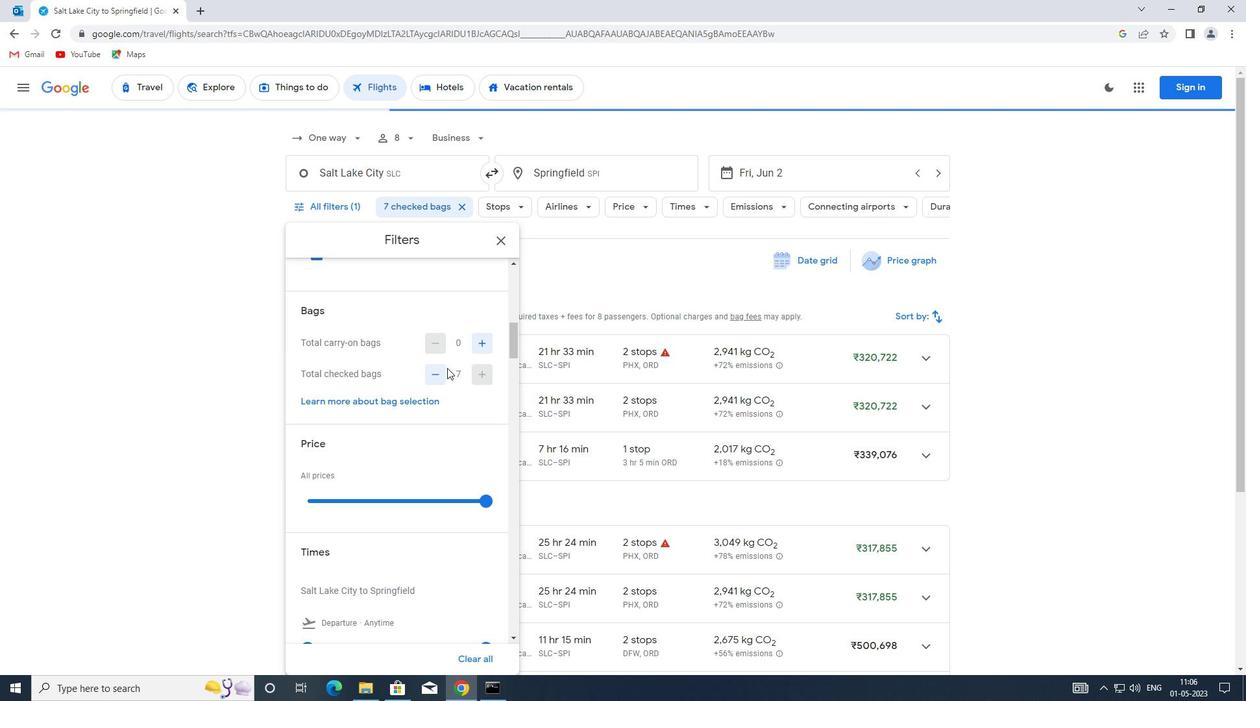 
Action: Mouse moved to (419, 432)
Screenshot: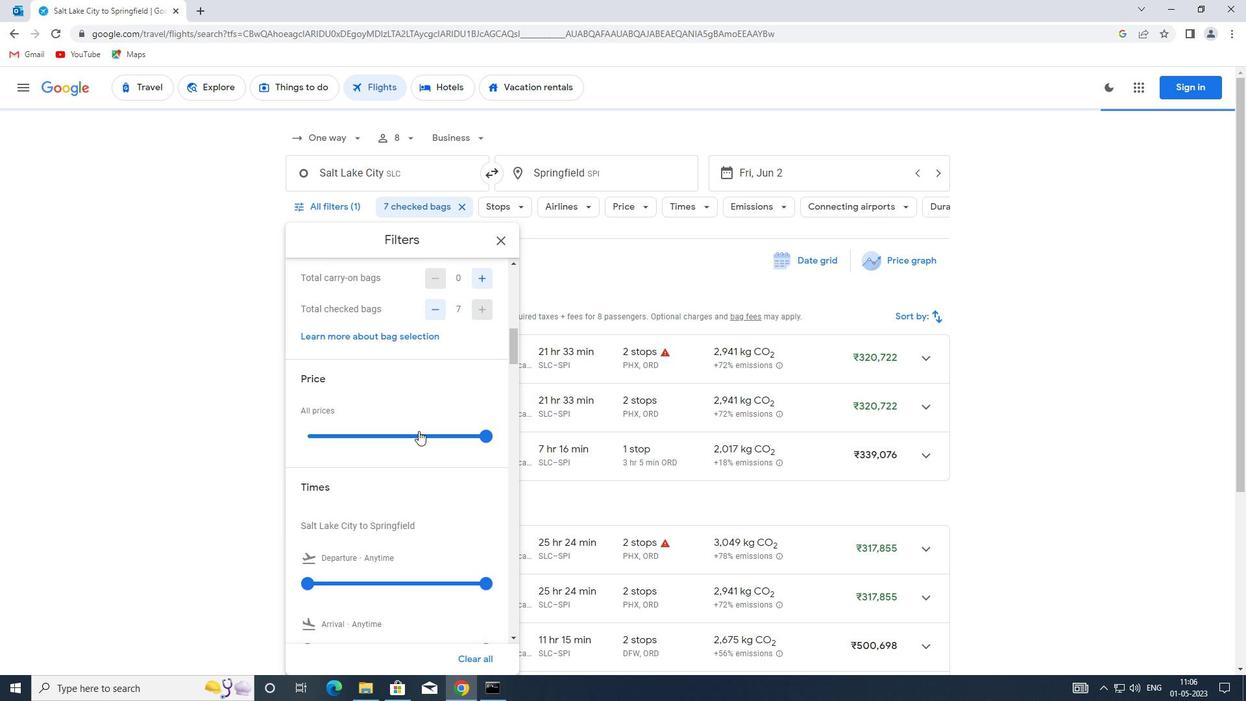 
Action: Mouse pressed left at (419, 432)
Screenshot: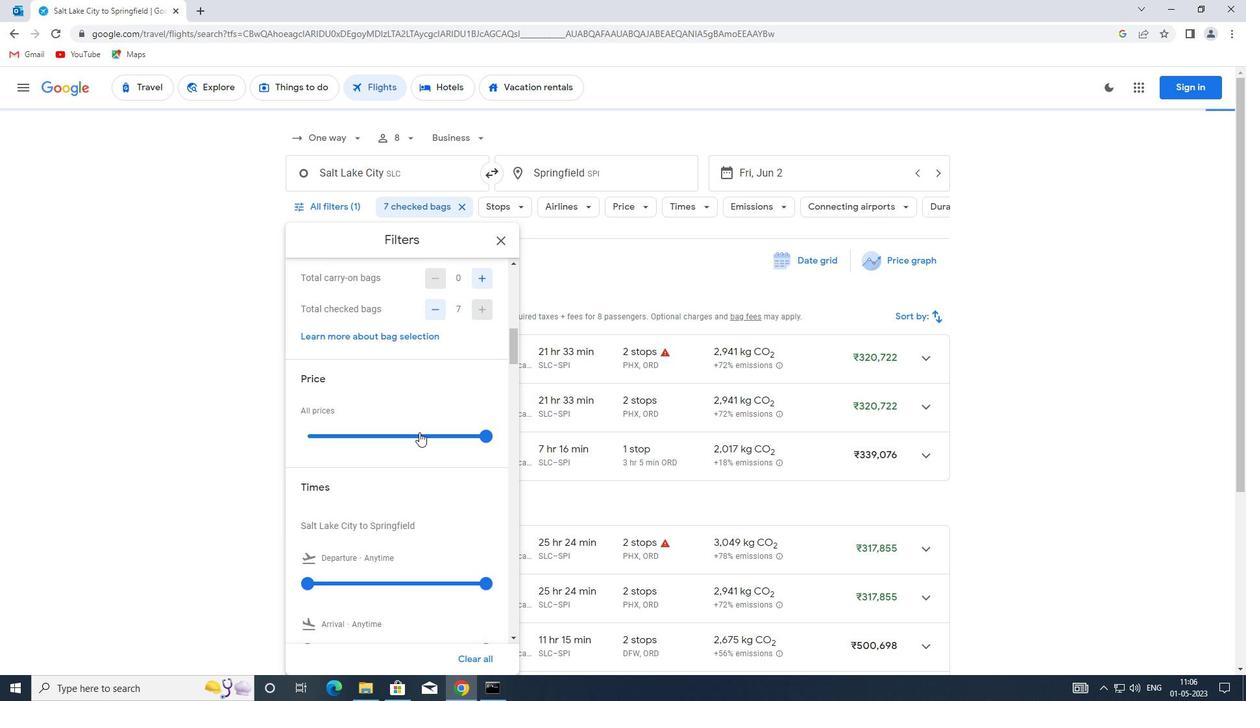 
Action: Mouse pressed left at (419, 432)
Screenshot: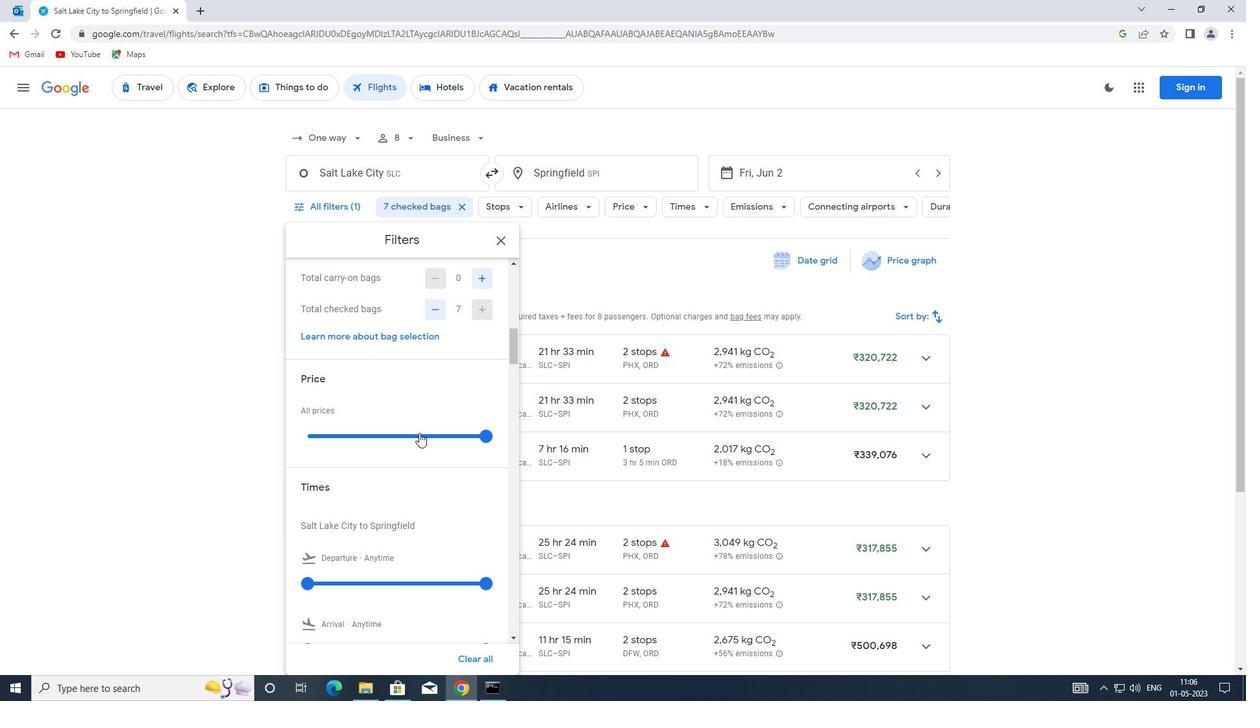 
Action: Mouse moved to (380, 424)
Screenshot: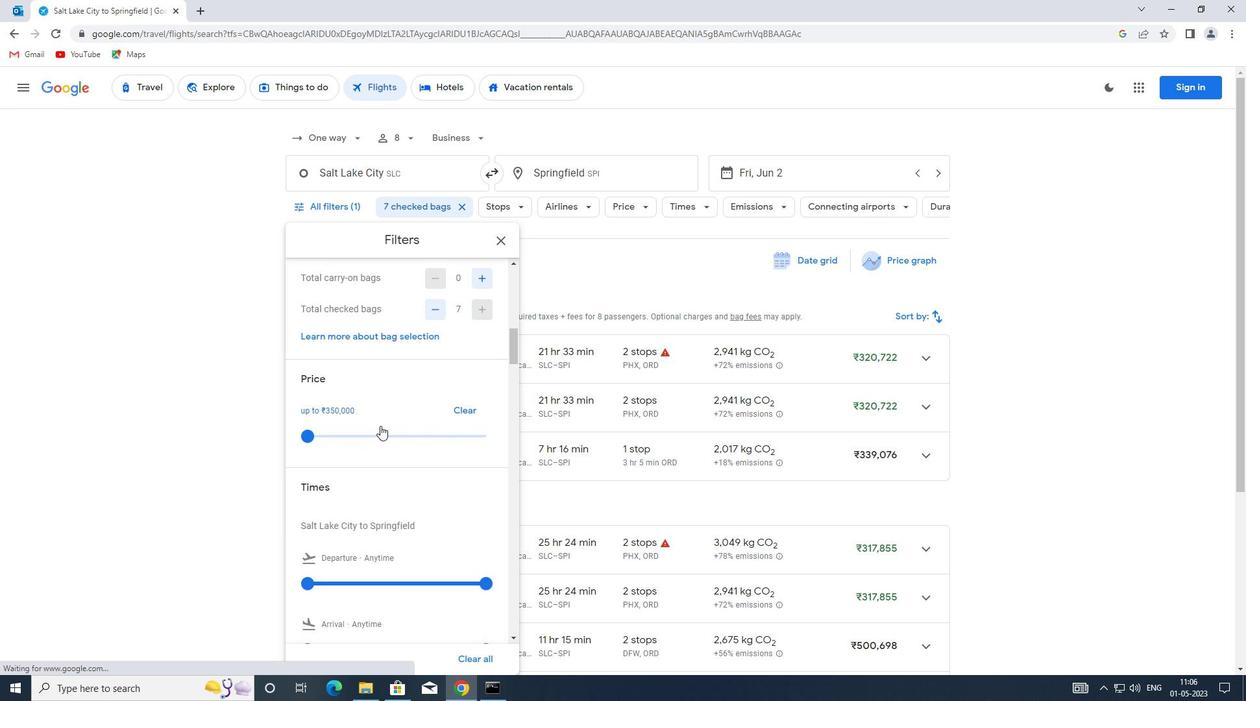 
Action: Mouse scrolled (380, 423) with delta (0, 0)
Screenshot: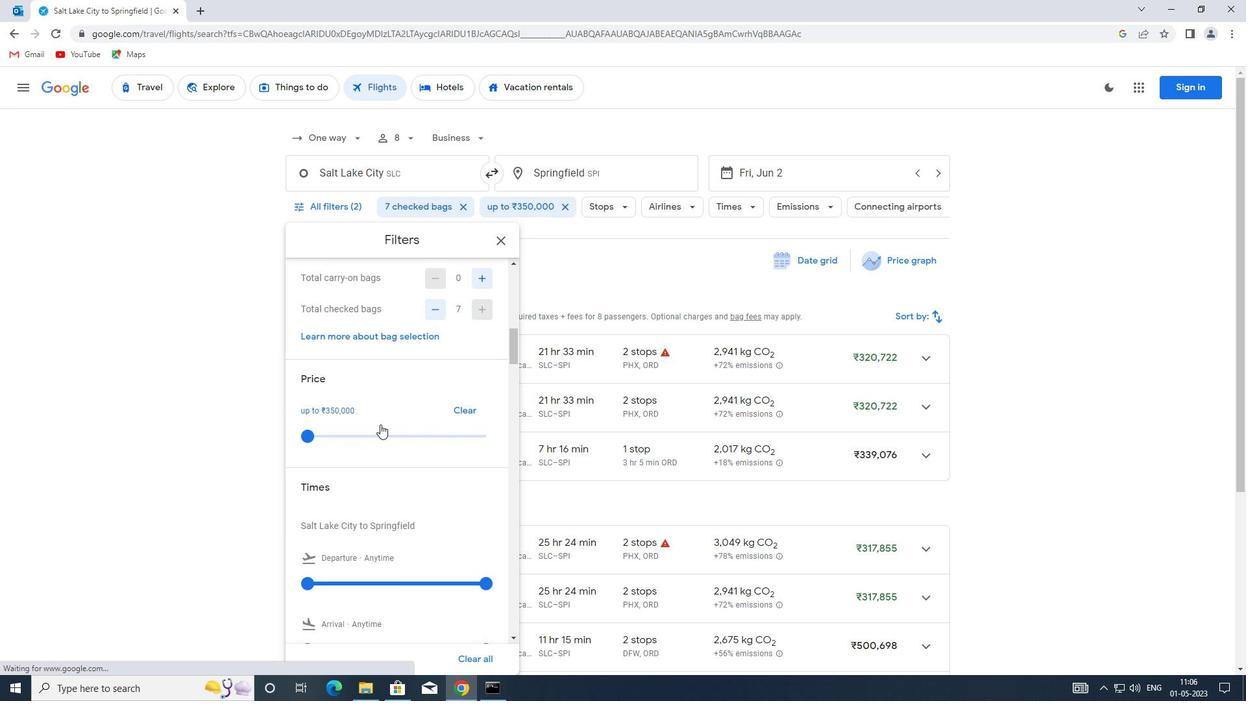 
Action: Mouse moved to (442, 397)
Screenshot: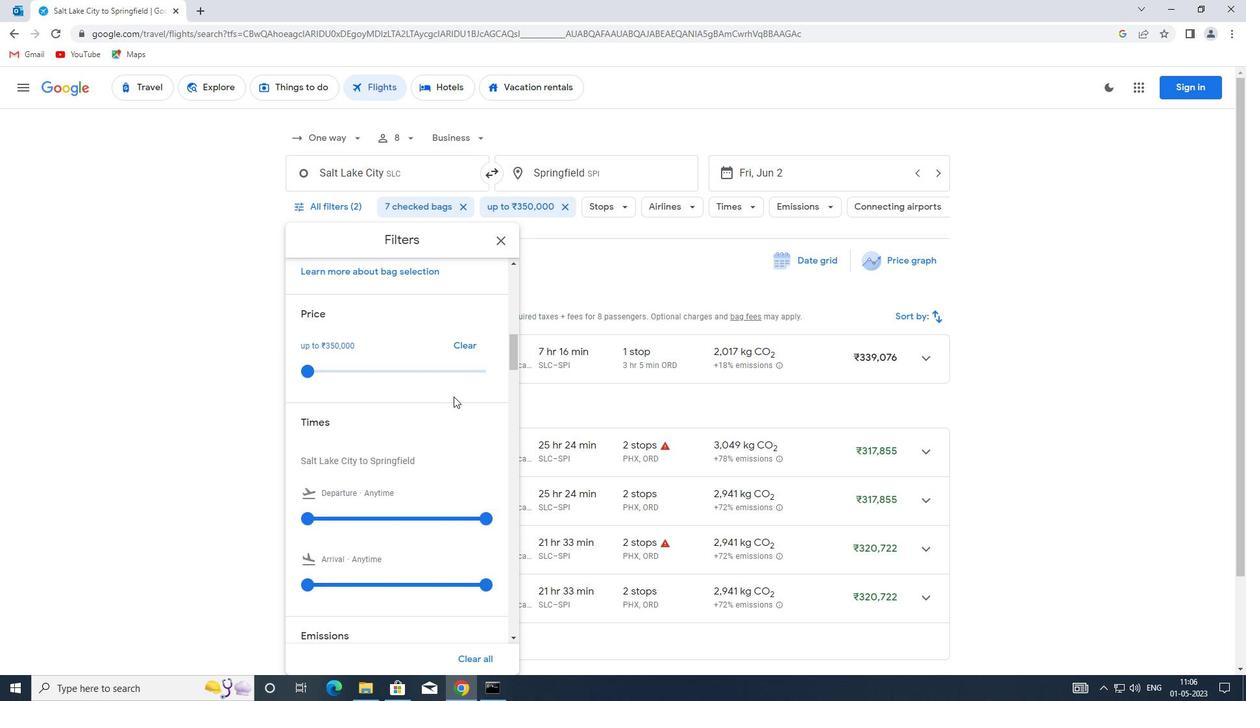 
Action: Mouse scrolled (442, 396) with delta (0, 0)
Screenshot: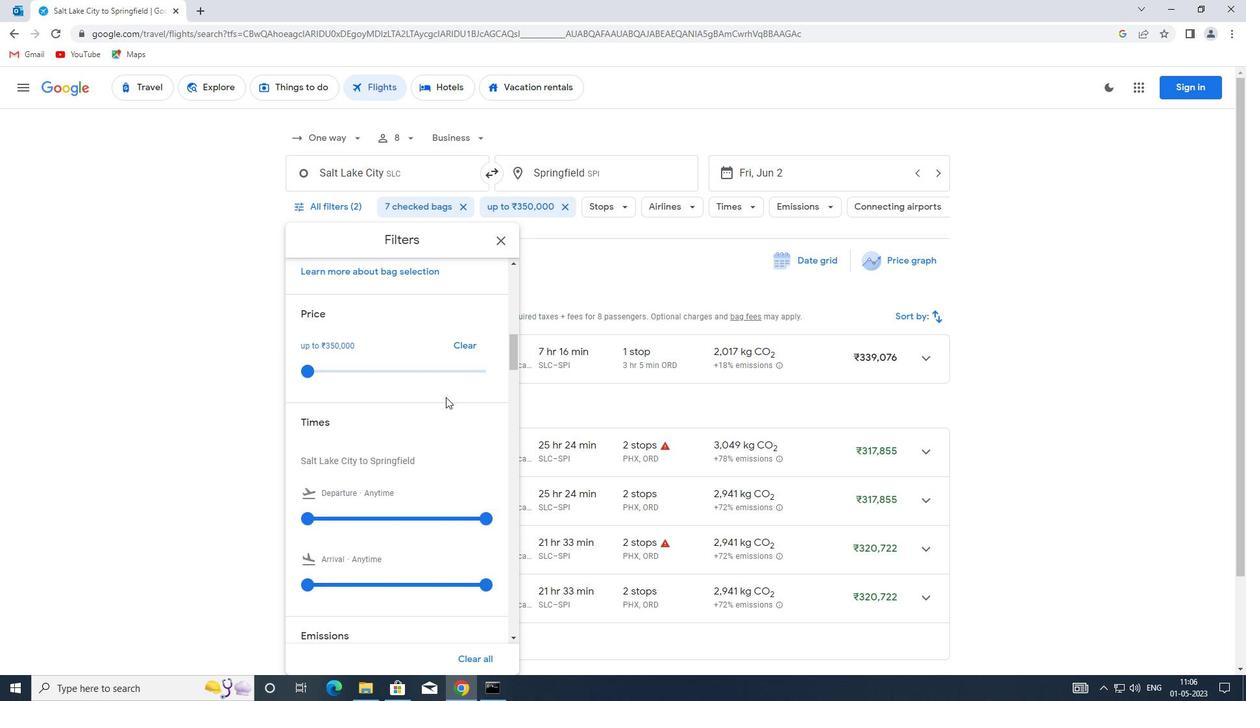 
Action: Mouse scrolled (442, 396) with delta (0, 0)
Screenshot: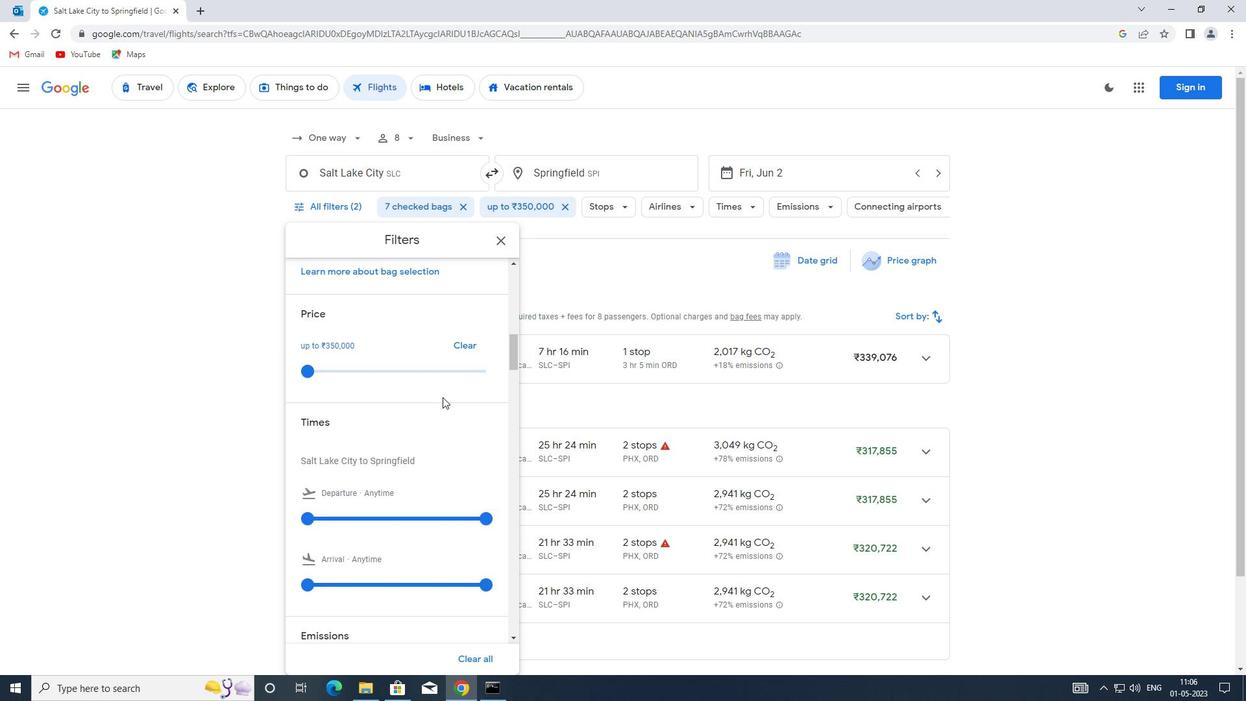 
Action: Mouse moved to (311, 390)
Screenshot: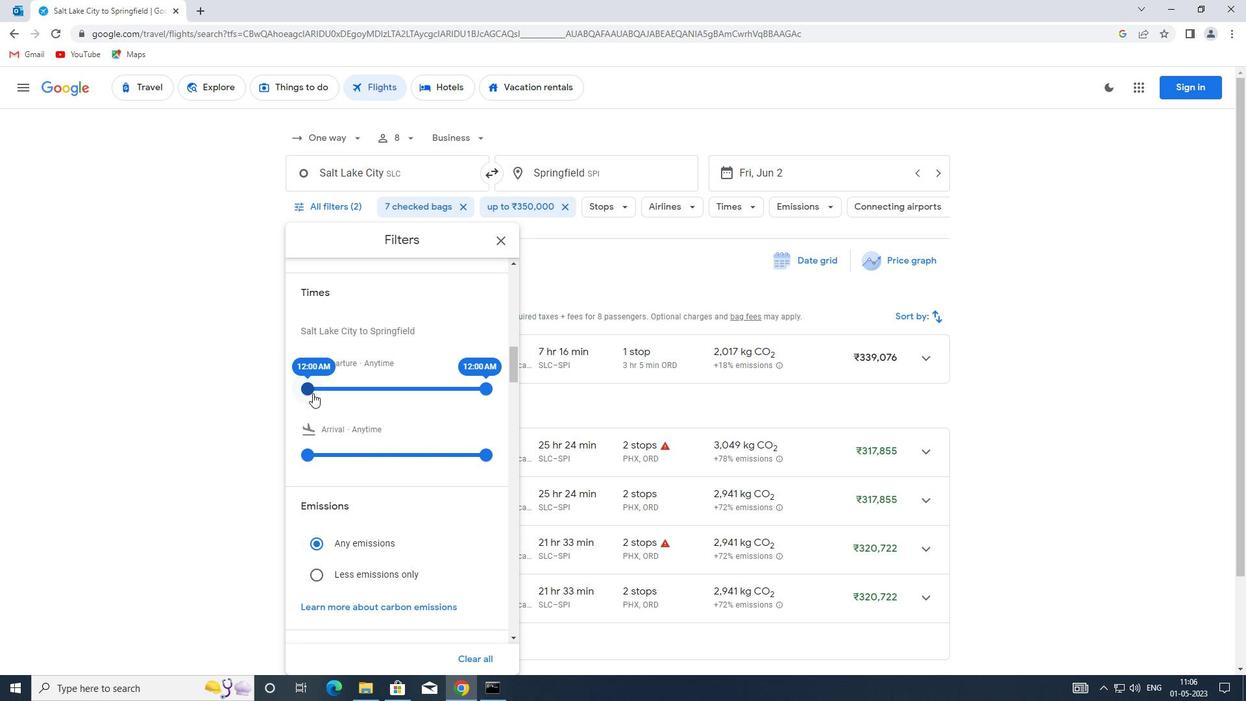 
Action: Mouse pressed left at (311, 390)
Screenshot: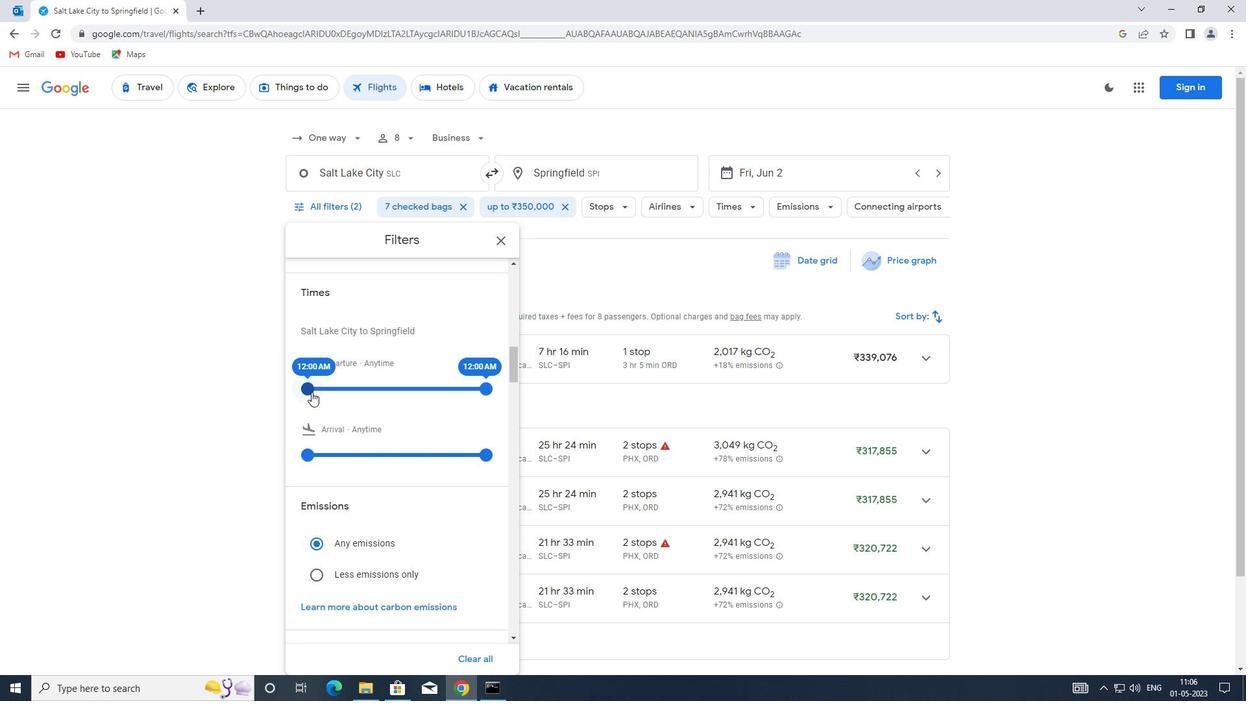 
Action: Mouse moved to (491, 388)
Screenshot: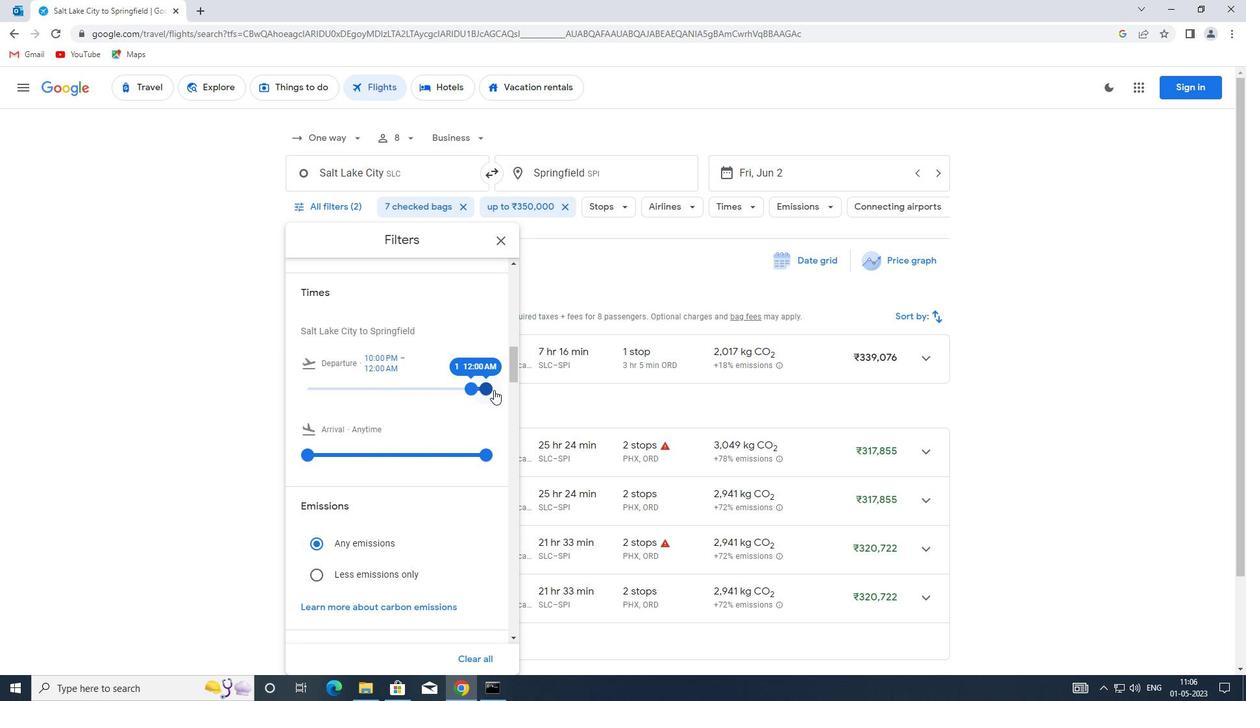 
Action: Mouse pressed left at (491, 388)
Screenshot: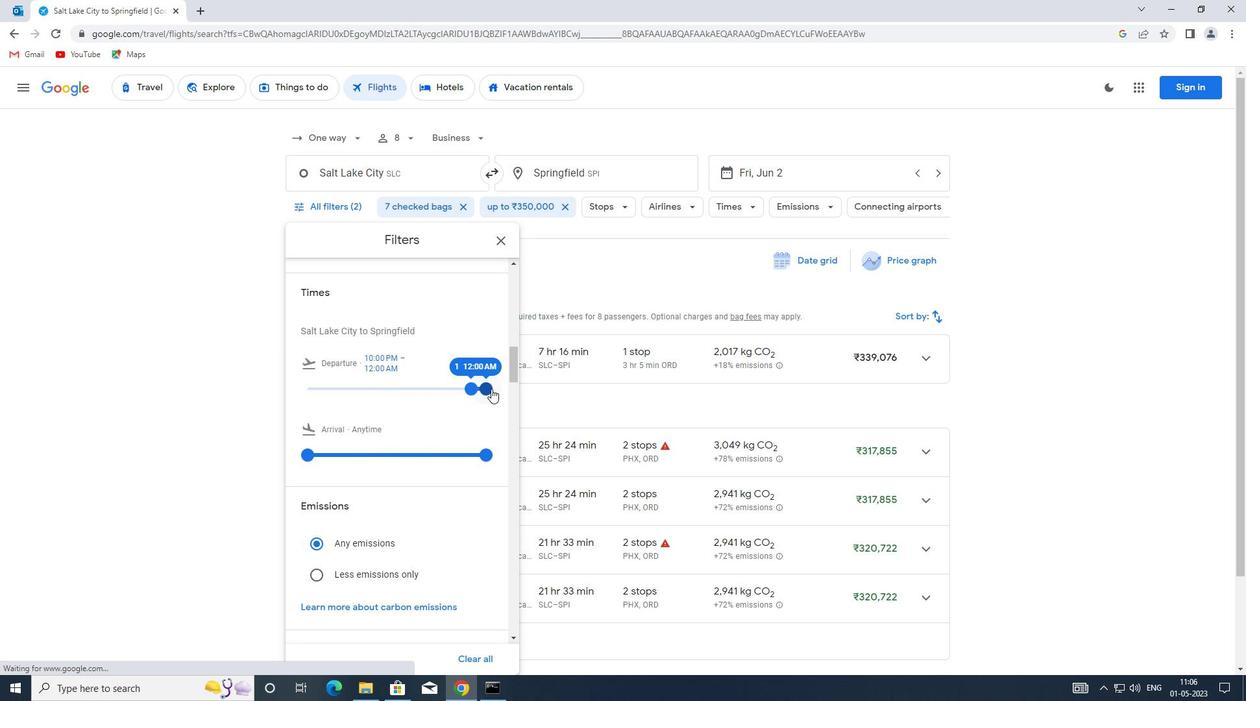 
Action: Mouse moved to (484, 388)
Screenshot: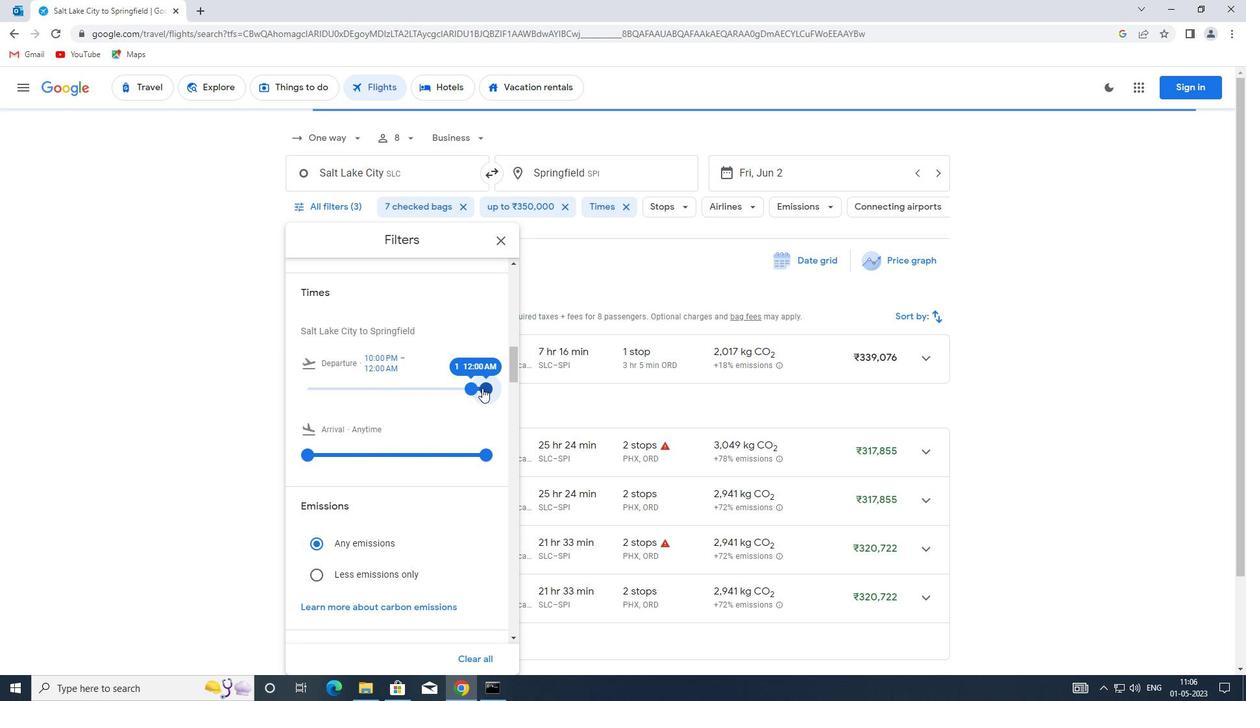 
Action: Mouse pressed left at (484, 388)
Screenshot: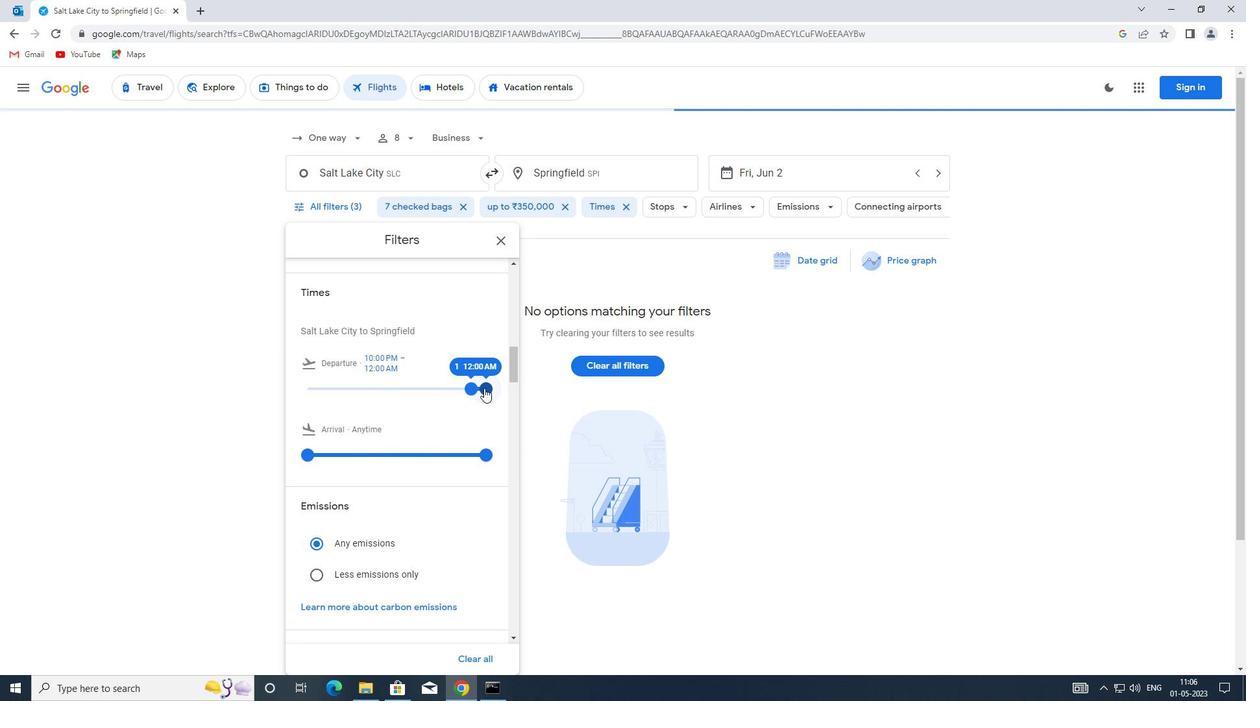 
Action: Mouse moved to (473, 388)
Screenshot: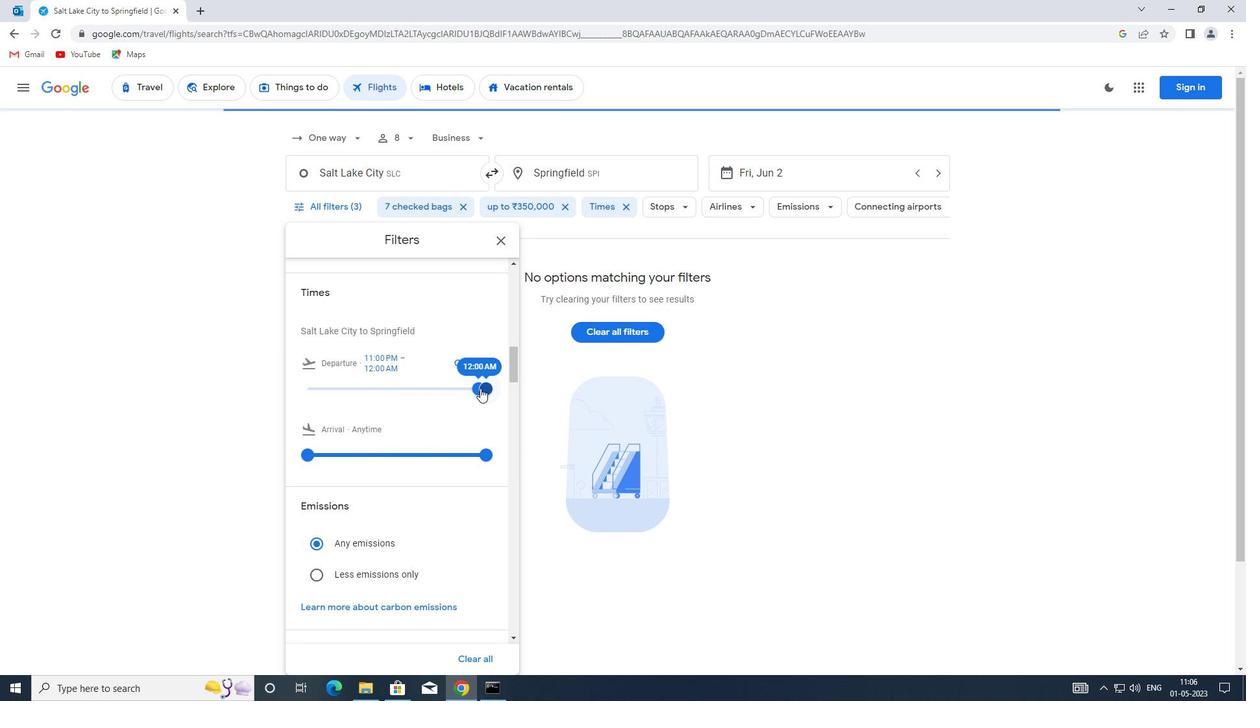 
Action: Mouse pressed left at (473, 388)
Screenshot: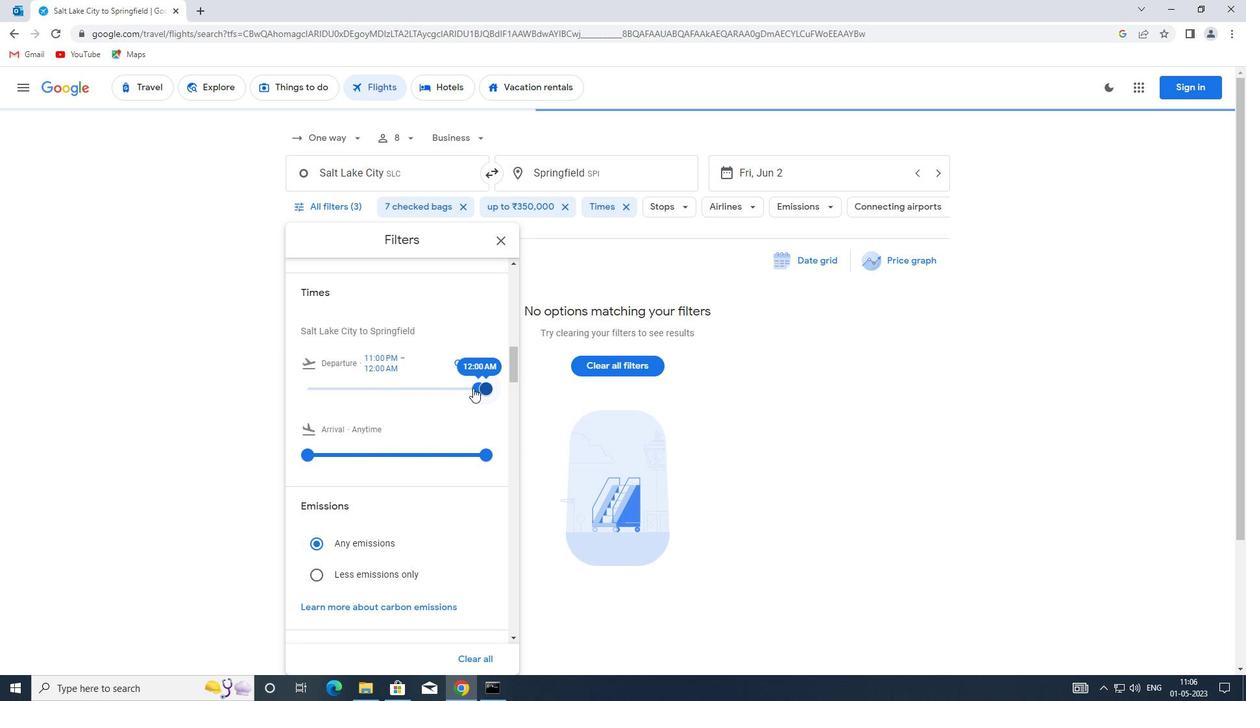 
Action: Mouse moved to (487, 389)
Screenshot: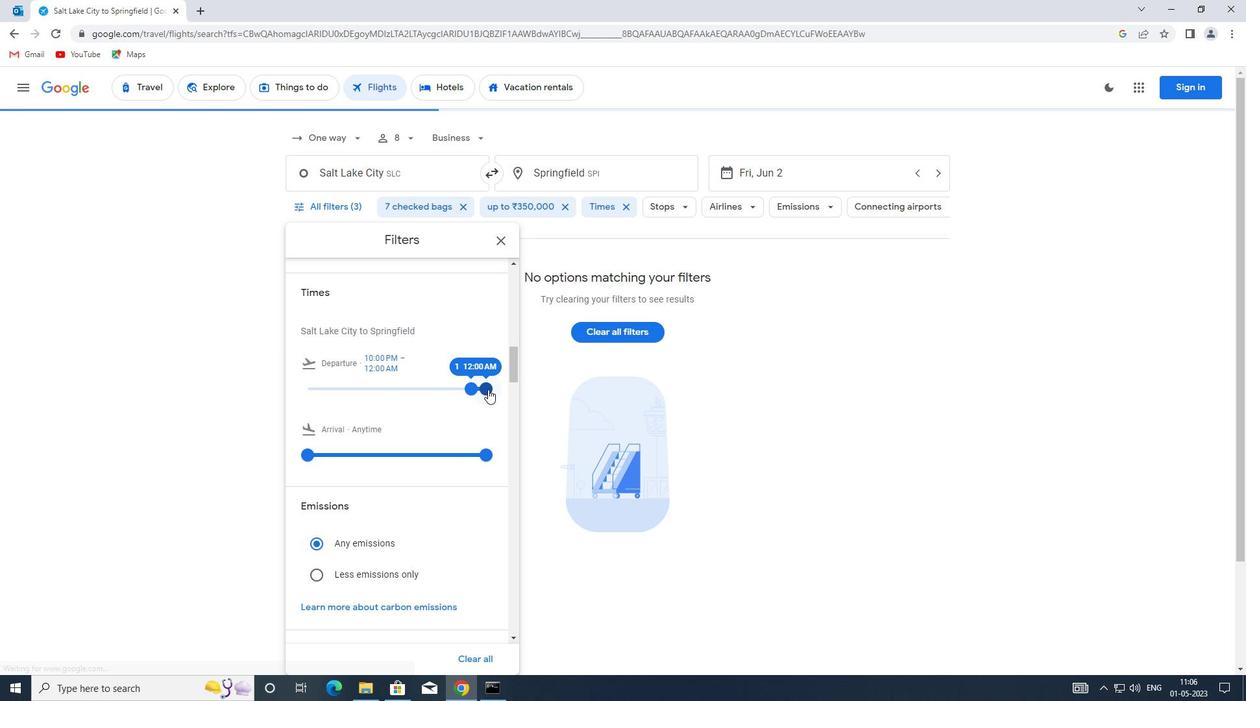 
Action: Mouse pressed left at (487, 389)
Screenshot: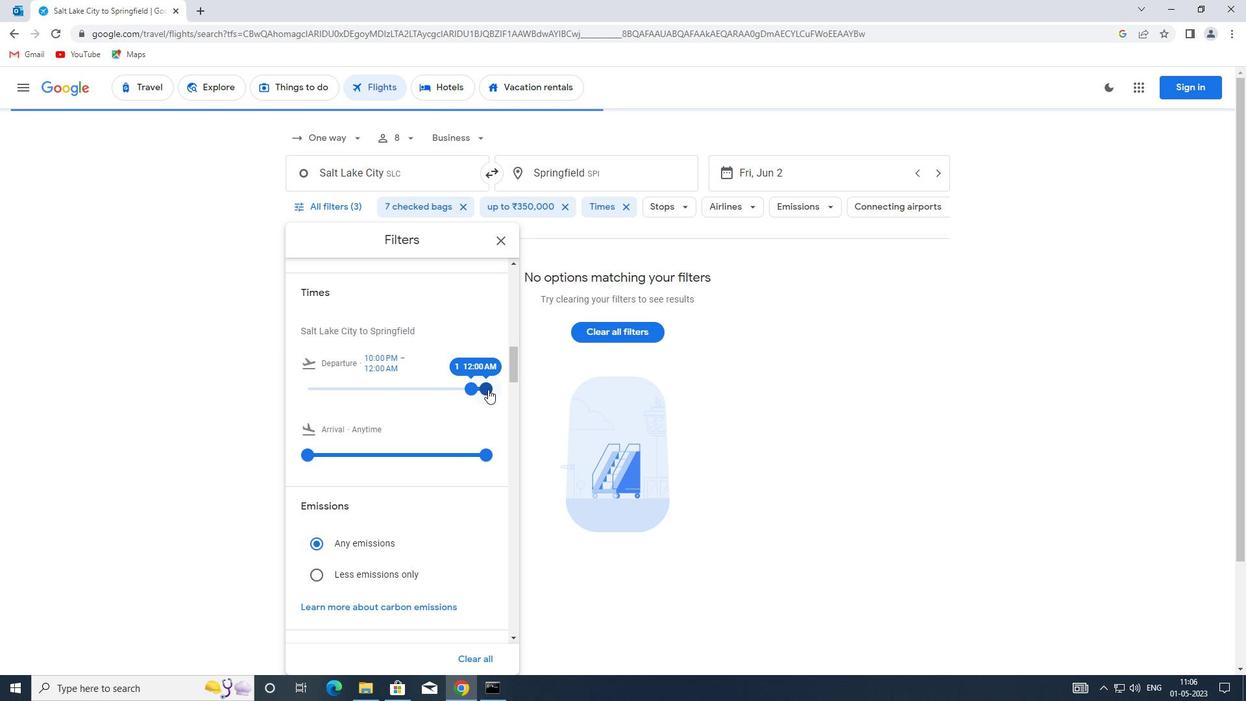 
Action: Mouse moved to (463, 390)
Screenshot: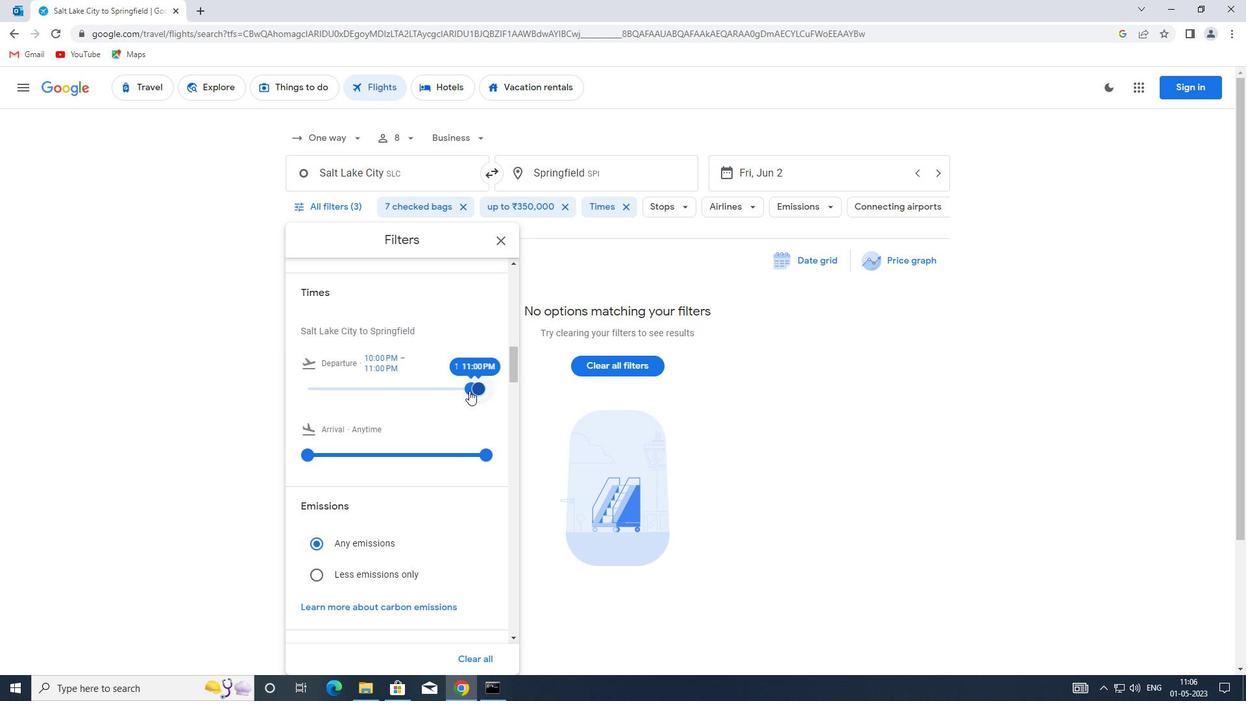 
Action: Mouse scrolled (463, 390) with delta (0, 0)
Screenshot: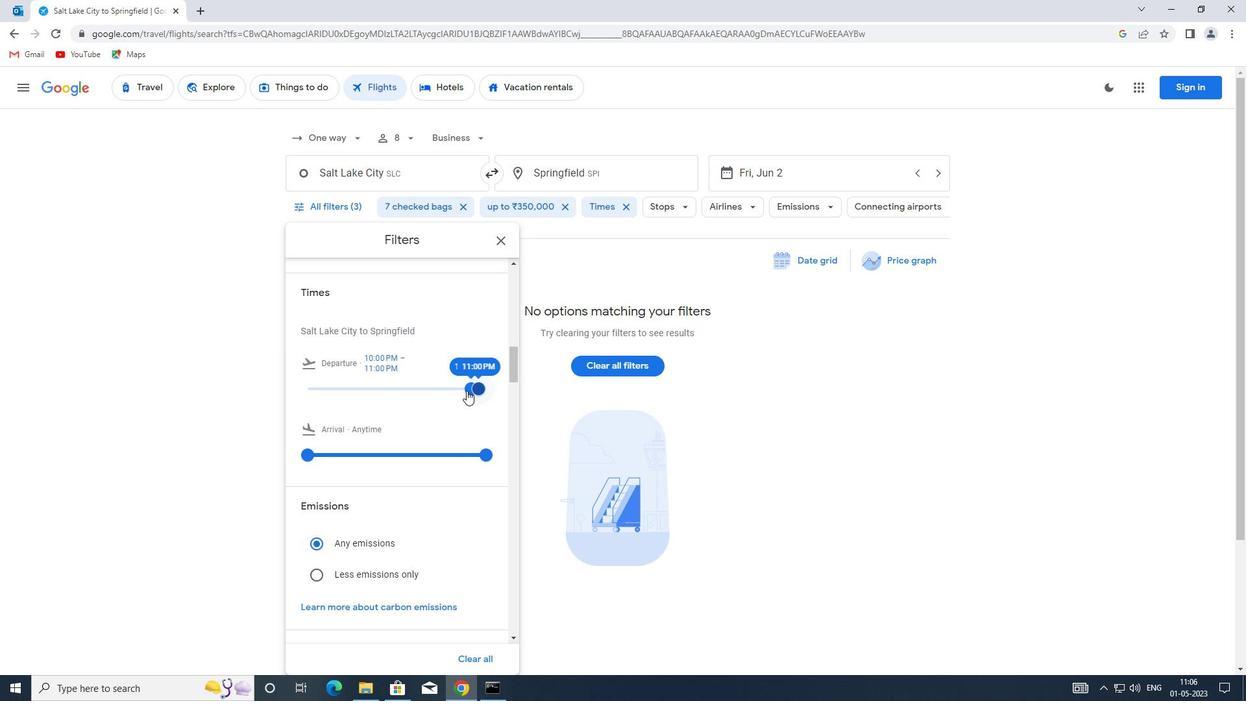 
Action: Mouse scrolled (463, 390) with delta (0, 0)
Screenshot: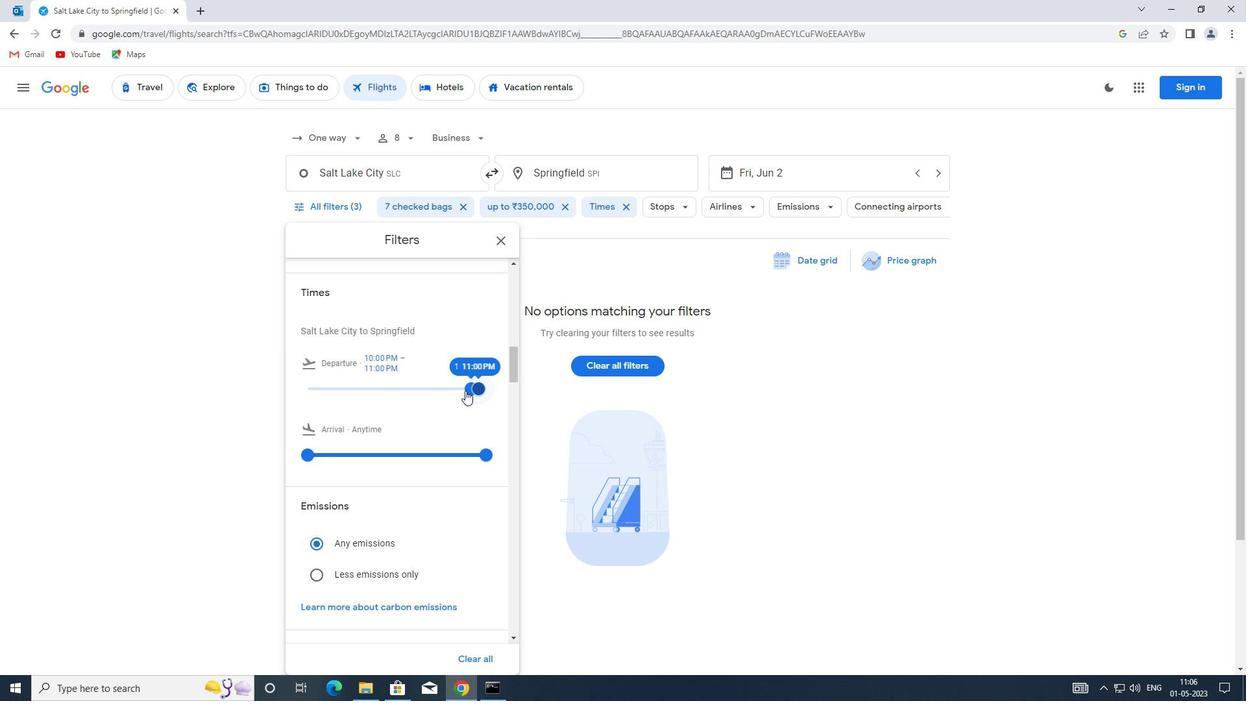 
Action: Mouse moved to (503, 244)
Screenshot: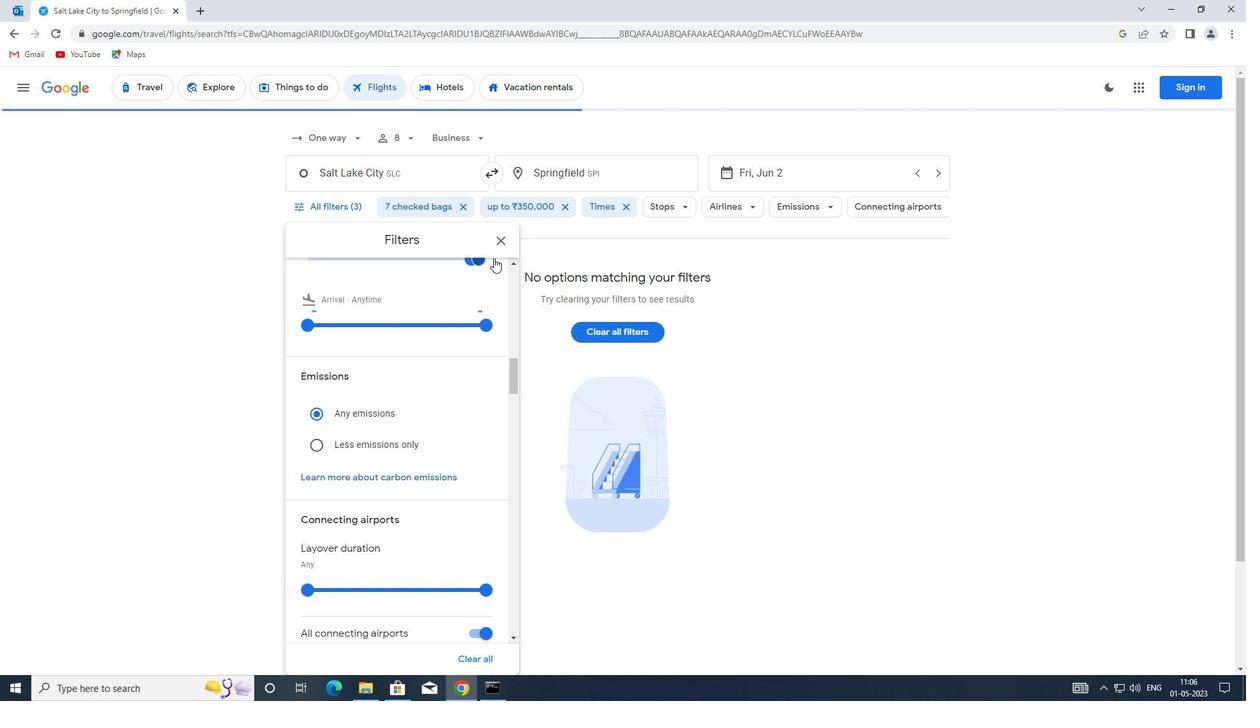 
Action: Mouse pressed left at (503, 244)
Screenshot: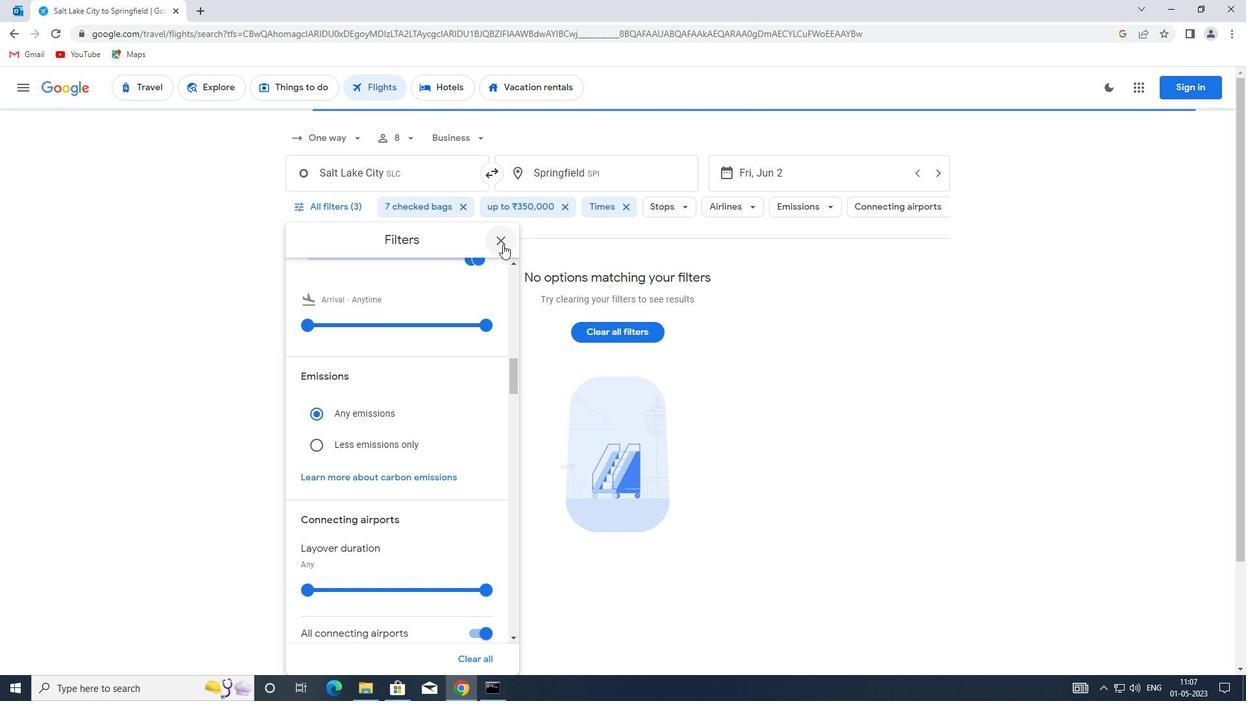 
